 Task: Find connections with filter location Fenyi with filter topic #Managementtips with filter profile language Spanish with filter current company ZoomInfo with filter school Bhavans College with filter industry Vehicle Repair and Maintenance with filter service category Family Law with filter keywords title Guidance Counselor
Action: Mouse moved to (644, 87)
Screenshot: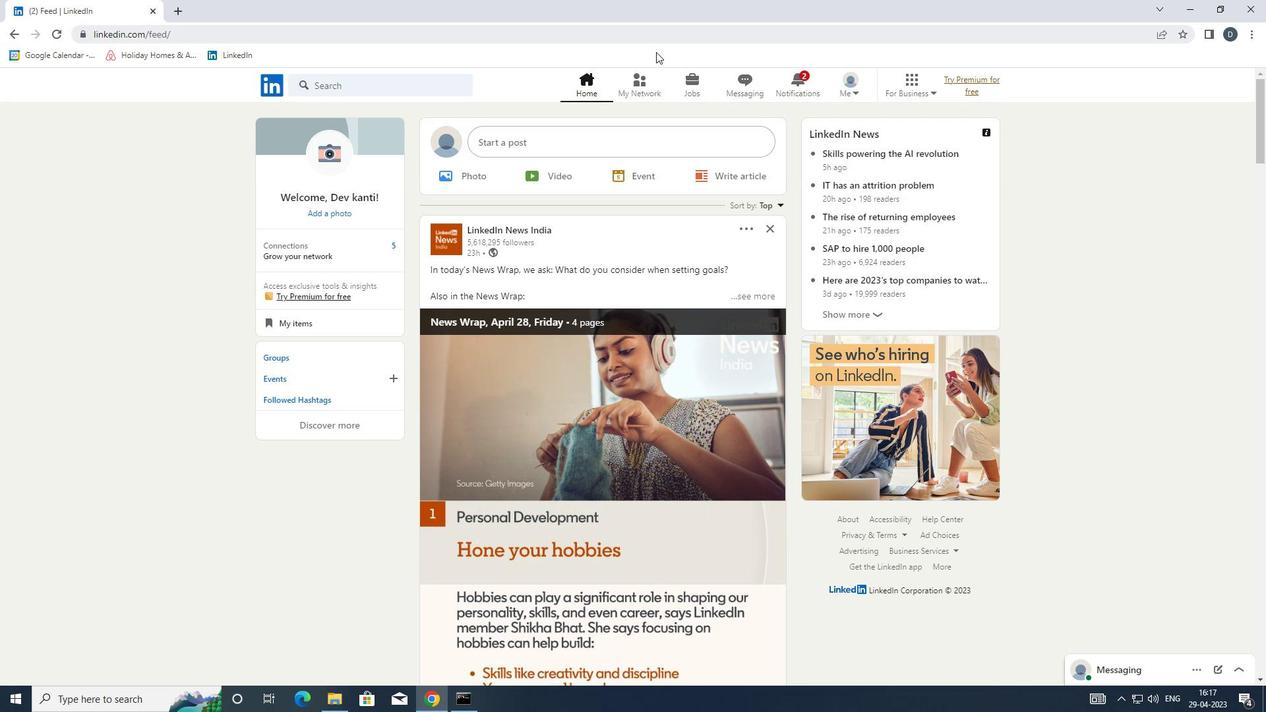 
Action: Mouse pressed left at (644, 87)
Screenshot: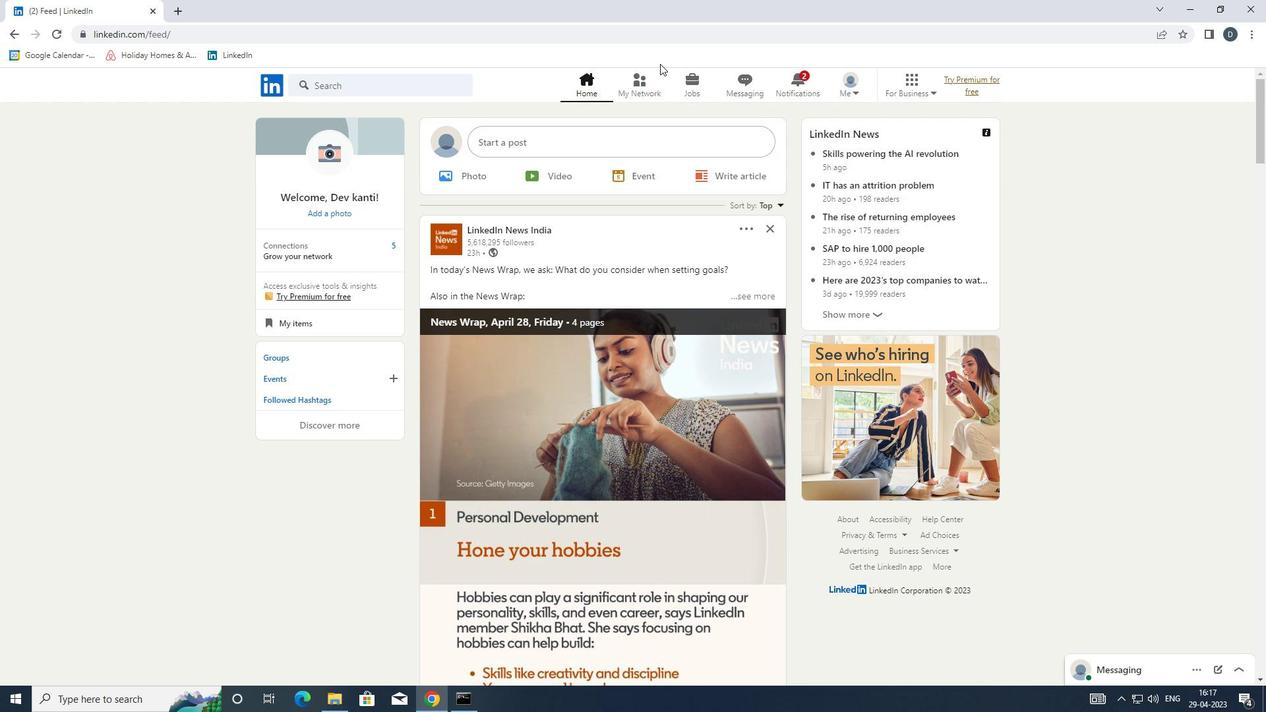 
Action: Mouse moved to (436, 156)
Screenshot: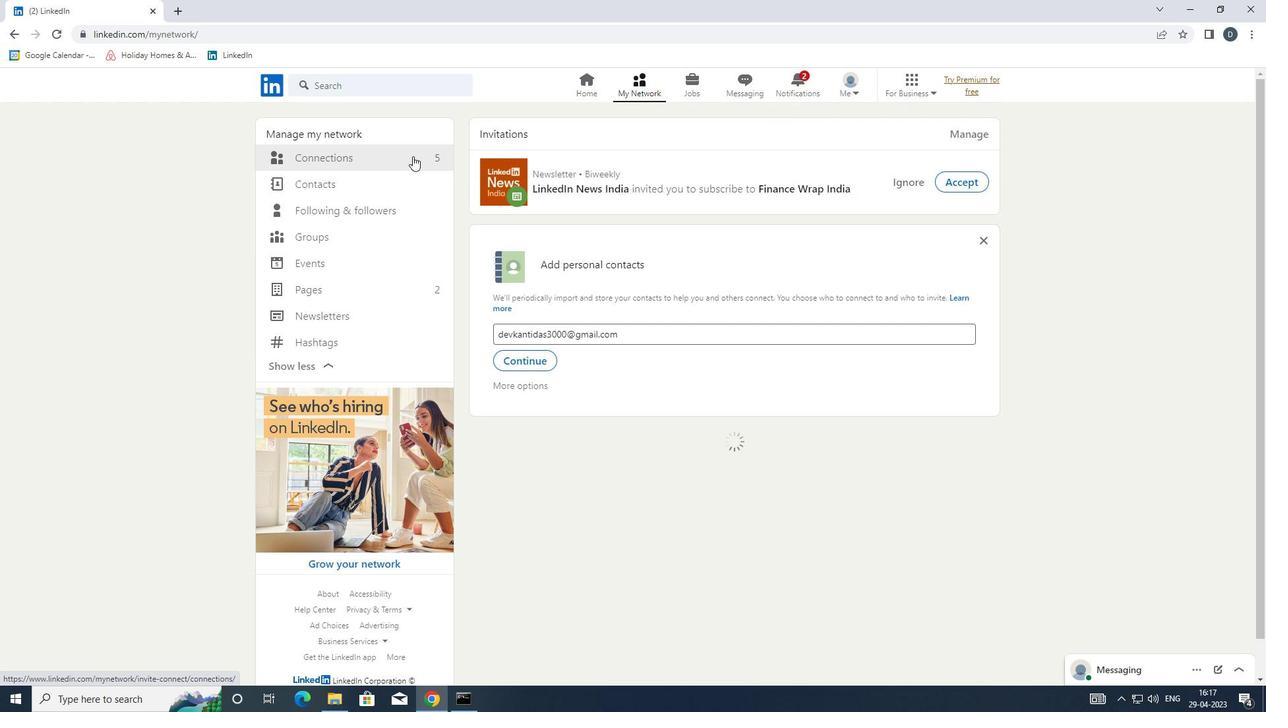 
Action: Mouse pressed left at (436, 156)
Screenshot: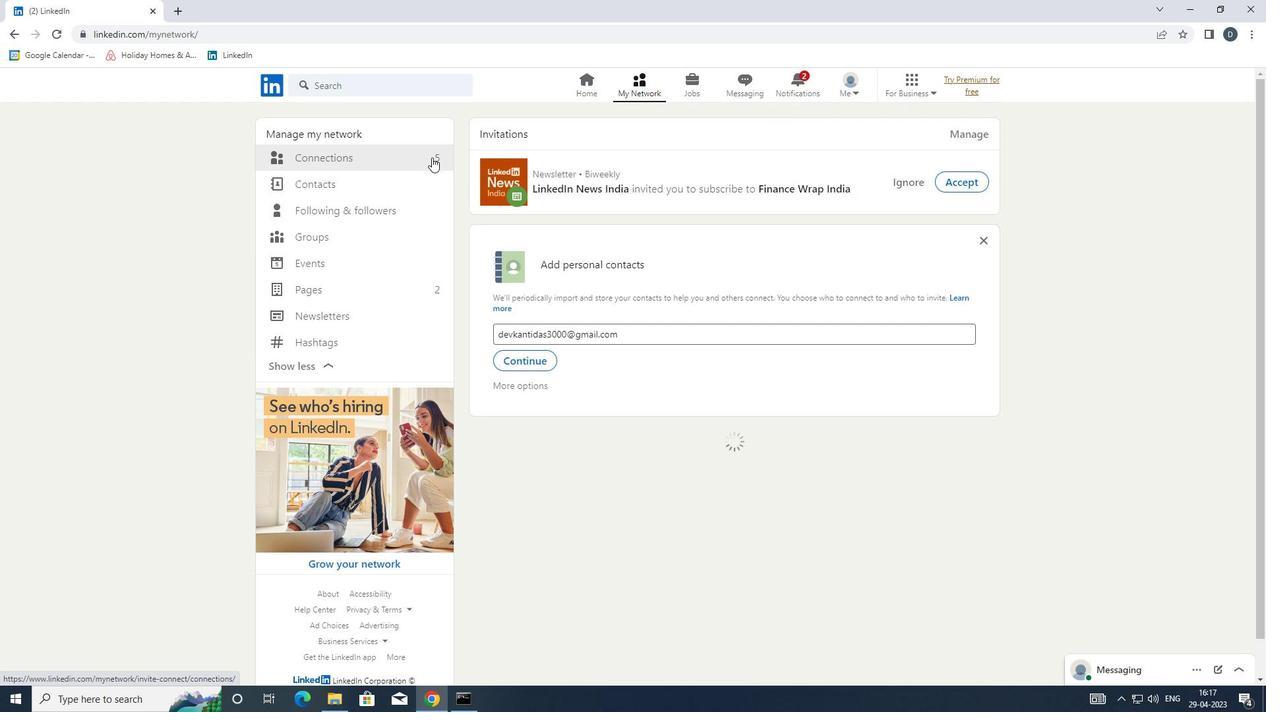 
Action: Mouse pressed left at (436, 156)
Screenshot: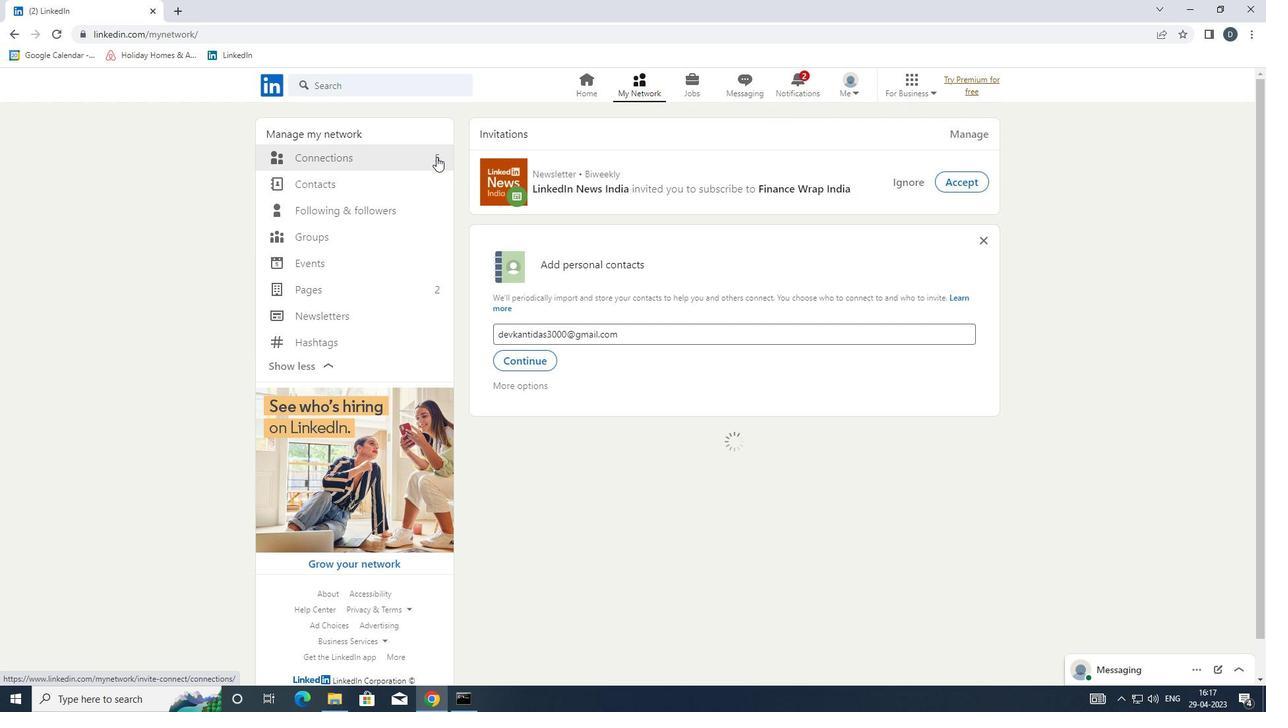 
Action: Mouse moved to (729, 154)
Screenshot: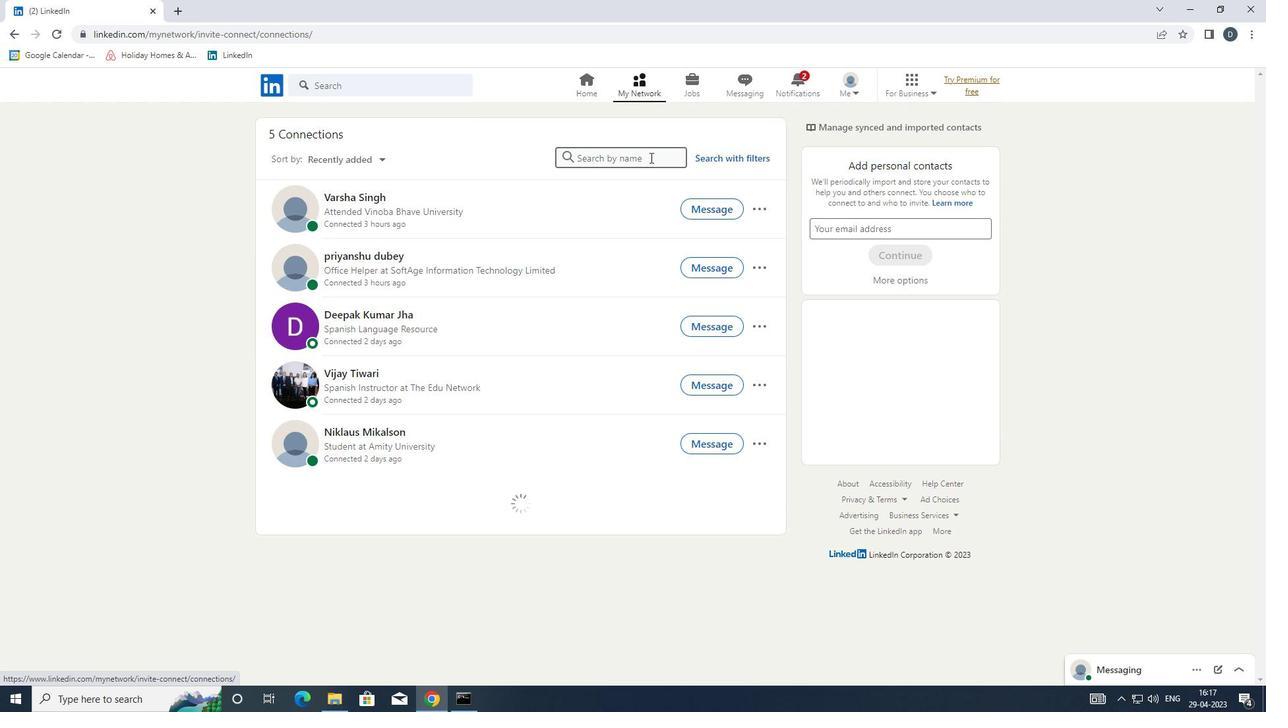 
Action: Mouse pressed left at (729, 154)
Screenshot: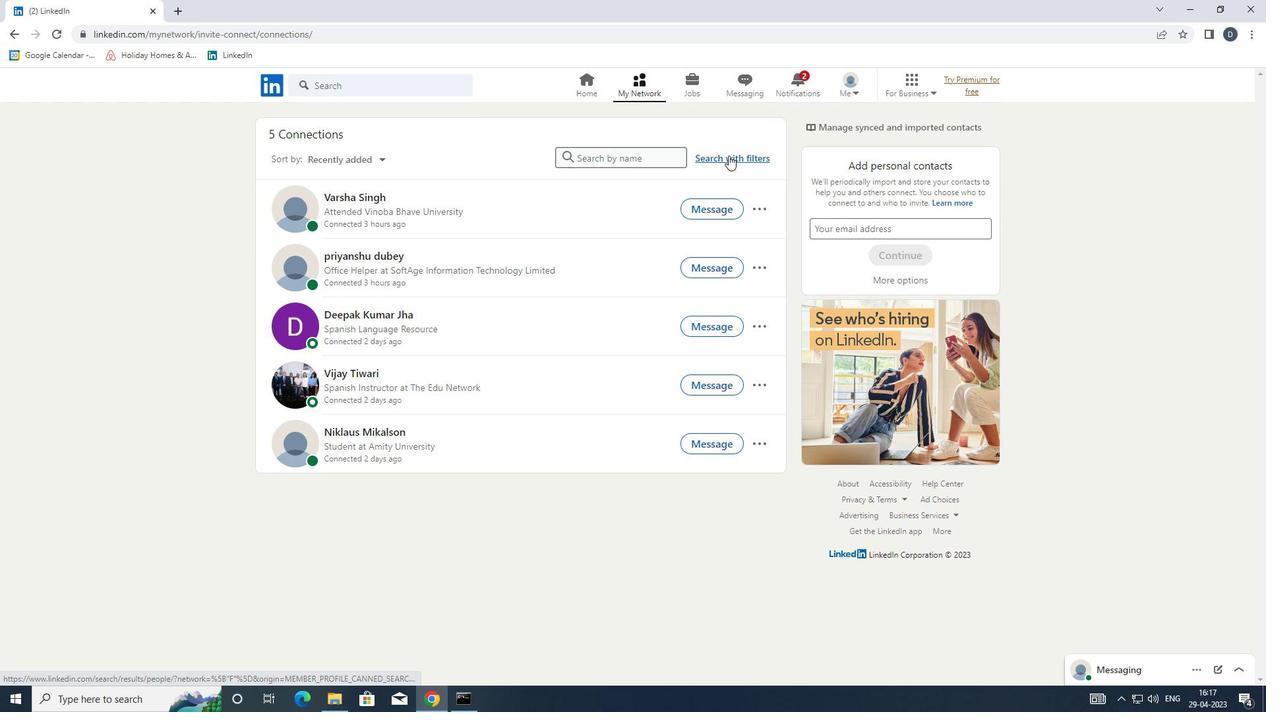 
Action: Mouse moved to (675, 120)
Screenshot: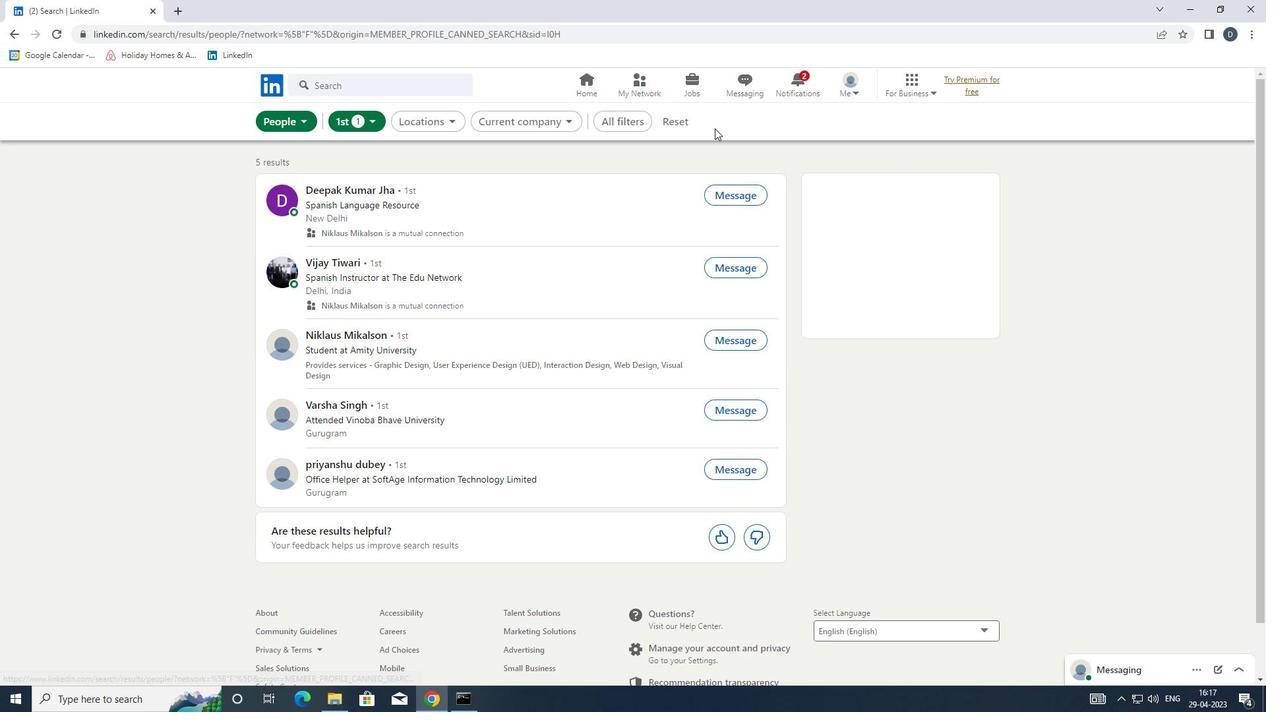 
Action: Mouse pressed left at (675, 120)
Screenshot: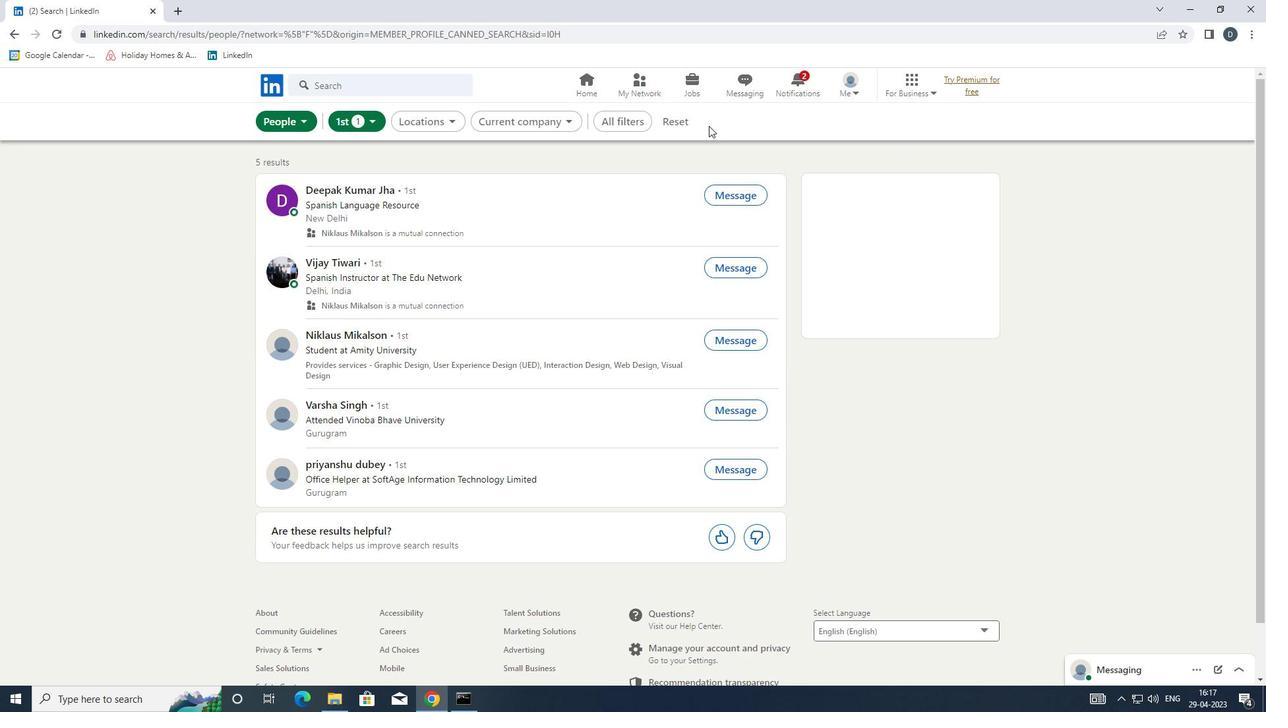 
Action: Mouse moved to (653, 117)
Screenshot: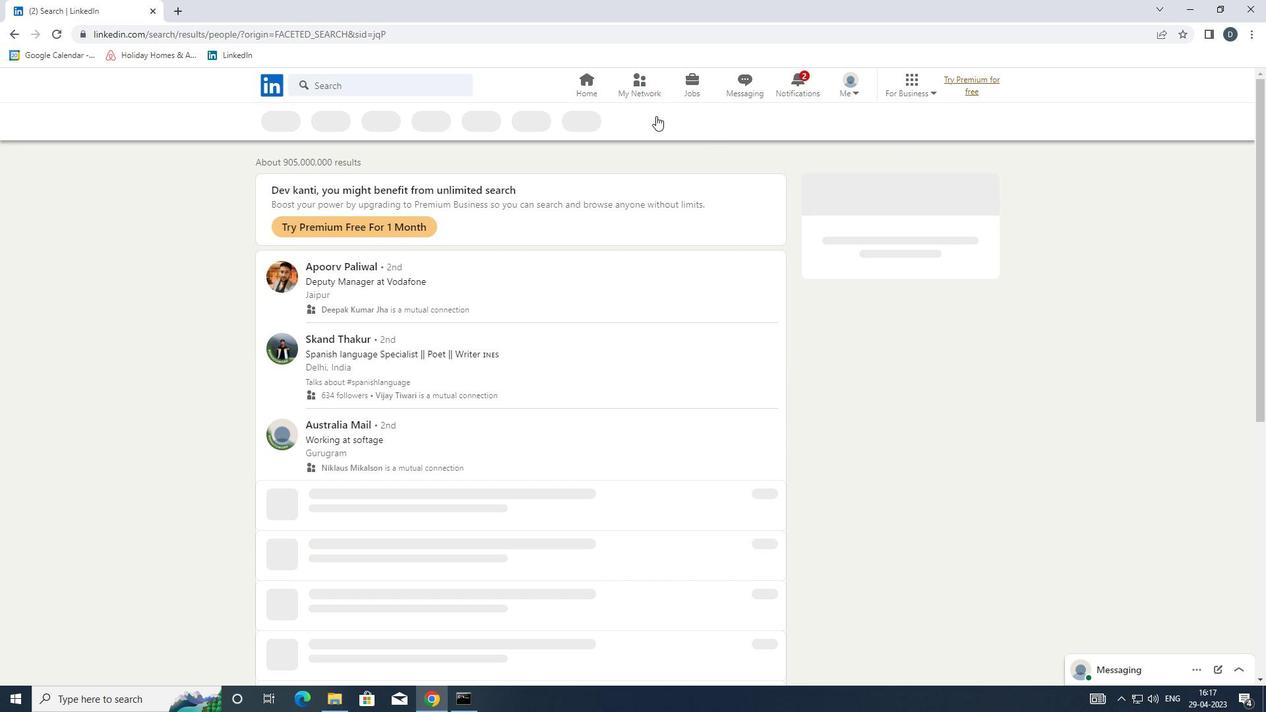 
Action: Mouse pressed left at (653, 117)
Screenshot: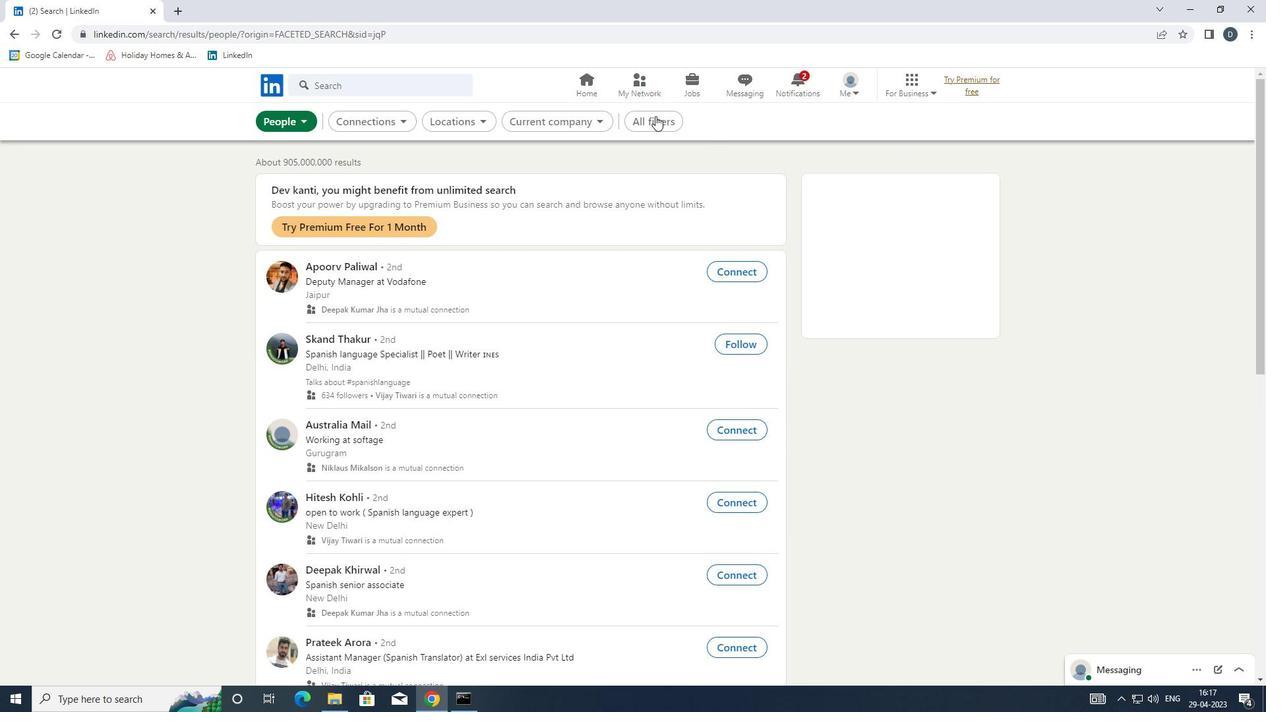 
Action: Mouse moved to (1194, 528)
Screenshot: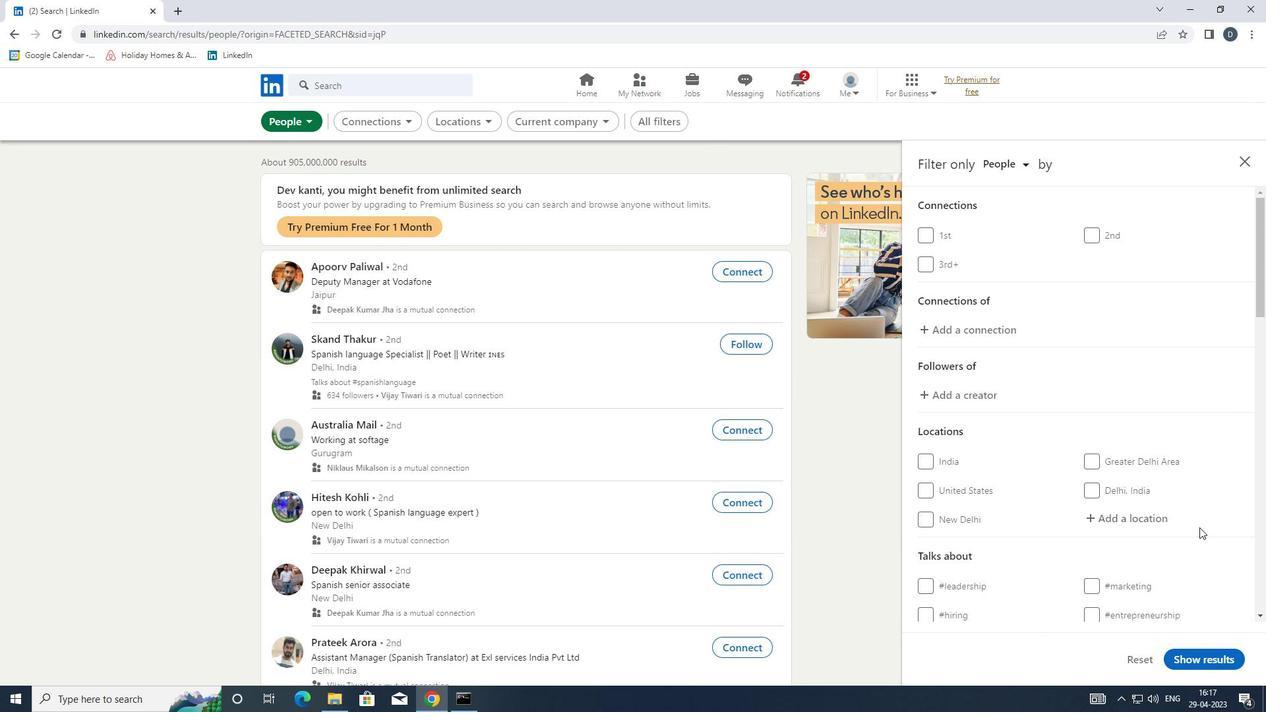 
Action: Mouse scrolled (1194, 528) with delta (0, 0)
Screenshot: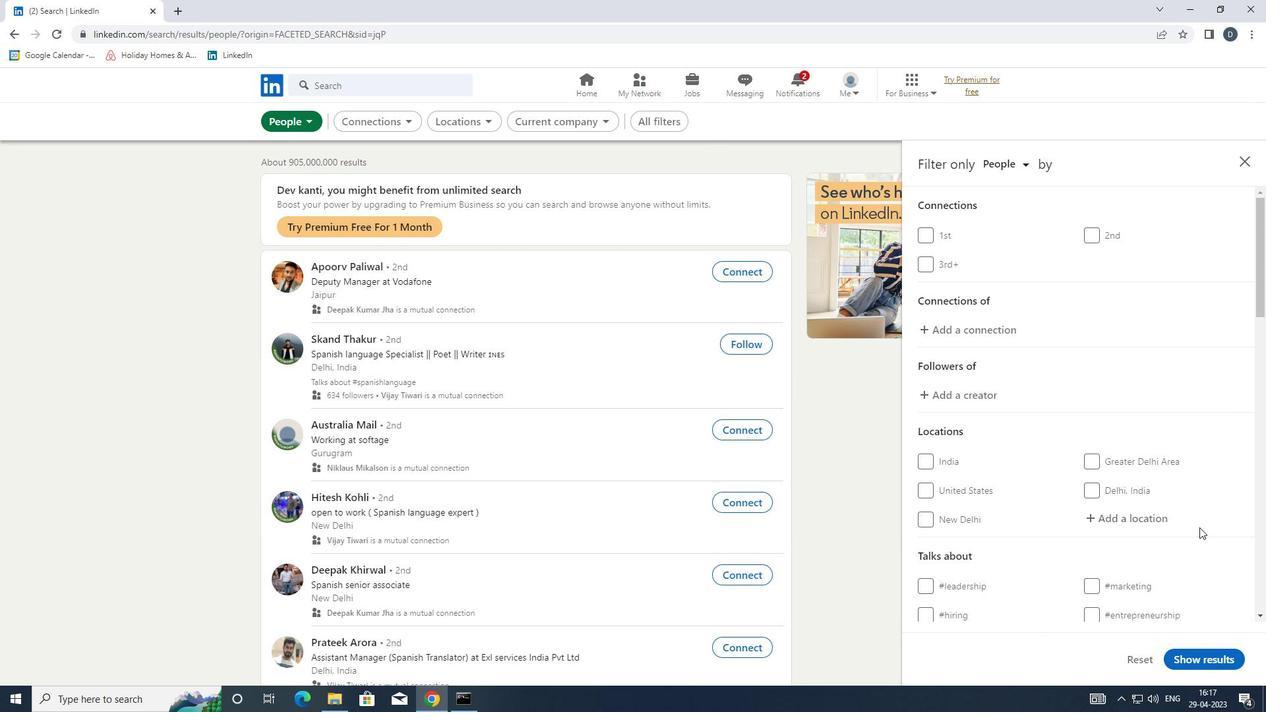 
Action: Mouse moved to (1140, 449)
Screenshot: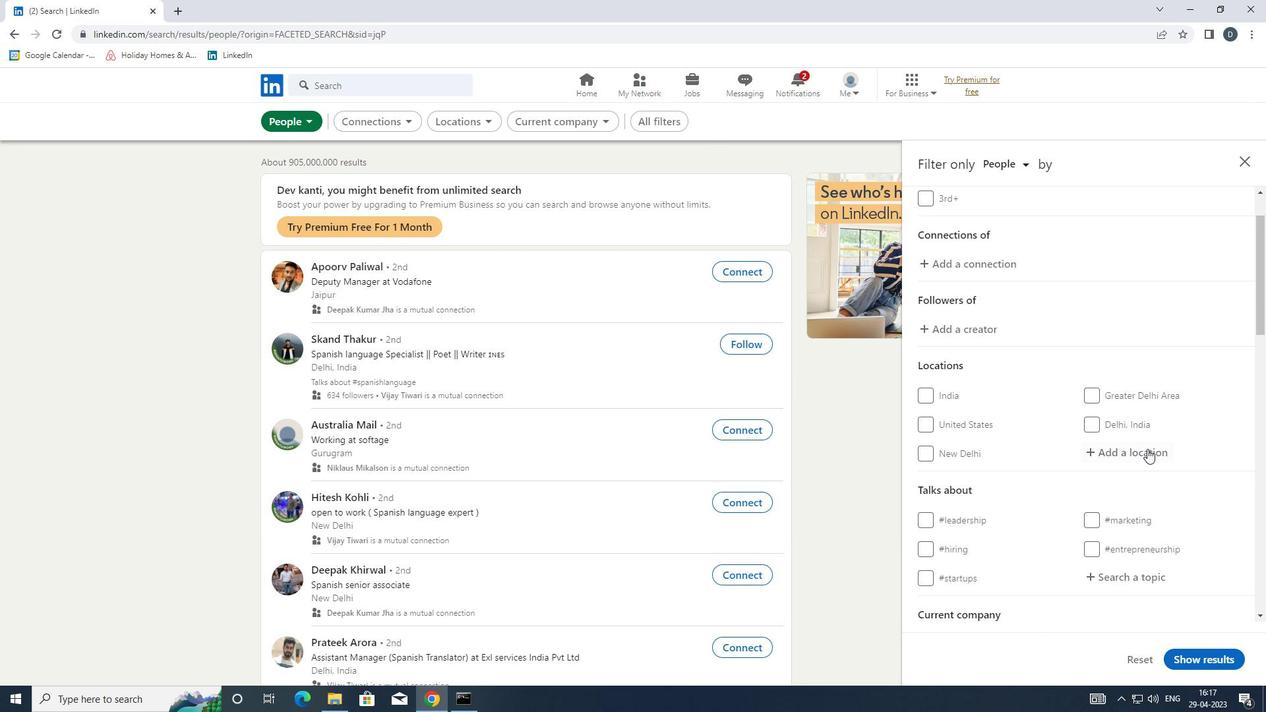 
Action: Mouse pressed left at (1140, 449)
Screenshot: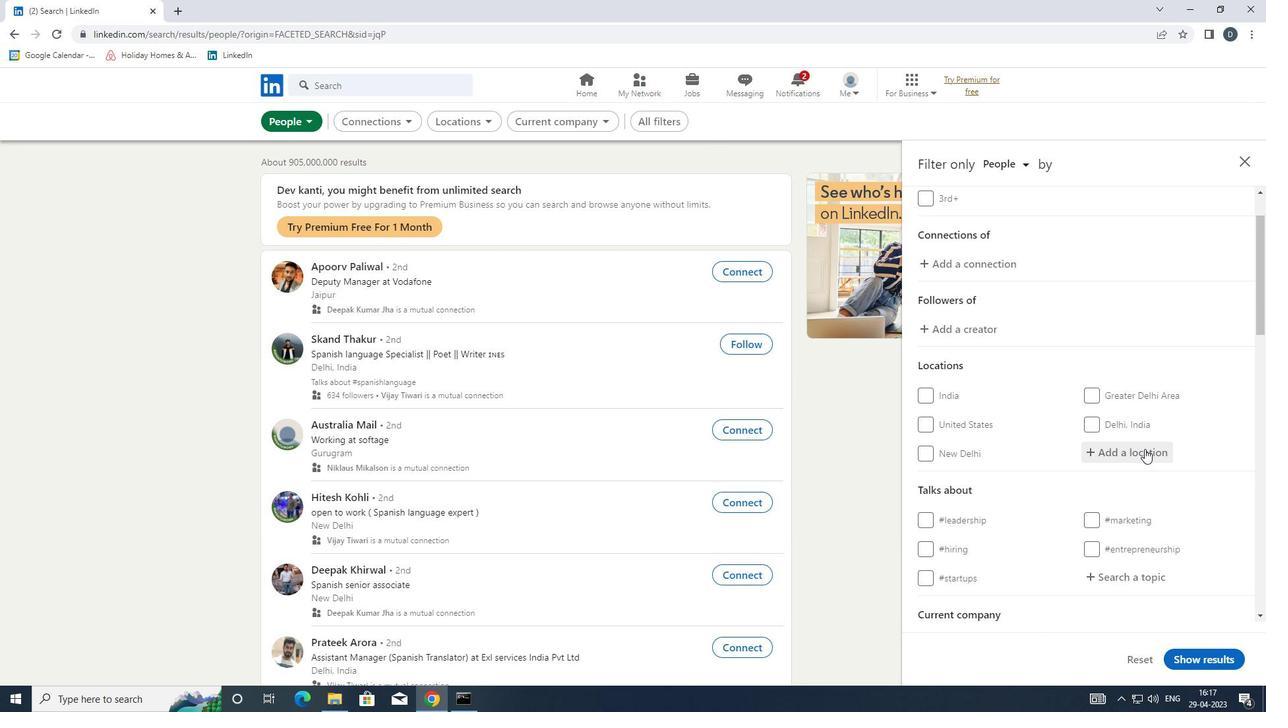 
Action: Key pressed <Key.shift><Key.shift>FENYI<Key.enter>
Screenshot: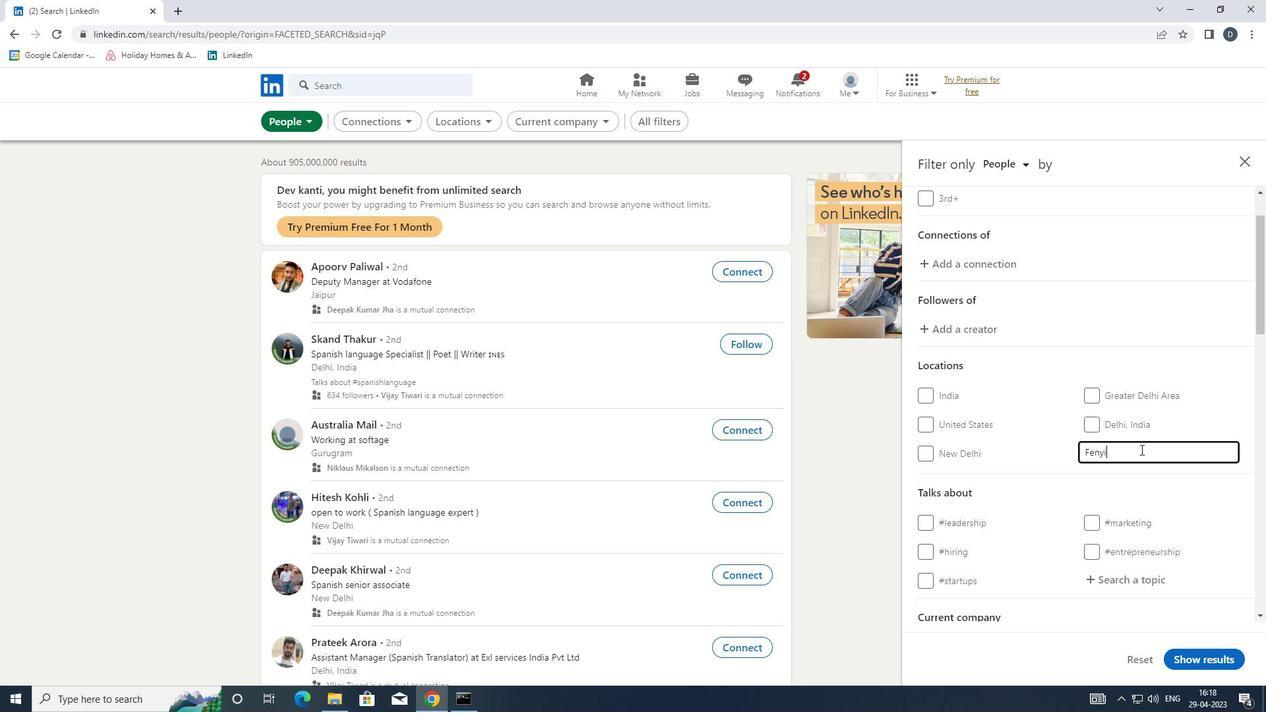 
Action: Mouse moved to (1152, 462)
Screenshot: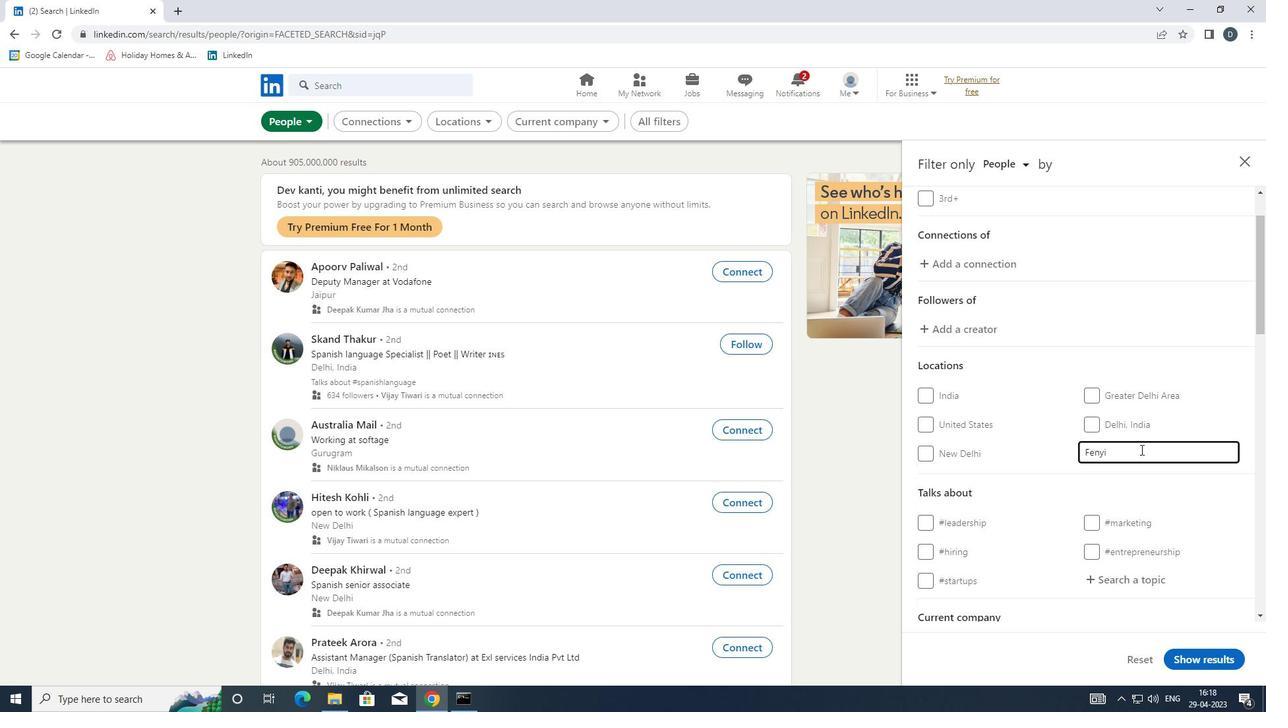 
Action: Mouse scrolled (1152, 461) with delta (0, 0)
Screenshot: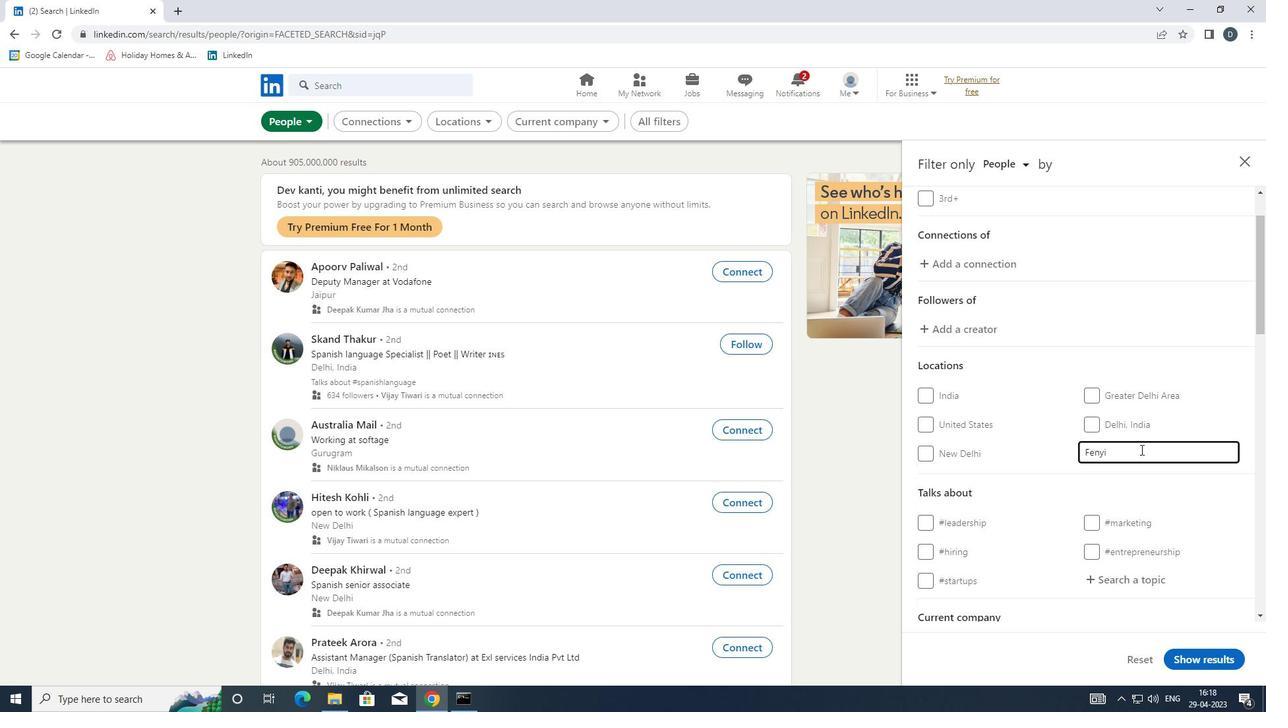 
Action: Mouse moved to (1138, 515)
Screenshot: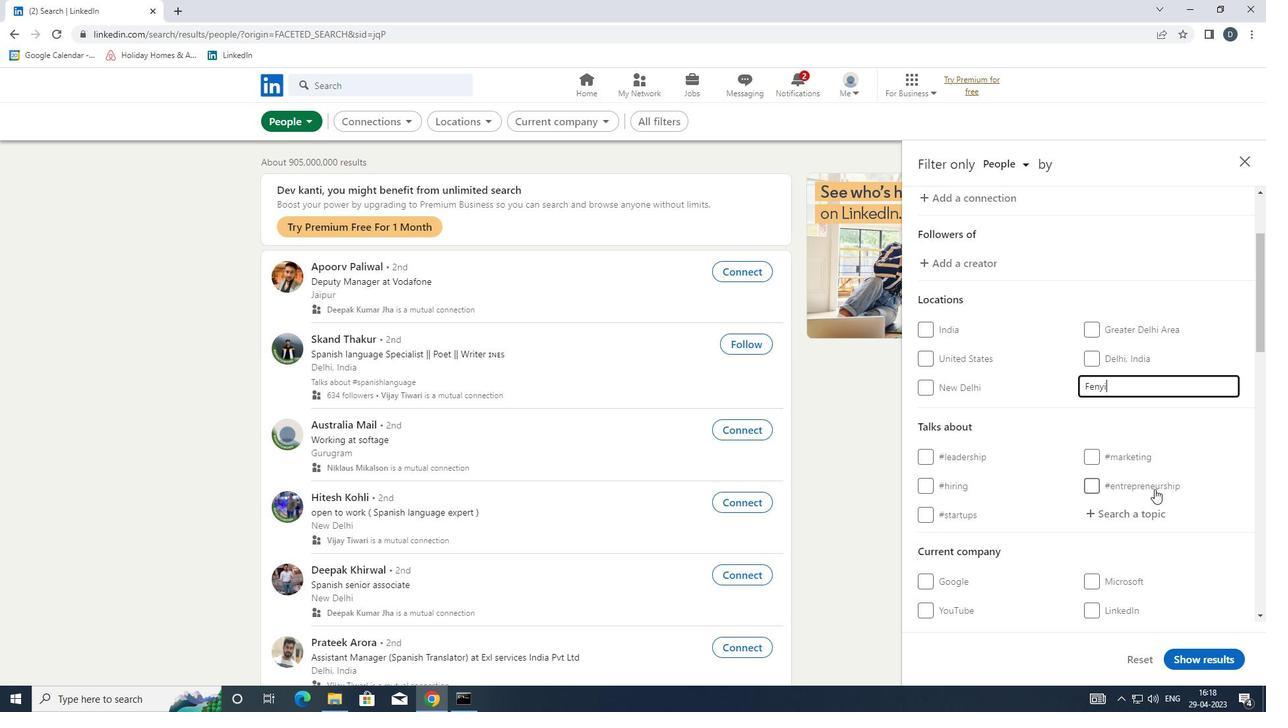 
Action: Mouse pressed left at (1138, 515)
Screenshot: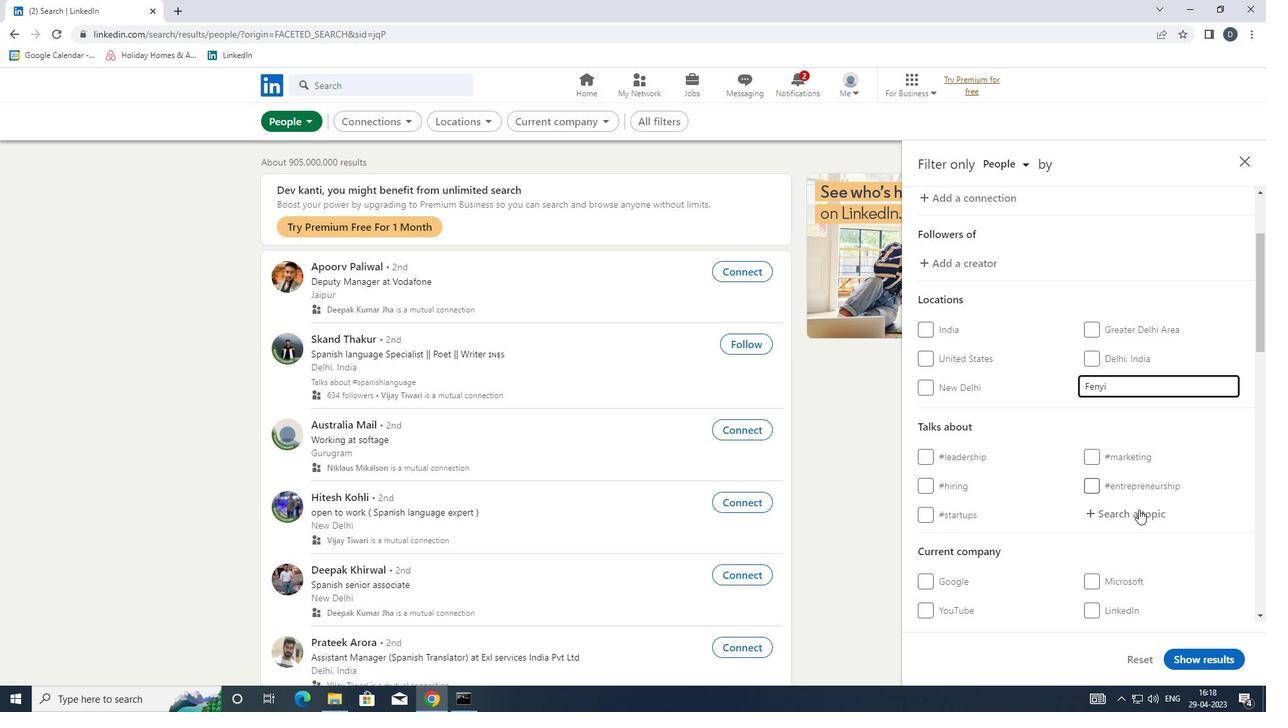 
Action: Mouse moved to (1135, 522)
Screenshot: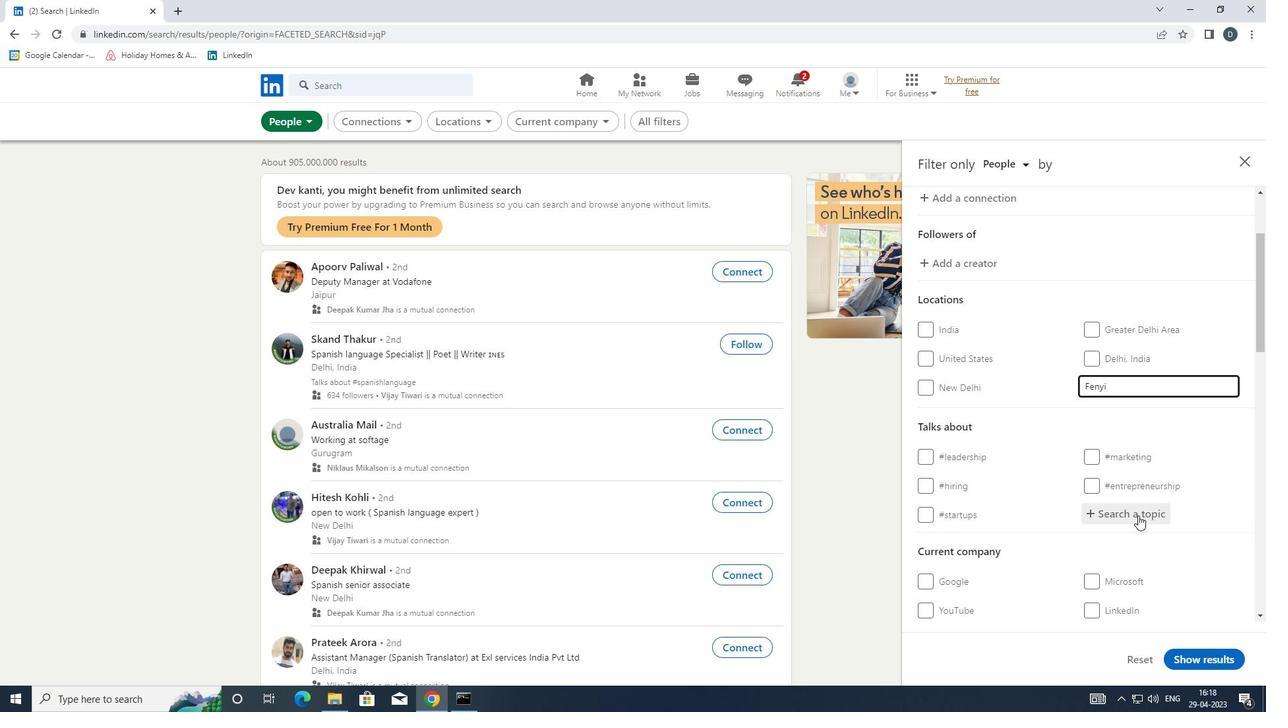 
Action: Key pressed <Key.shift><Key.shift>#<Key.shift>MANAGEMENTTIPS
Screenshot: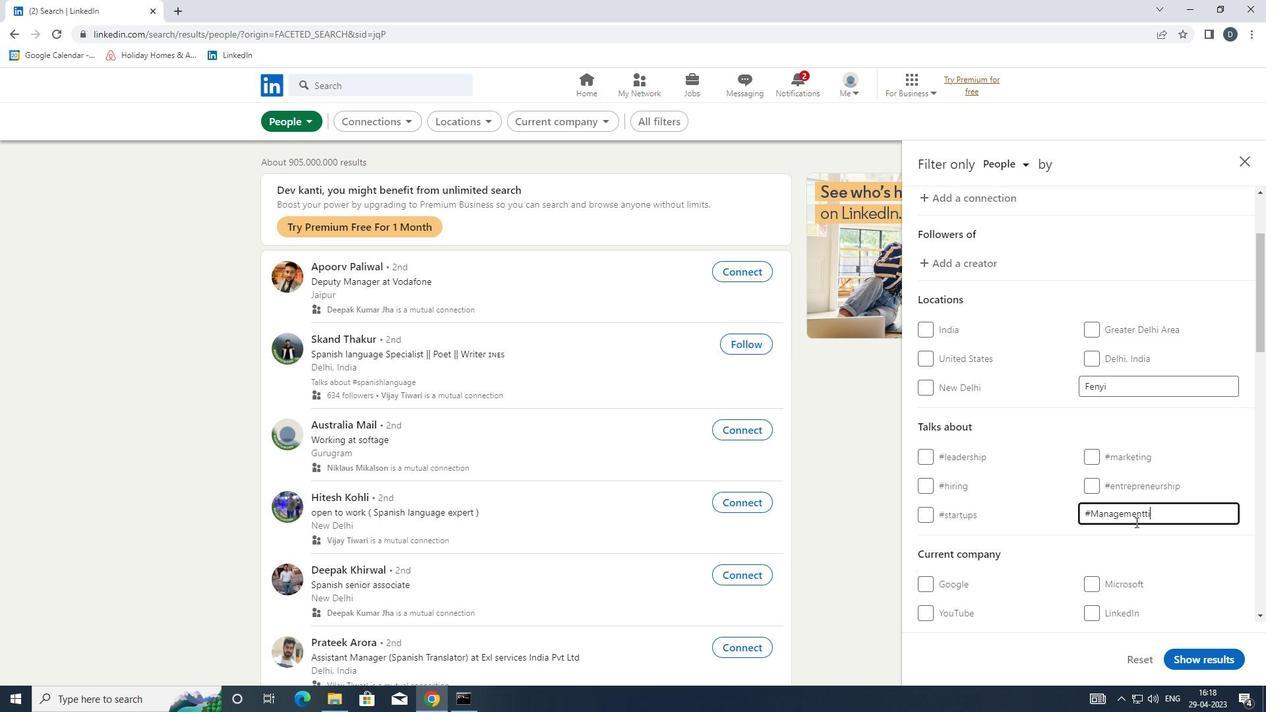 
Action: Mouse scrolled (1135, 521) with delta (0, 0)
Screenshot: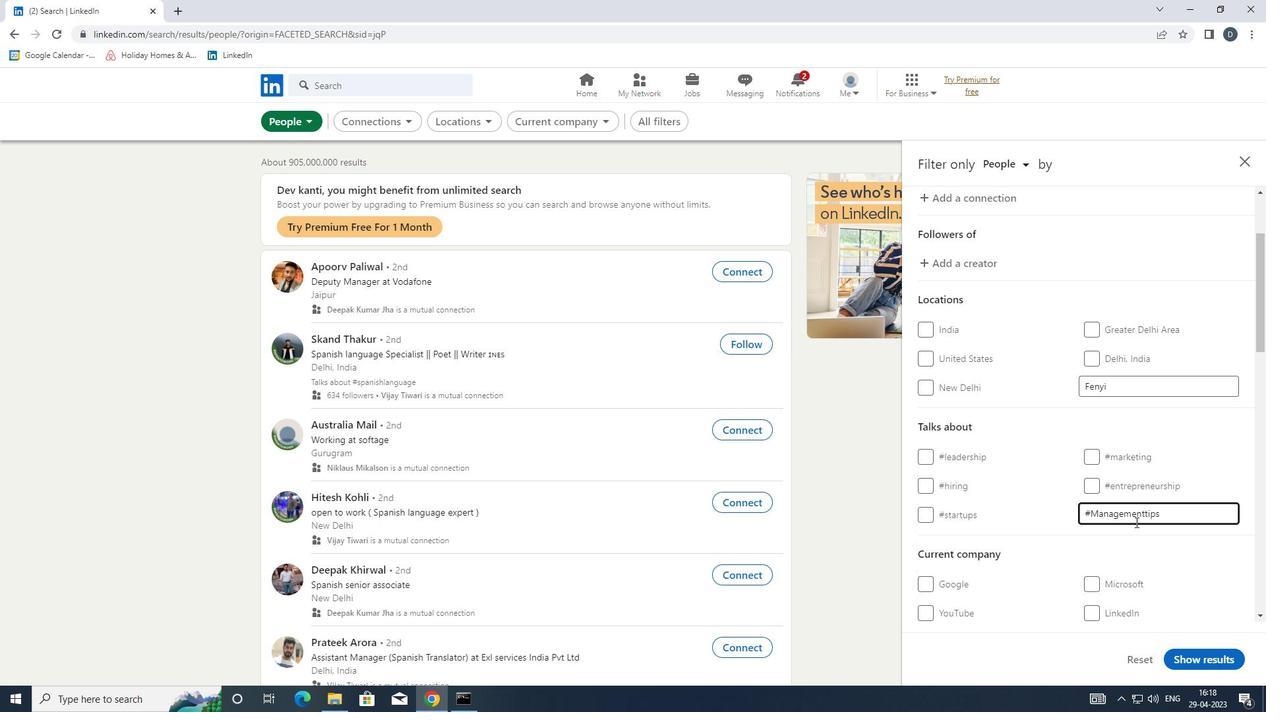 
Action: Mouse scrolled (1135, 521) with delta (0, 0)
Screenshot: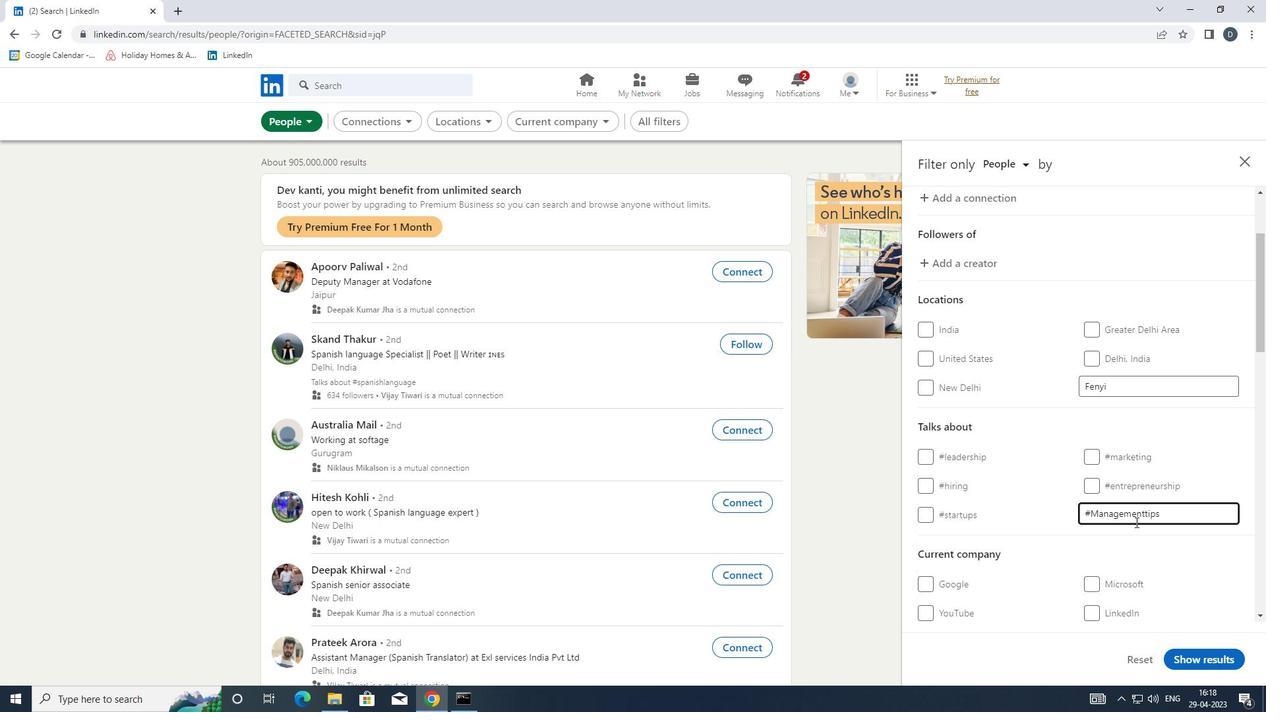 
Action: Mouse scrolled (1135, 521) with delta (0, 0)
Screenshot: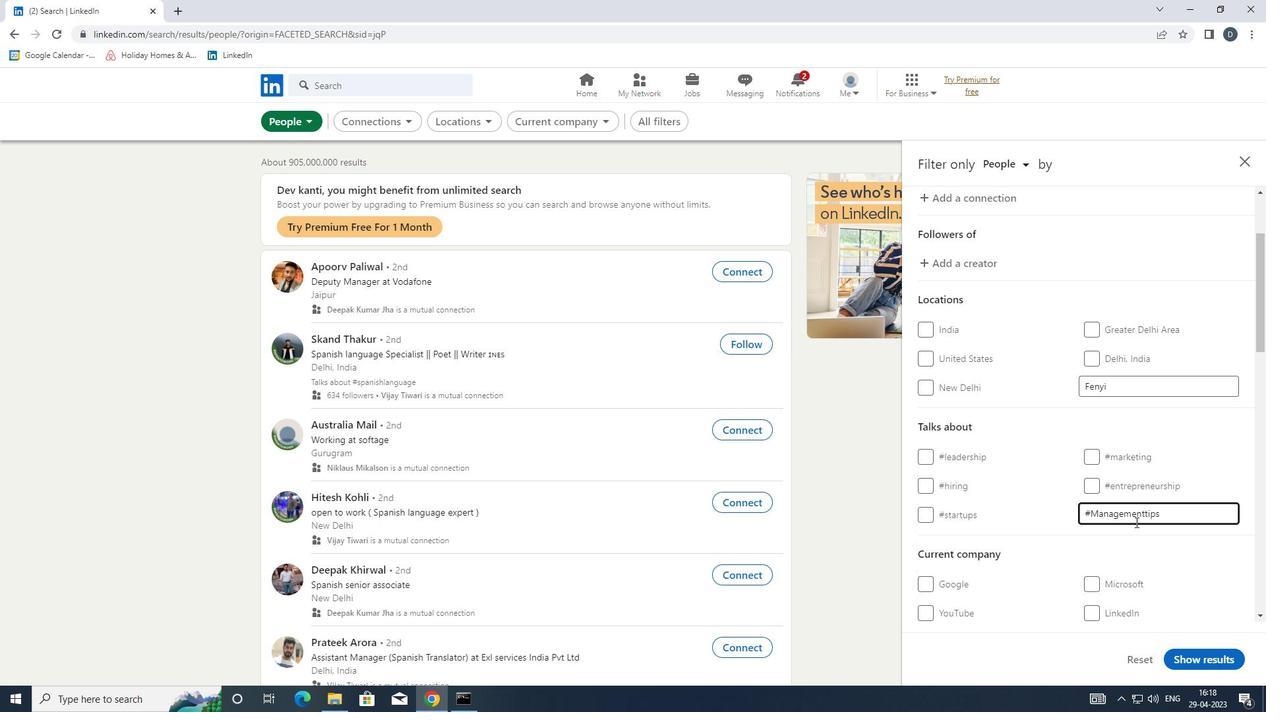 
Action: Mouse moved to (1110, 418)
Screenshot: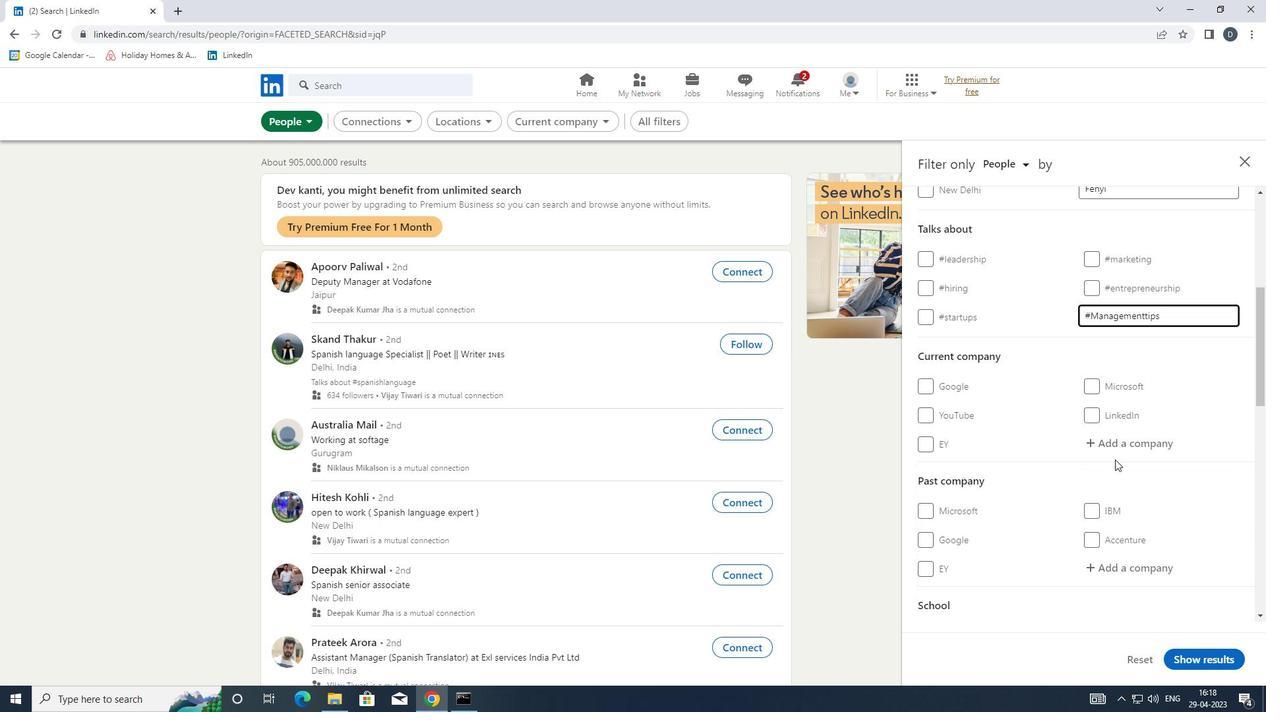 
Action: Mouse scrolled (1110, 418) with delta (0, 0)
Screenshot: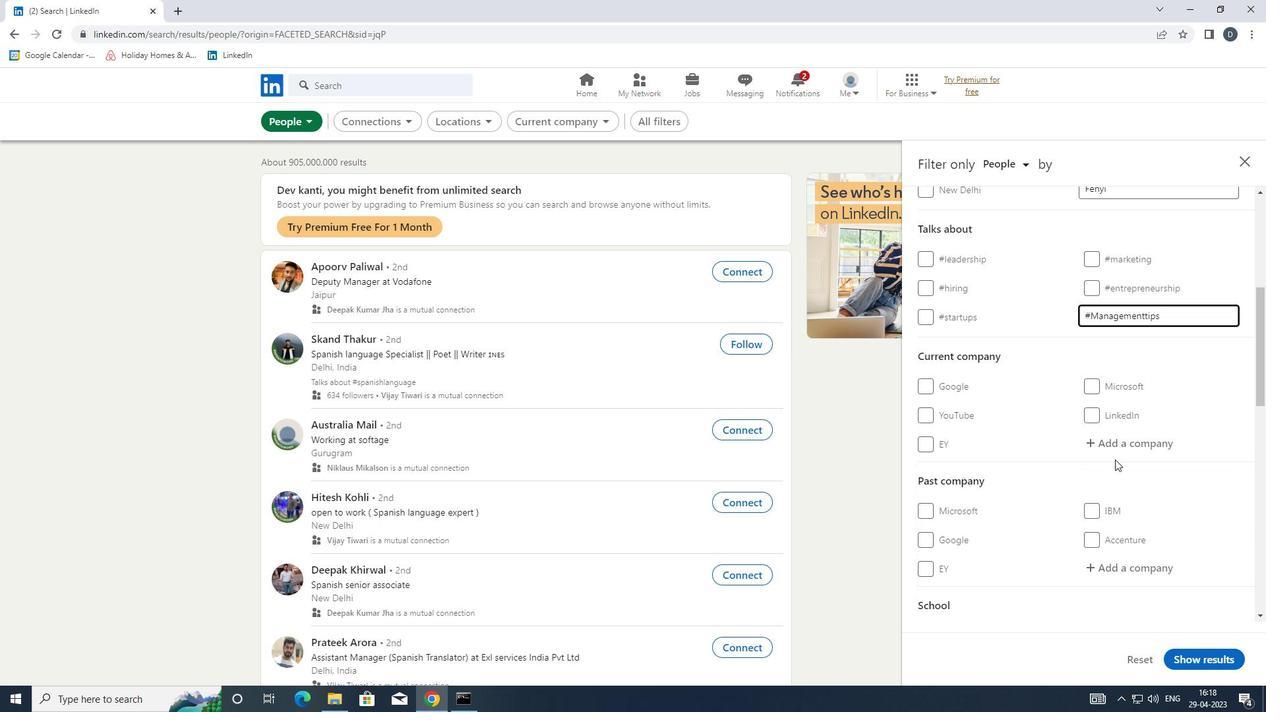 
Action: Mouse moved to (1110, 418)
Screenshot: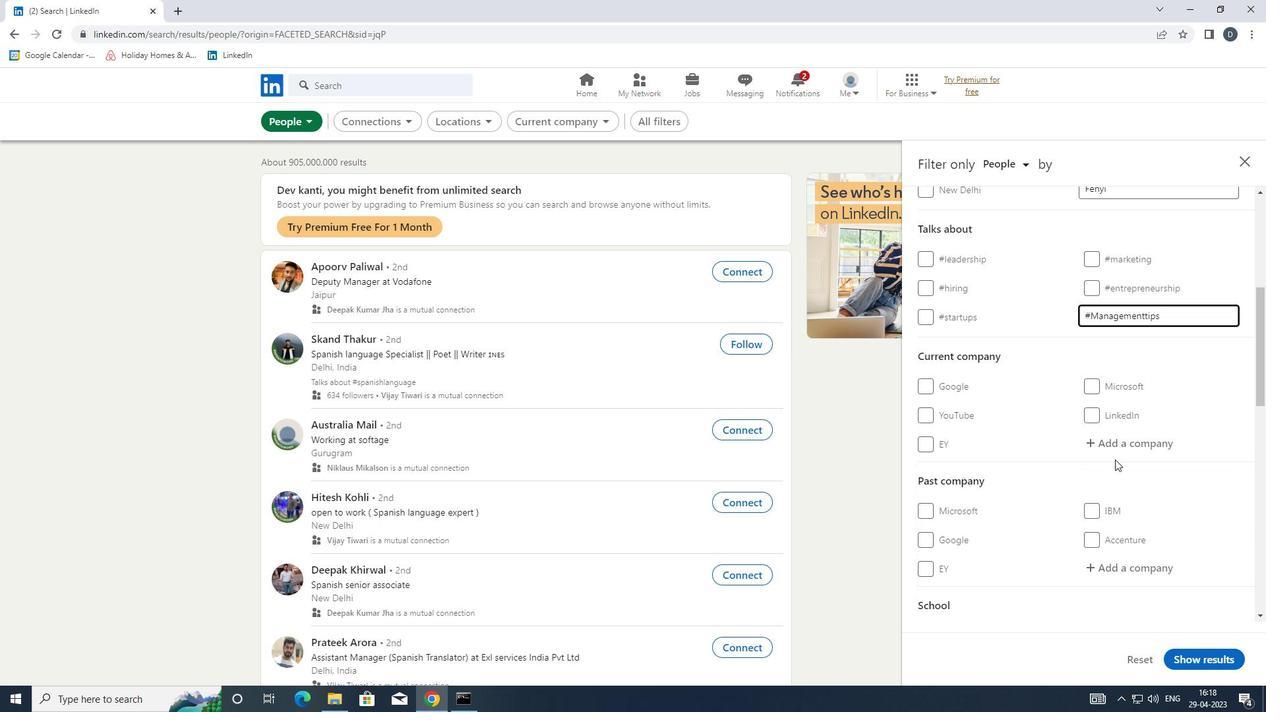 
Action: Mouse scrolled (1110, 418) with delta (0, 0)
Screenshot: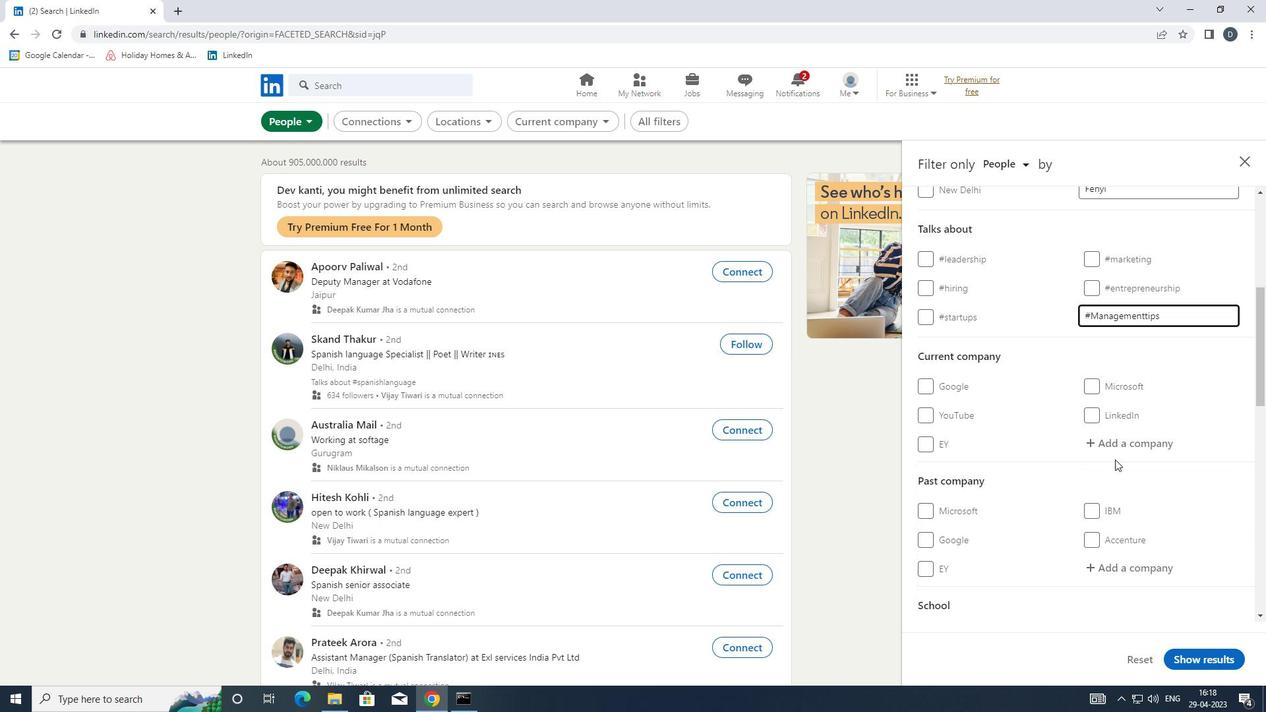 
Action: Mouse moved to (1107, 413)
Screenshot: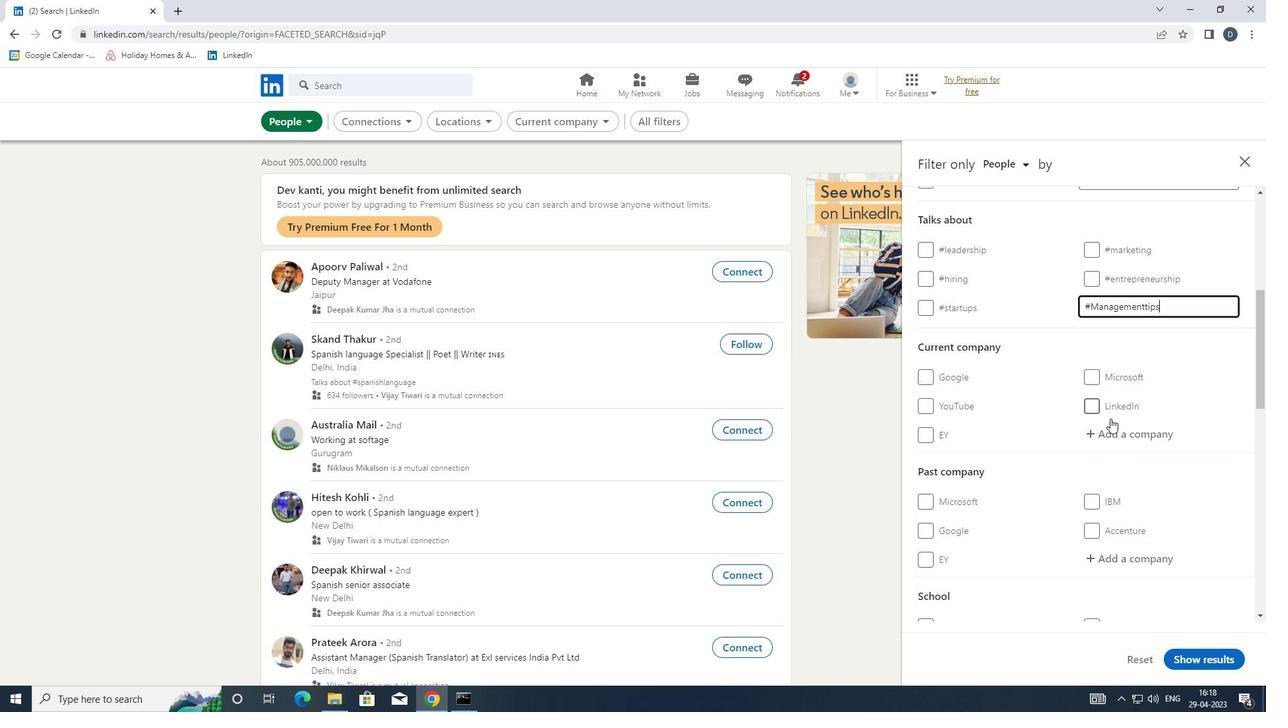 
Action: Mouse scrolled (1107, 414) with delta (0, 0)
Screenshot: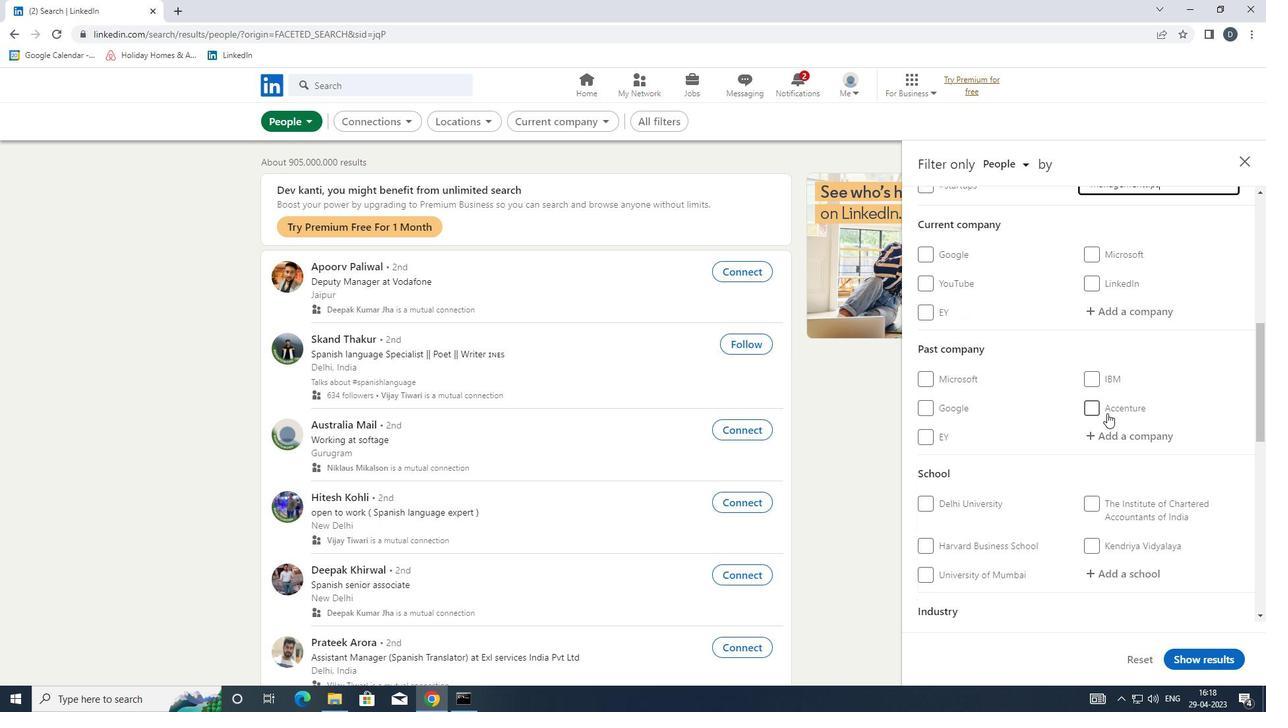 
Action: Mouse scrolled (1107, 412) with delta (0, 0)
Screenshot: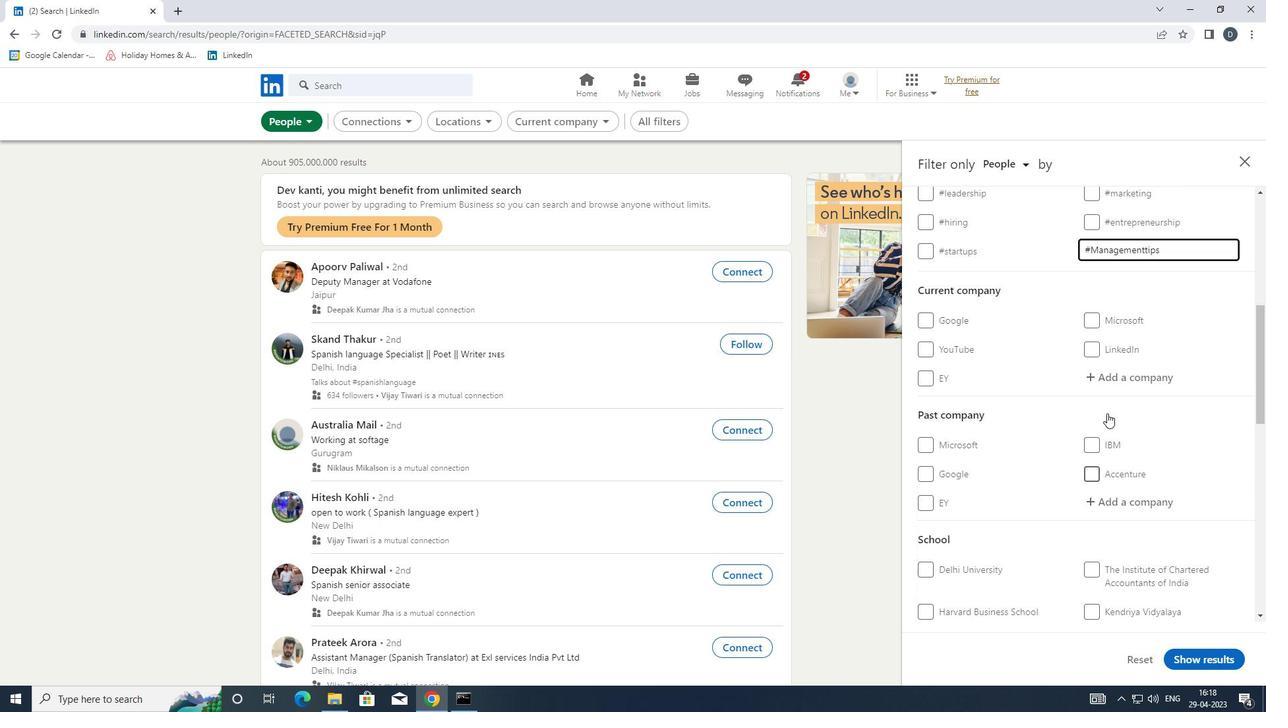 
Action: Mouse scrolled (1107, 412) with delta (0, 0)
Screenshot: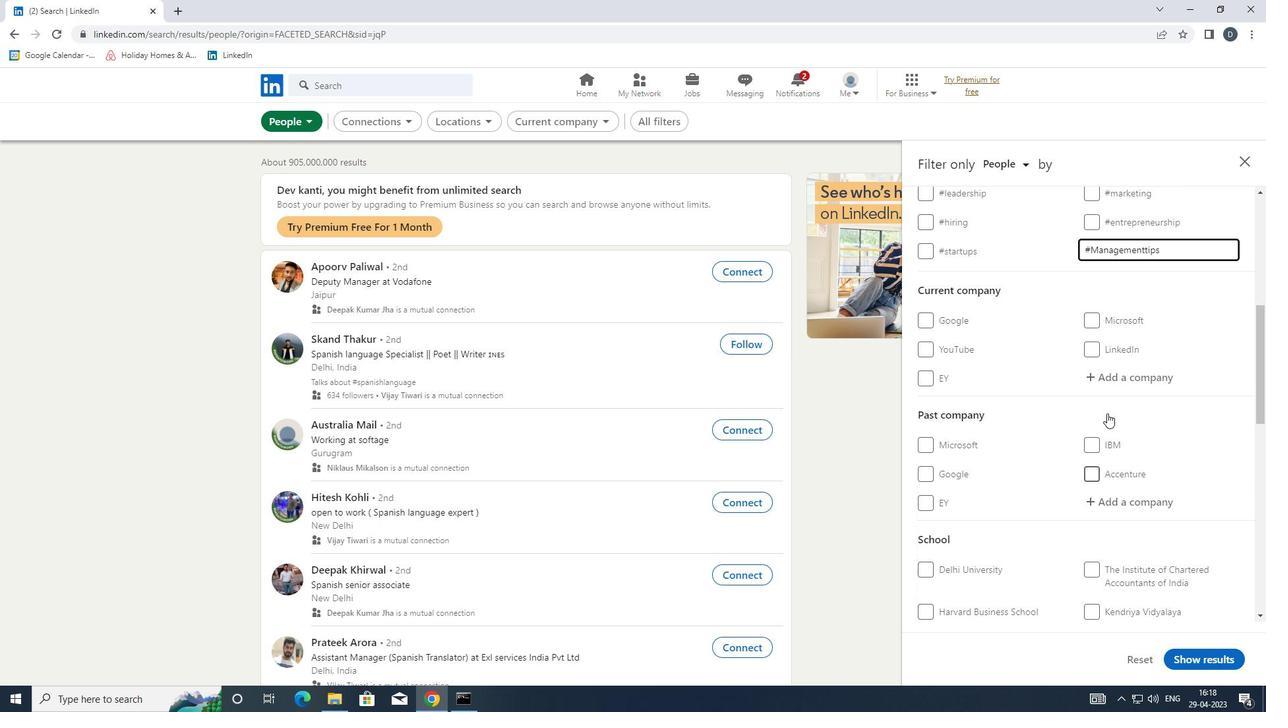
Action: Mouse scrolled (1107, 412) with delta (0, 0)
Screenshot: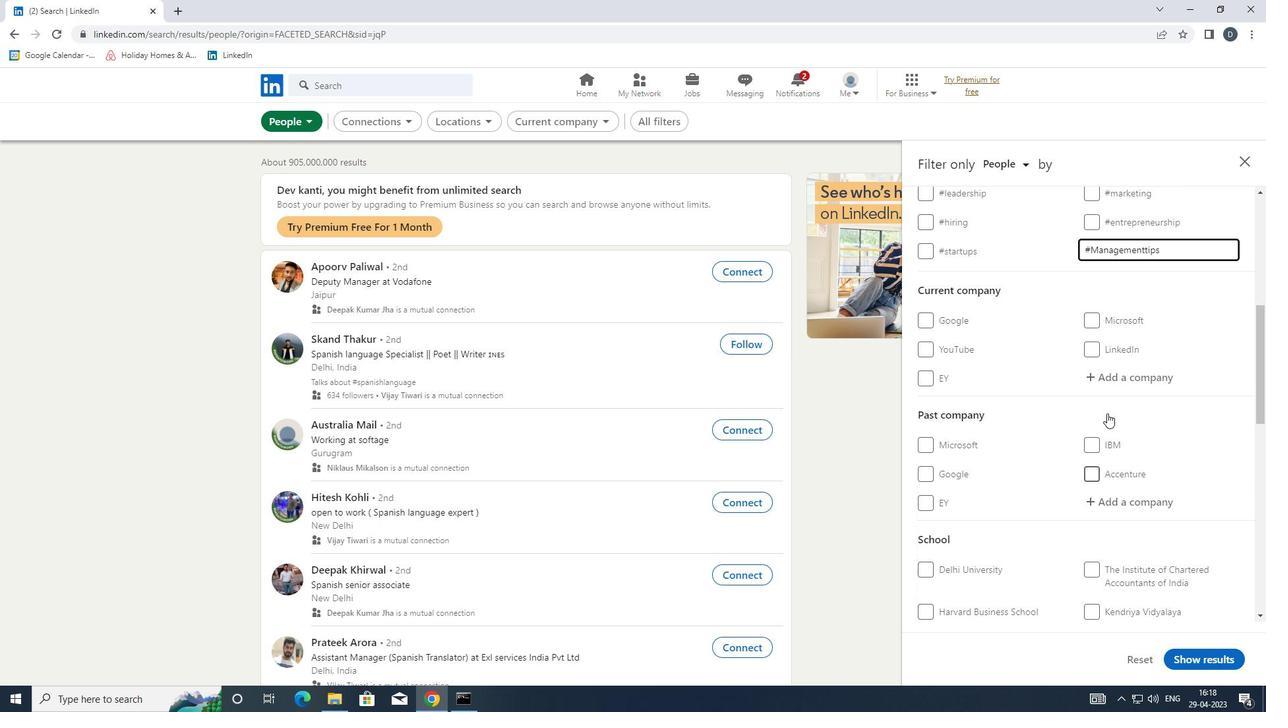 
Action: Mouse moved to (1121, 387)
Screenshot: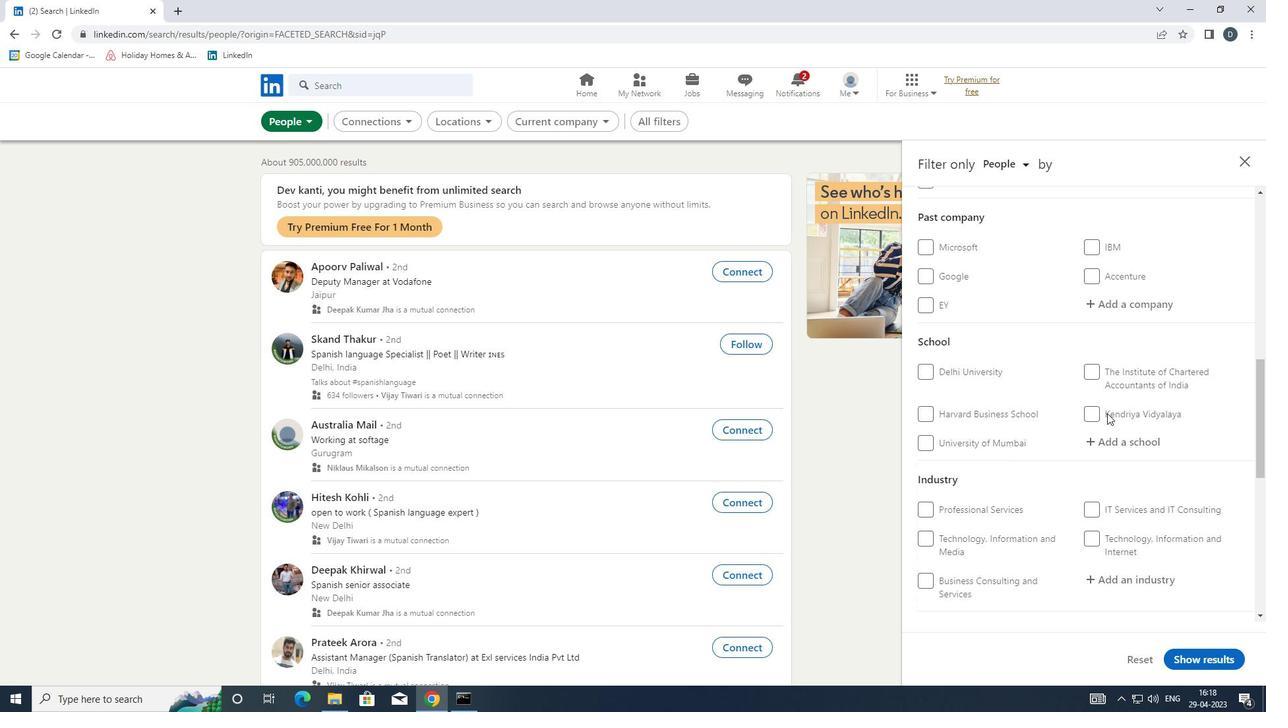 
Action: Mouse scrolled (1121, 386) with delta (0, 0)
Screenshot: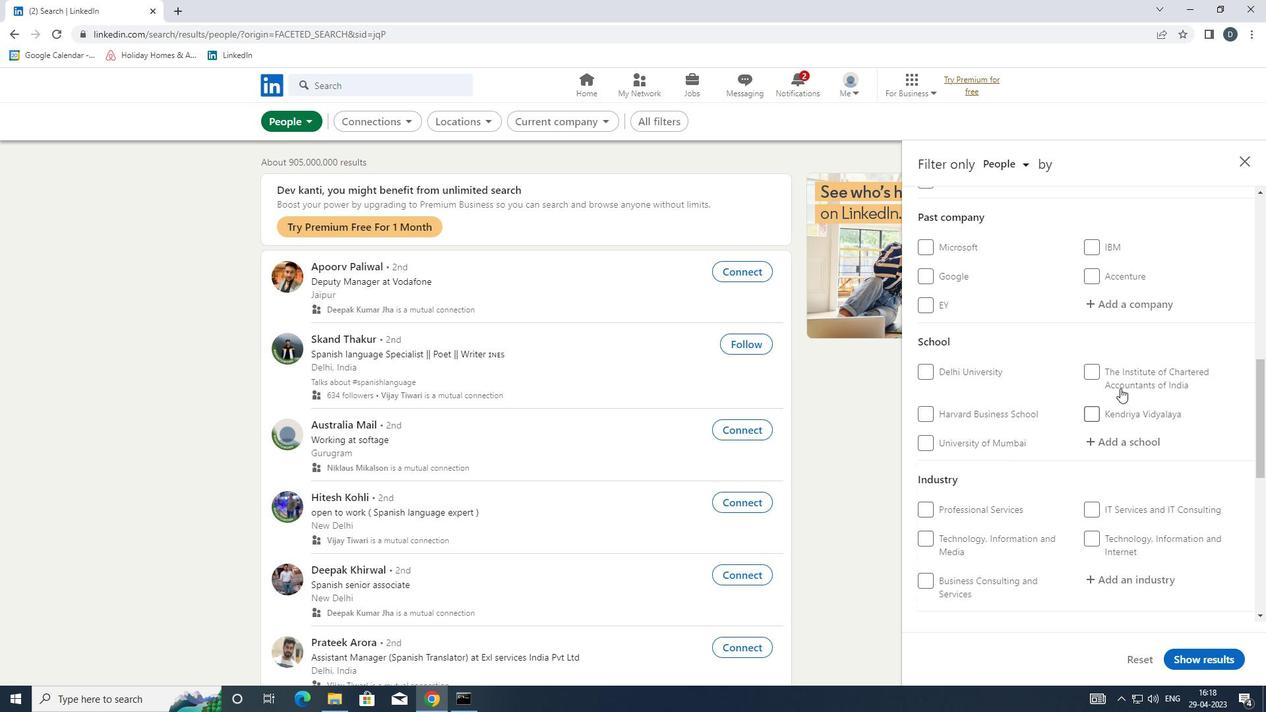 
Action: Mouse scrolled (1121, 386) with delta (0, 0)
Screenshot: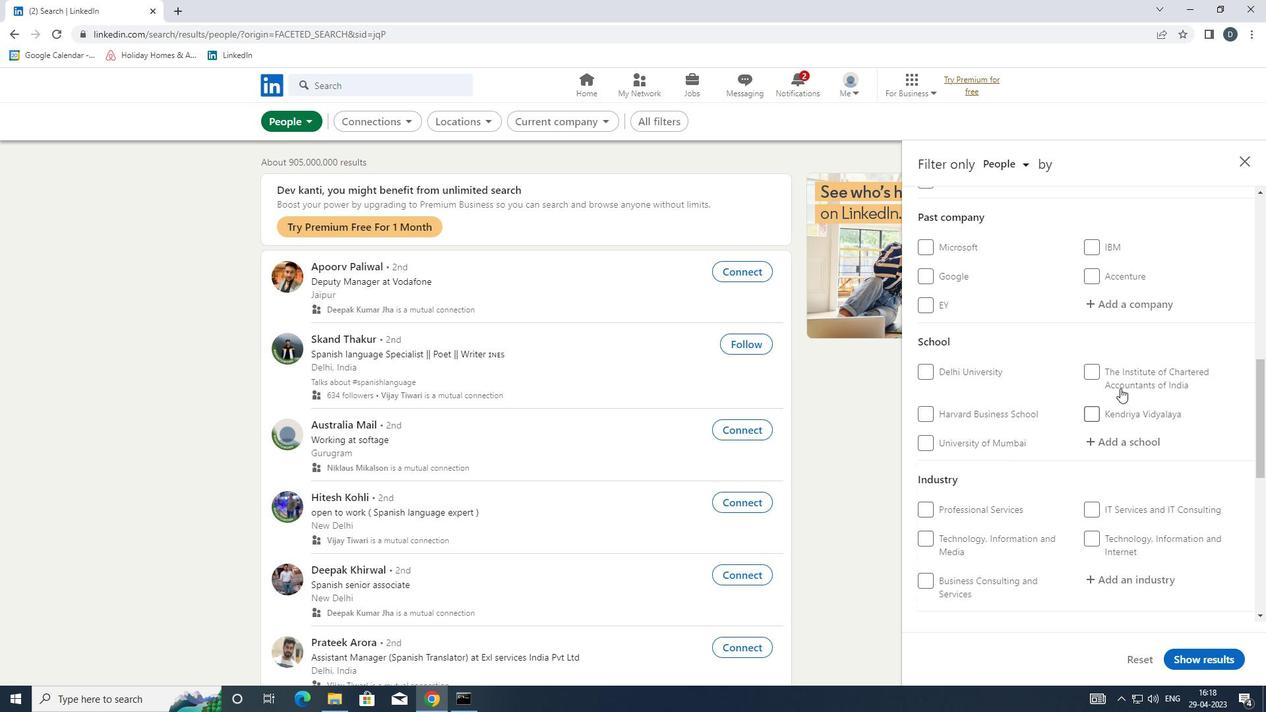 
Action: Mouse scrolled (1121, 386) with delta (0, 0)
Screenshot: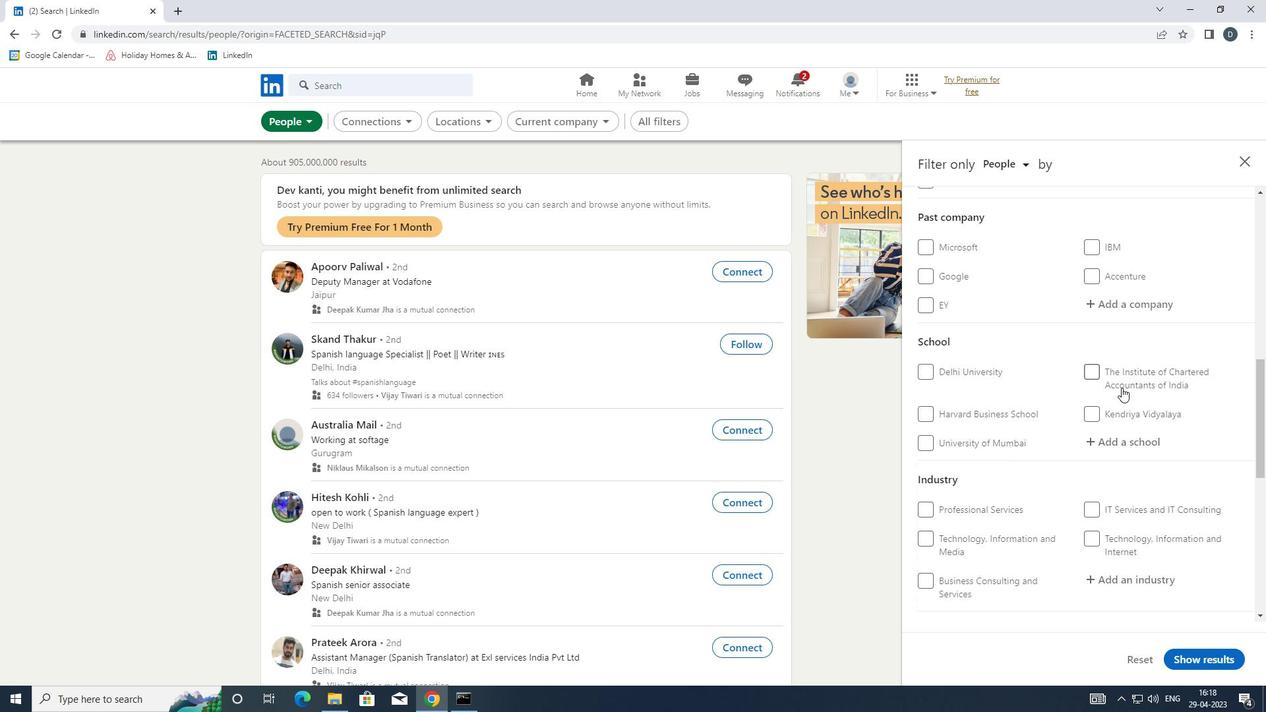 
Action: Mouse scrolled (1121, 386) with delta (0, 0)
Screenshot: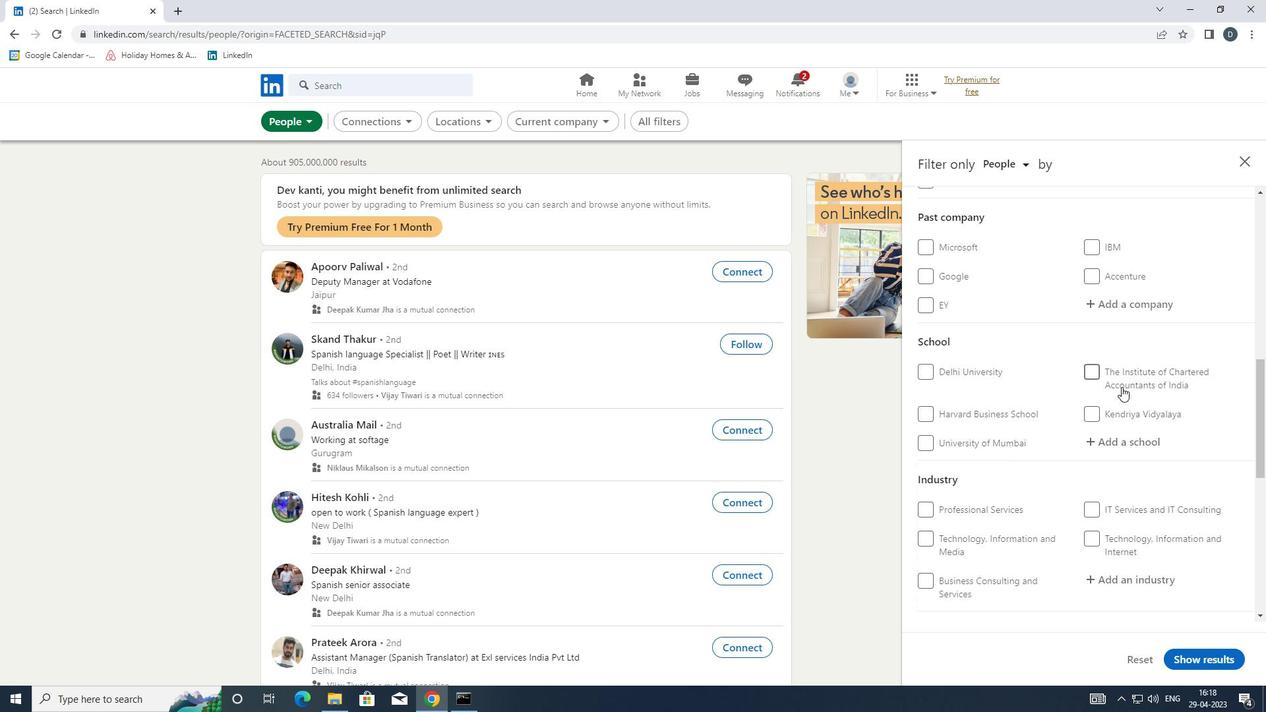 
Action: Mouse scrolled (1121, 386) with delta (0, 0)
Screenshot: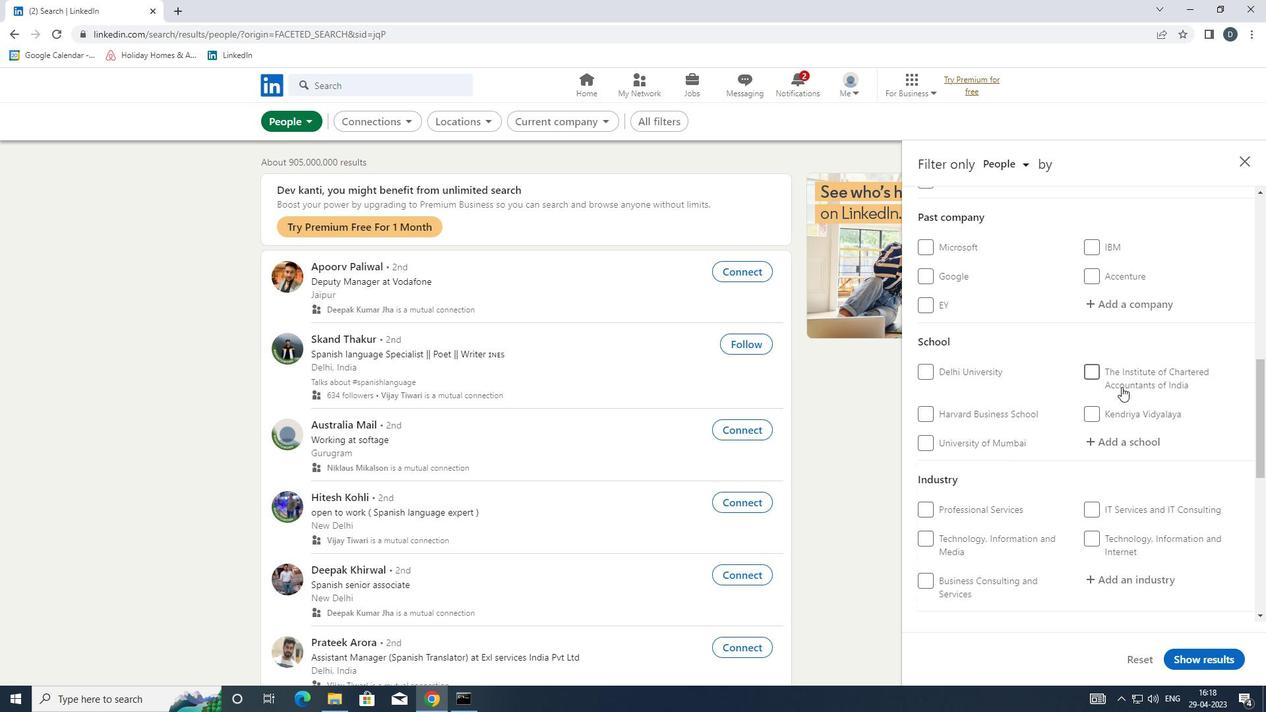 
Action: Mouse moved to (1037, 549)
Screenshot: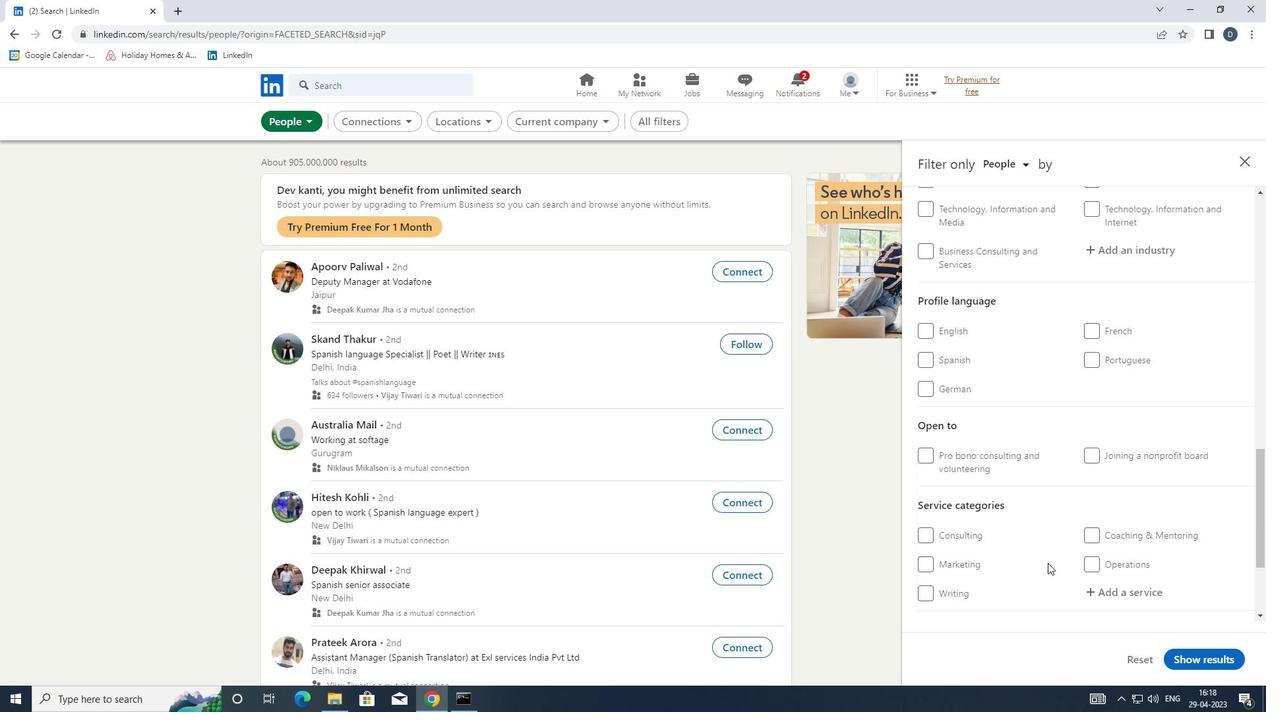 
Action: Mouse scrolled (1037, 548) with delta (0, 0)
Screenshot: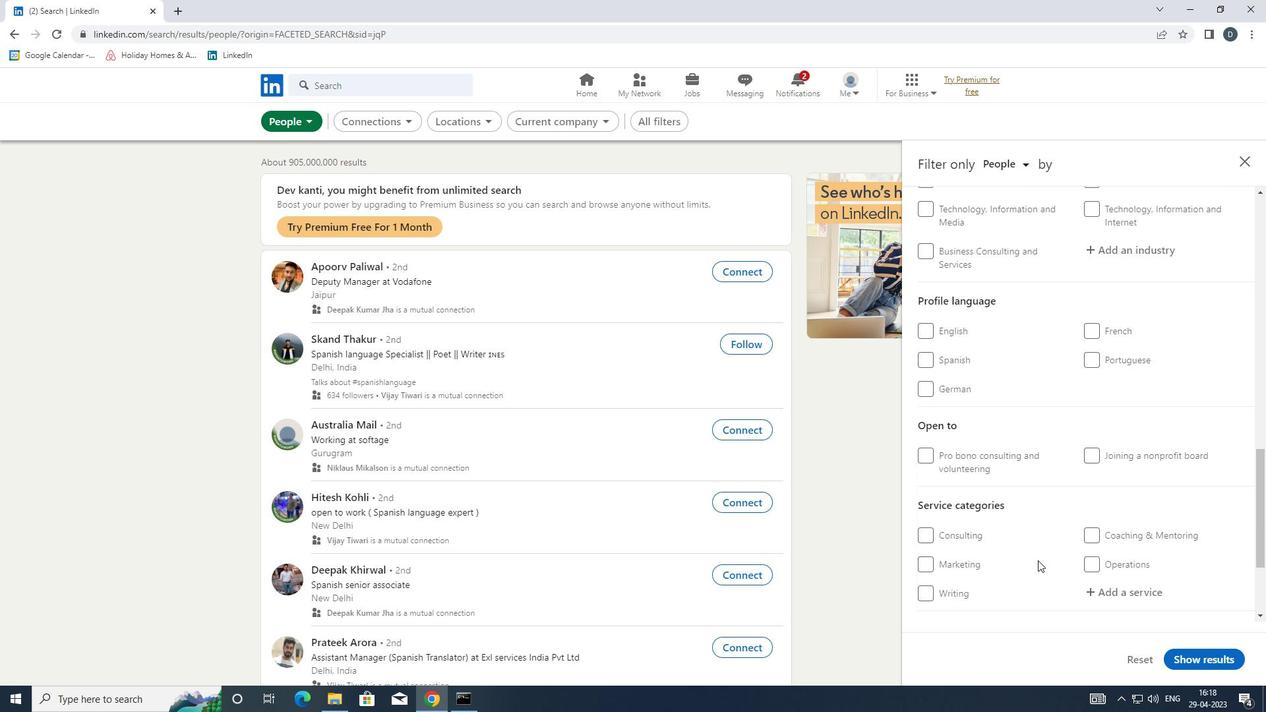 
Action: Mouse moved to (1037, 548)
Screenshot: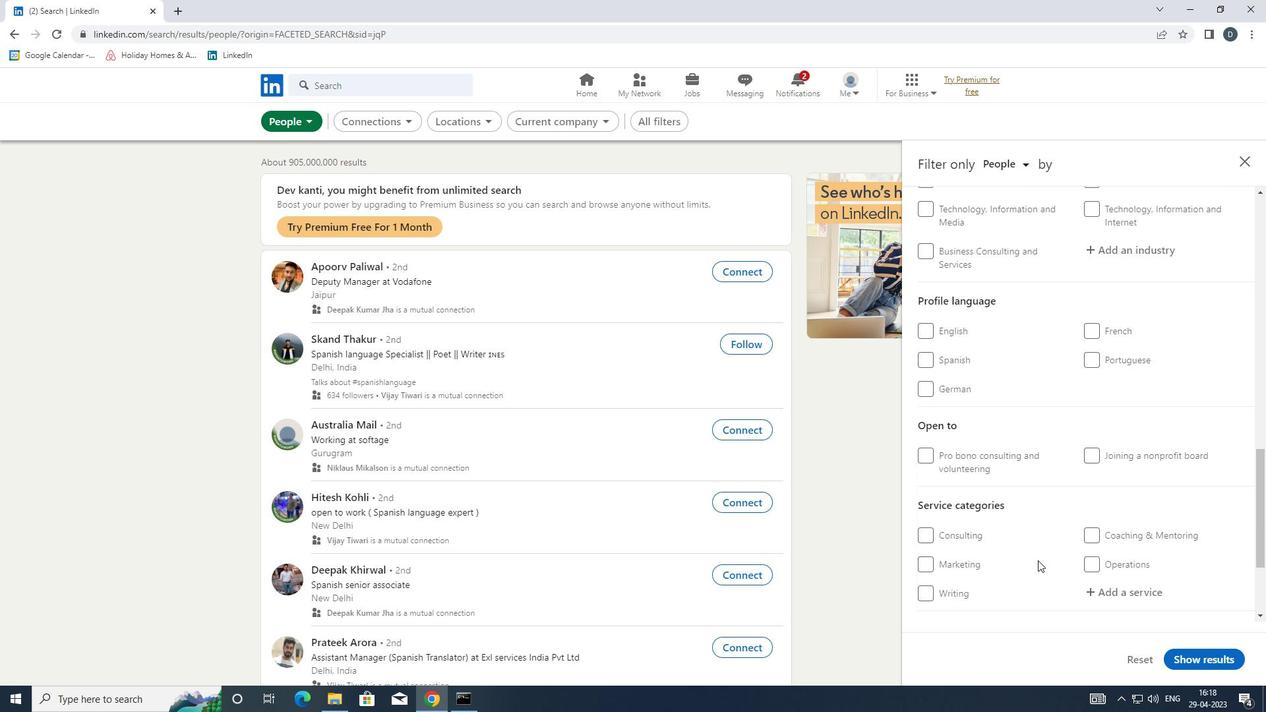 
Action: Mouse scrolled (1037, 547) with delta (0, 0)
Screenshot: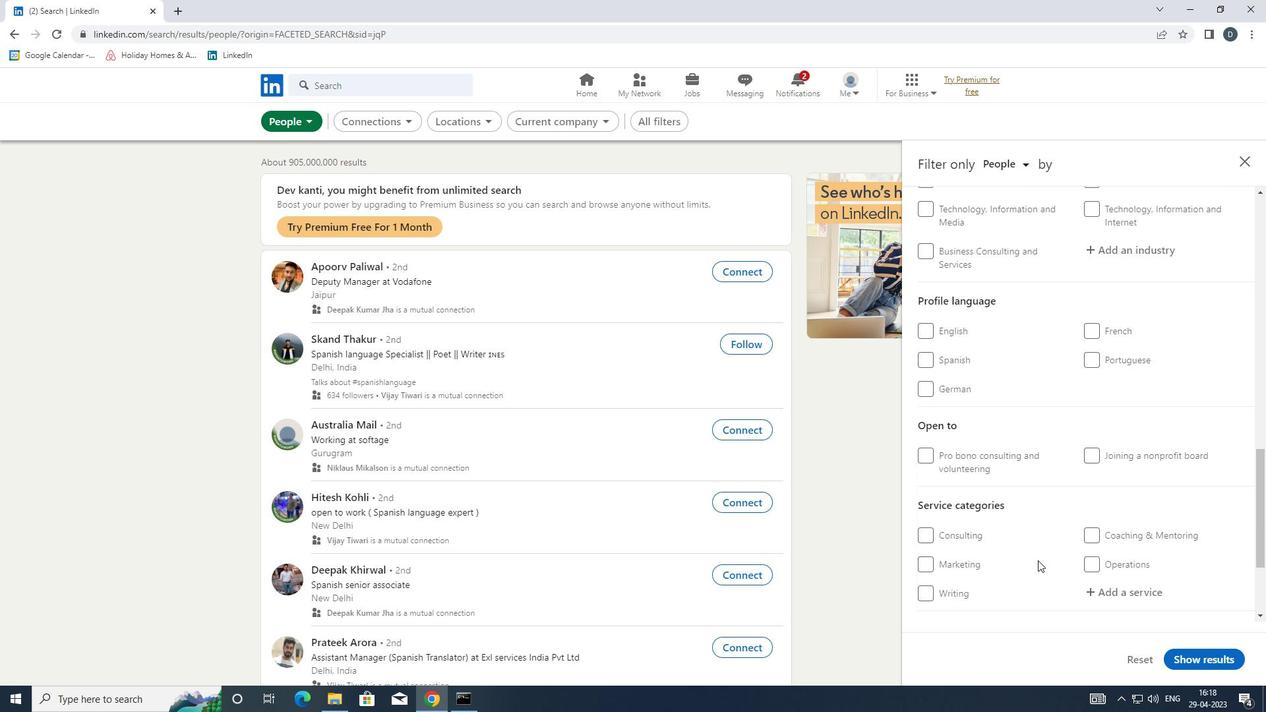 
Action: Mouse moved to (1022, 362)
Screenshot: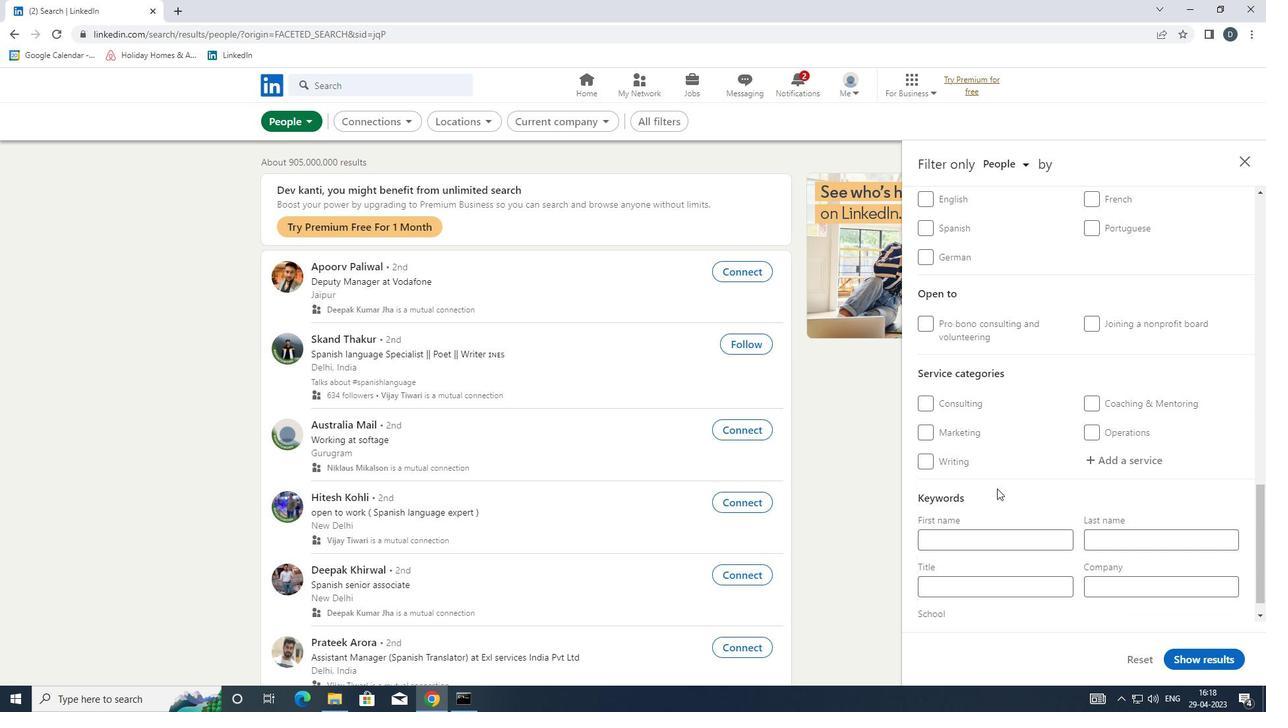 
Action: Mouse scrolled (1022, 363) with delta (0, 0)
Screenshot: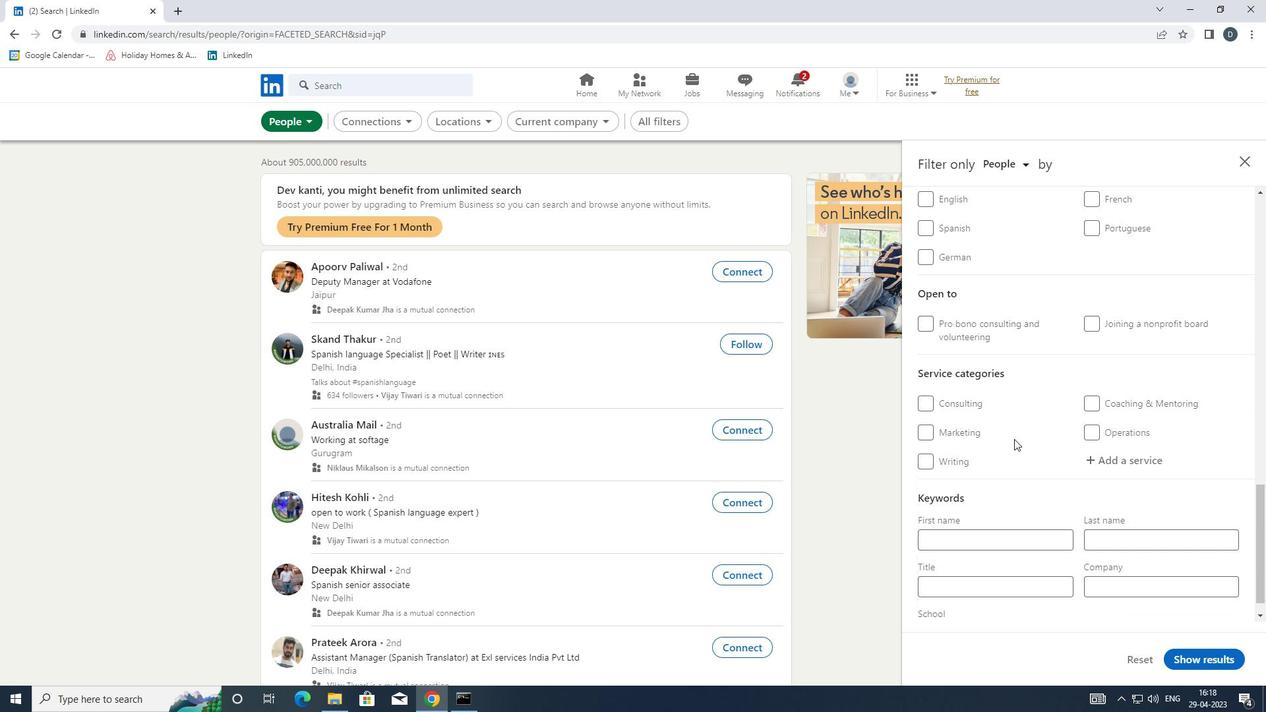 
Action: Mouse moved to (944, 291)
Screenshot: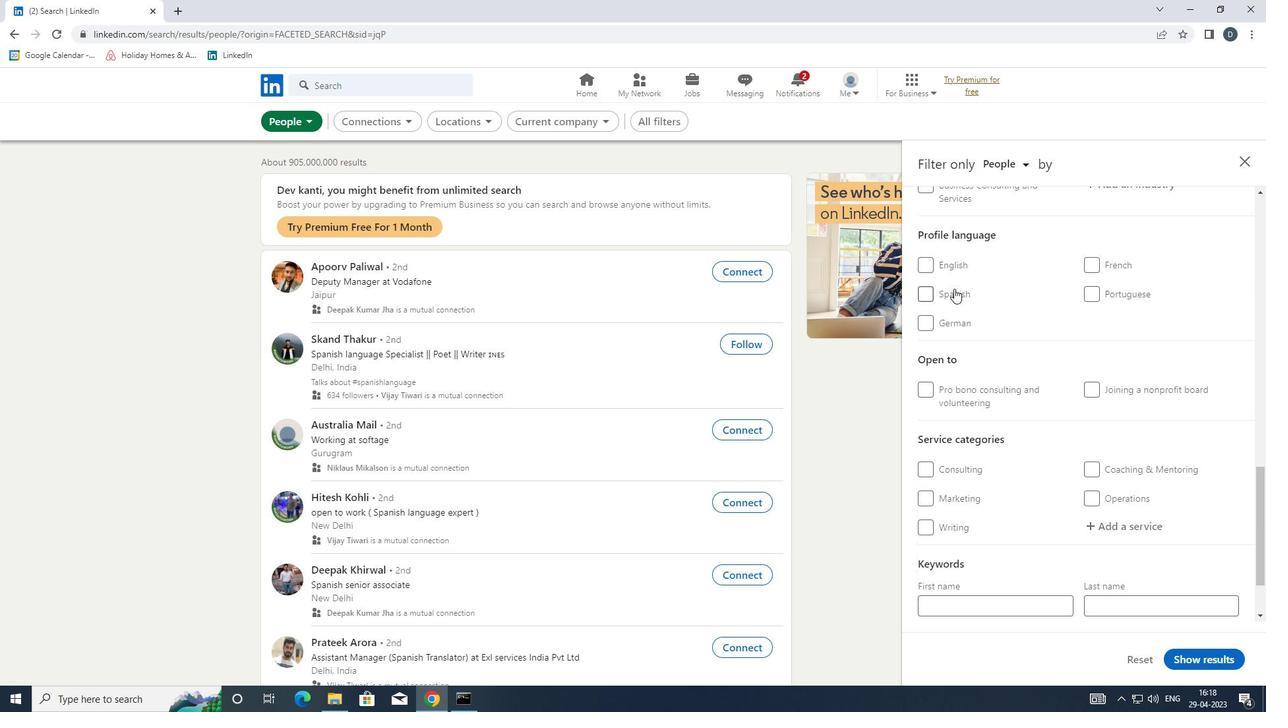 
Action: Mouse pressed left at (944, 291)
Screenshot: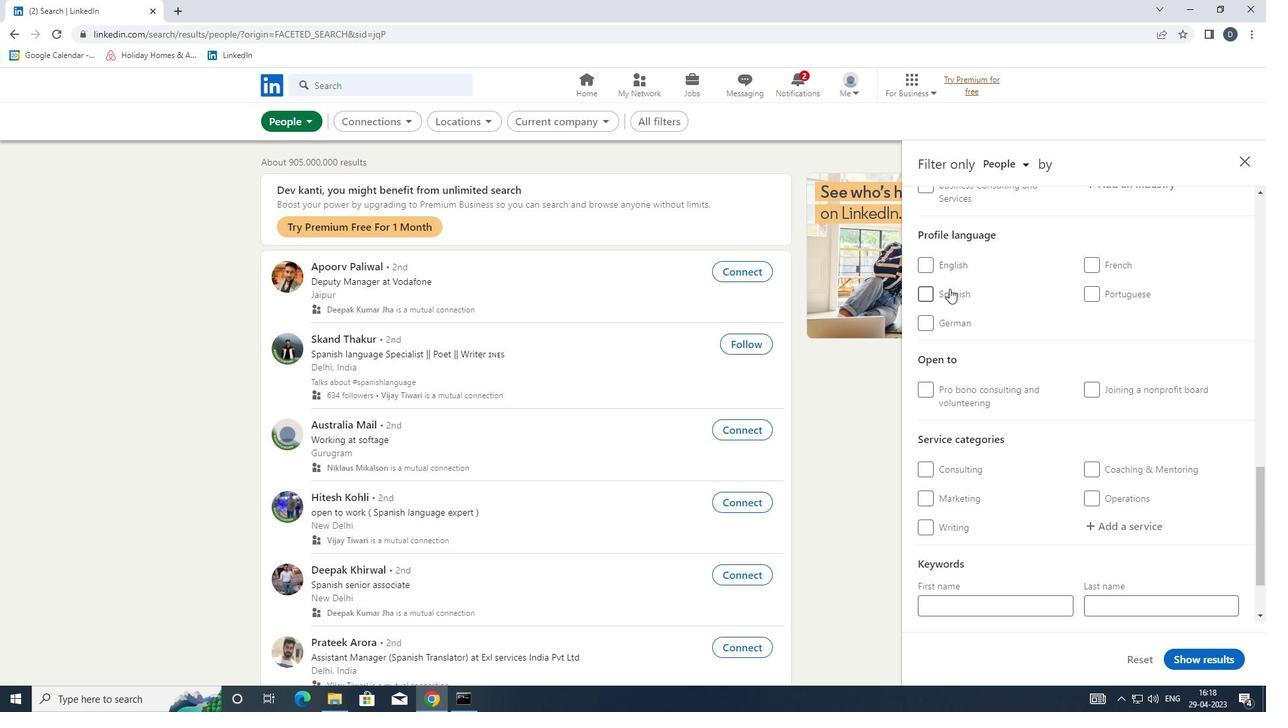 
Action: Mouse moved to (1084, 352)
Screenshot: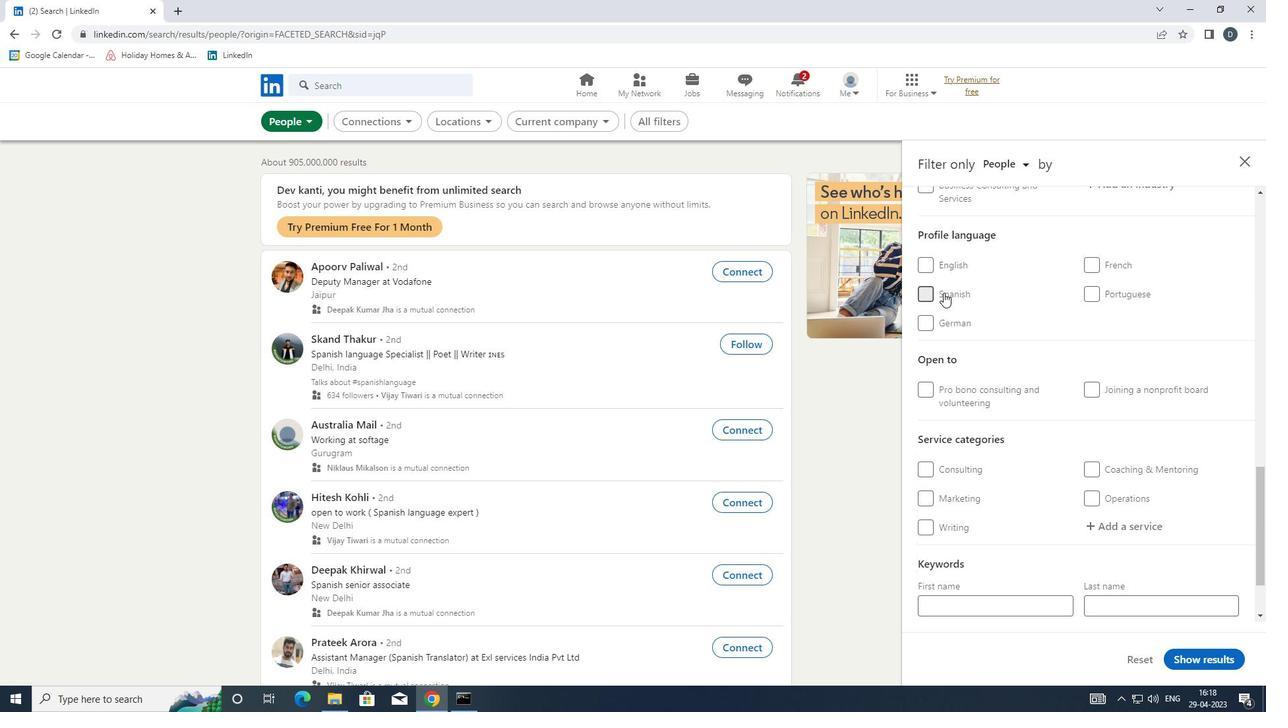 
Action: Mouse scrolled (1084, 352) with delta (0, 0)
Screenshot: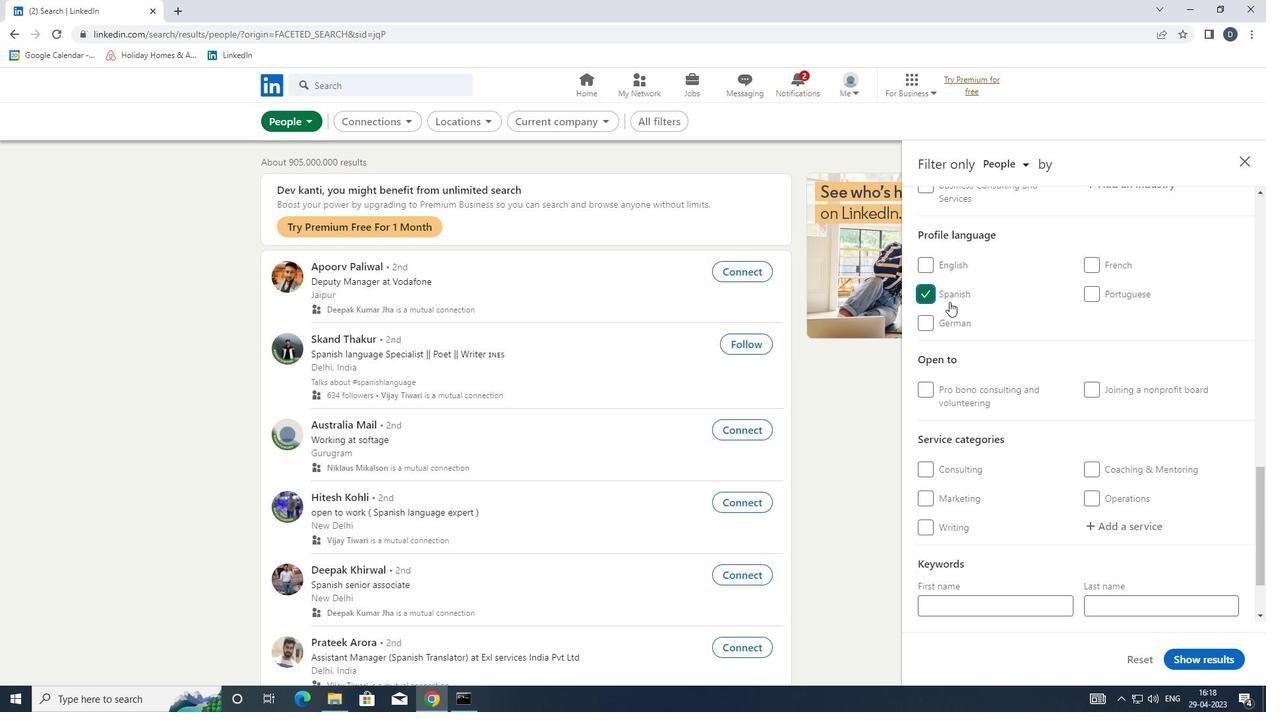 
Action: Mouse scrolled (1084, 352) with delta (0, 0)
Screenshot: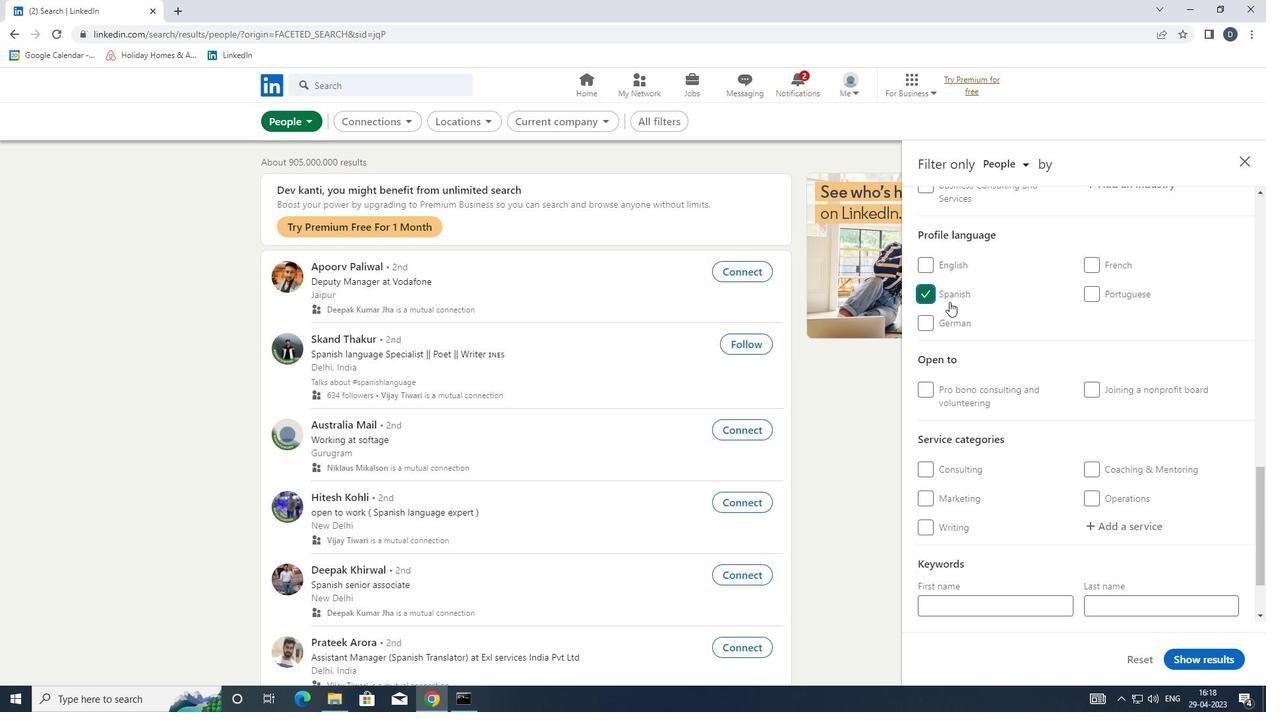 
Action: Mouse scrolled (1084, 352) with delta (0, 0)
Screenshot: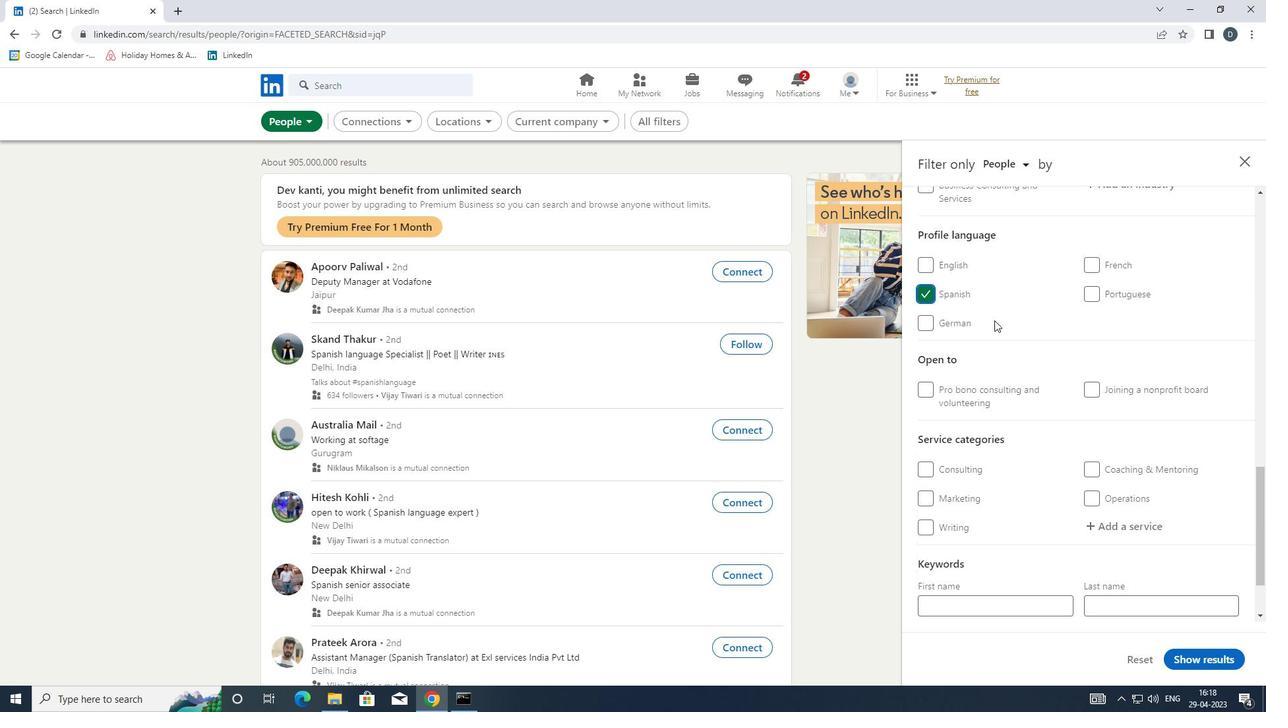 
Action: Mouse scrolled (1084, 352) with delta (0, 0)
Screenshot: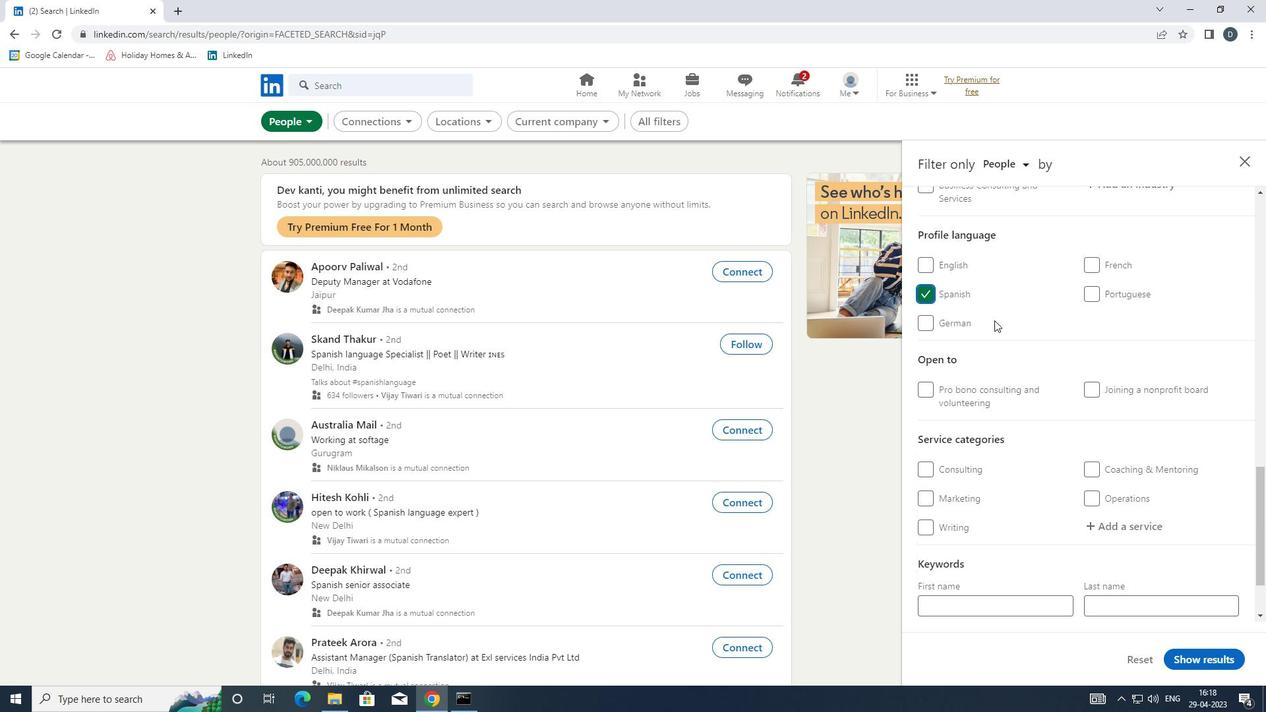
Action: Mouse scrolled (1084, 352) with delta (0, 0)
Screenshot: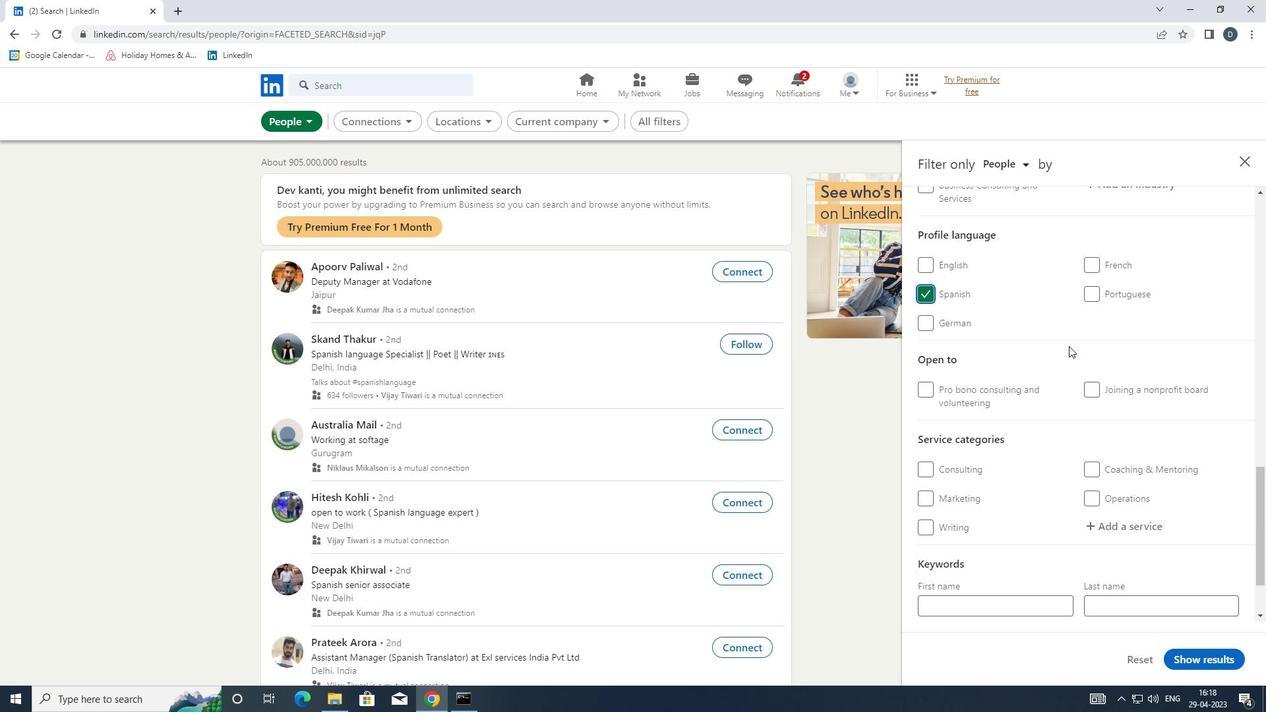 
Action: Mouse scrolled (1084, 352) with delta (0, 0)
Screenshot: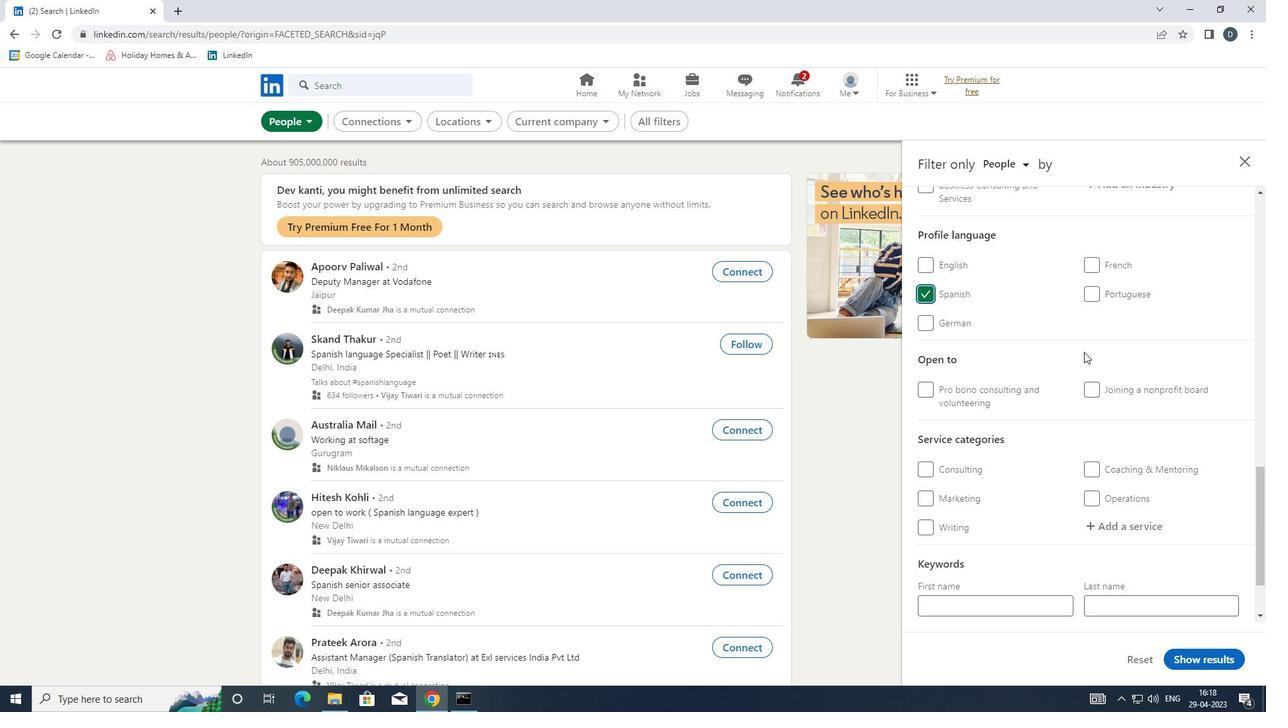 
Action: Mouse scrolled (1084, 352) with delta (0, 0)
Screenshot: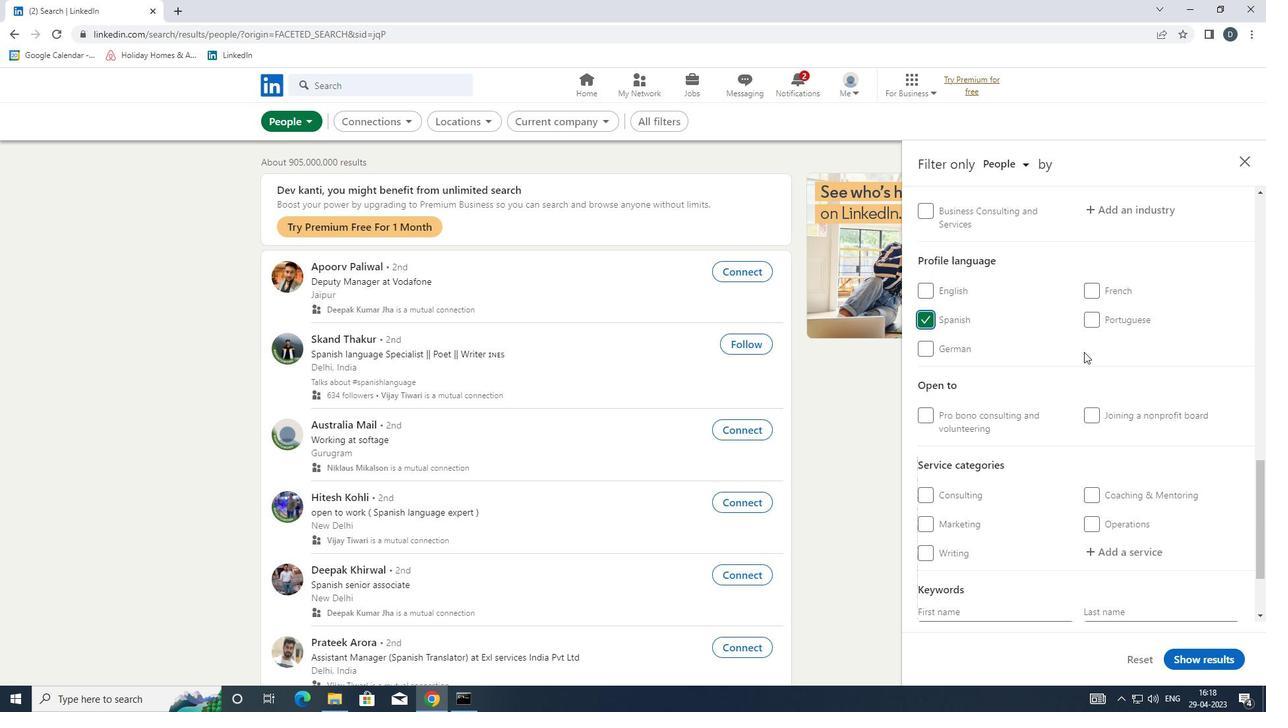 
Action: Mouse moved to (1111, 304)
Screenshot: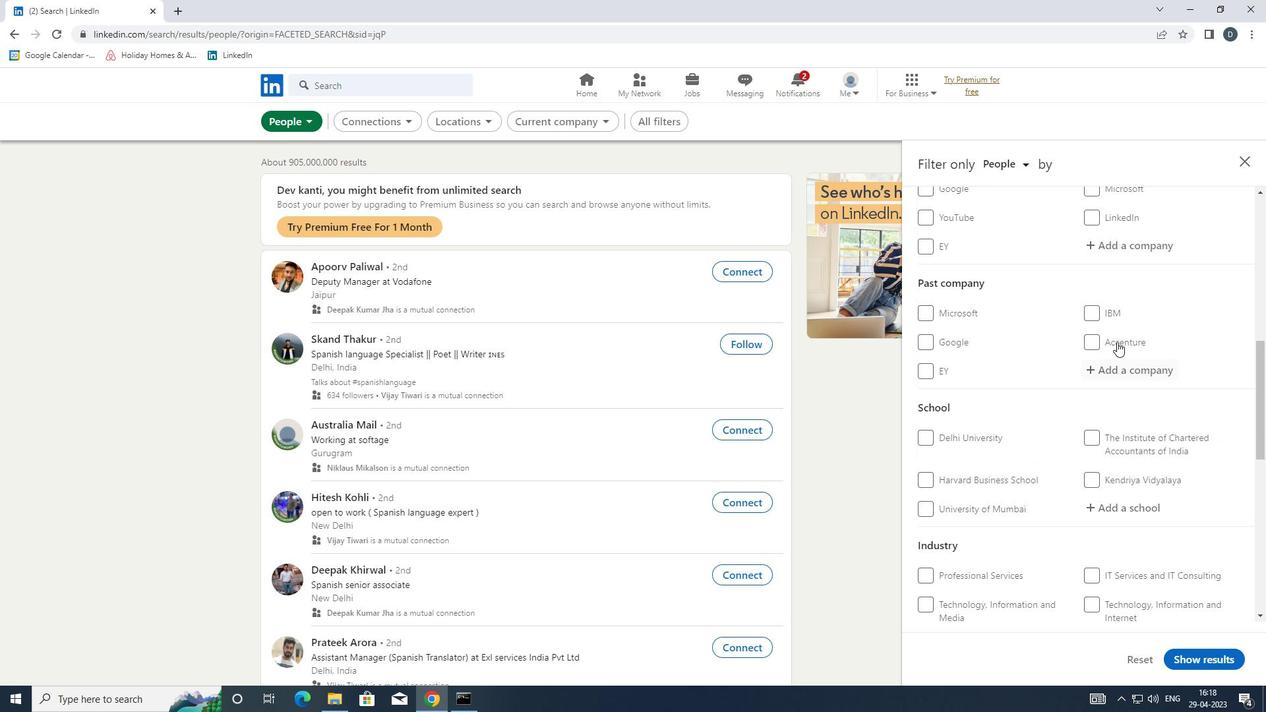 
Action: Mouse scrolled (1111, 305) with delta (0, 0)
Screenshot: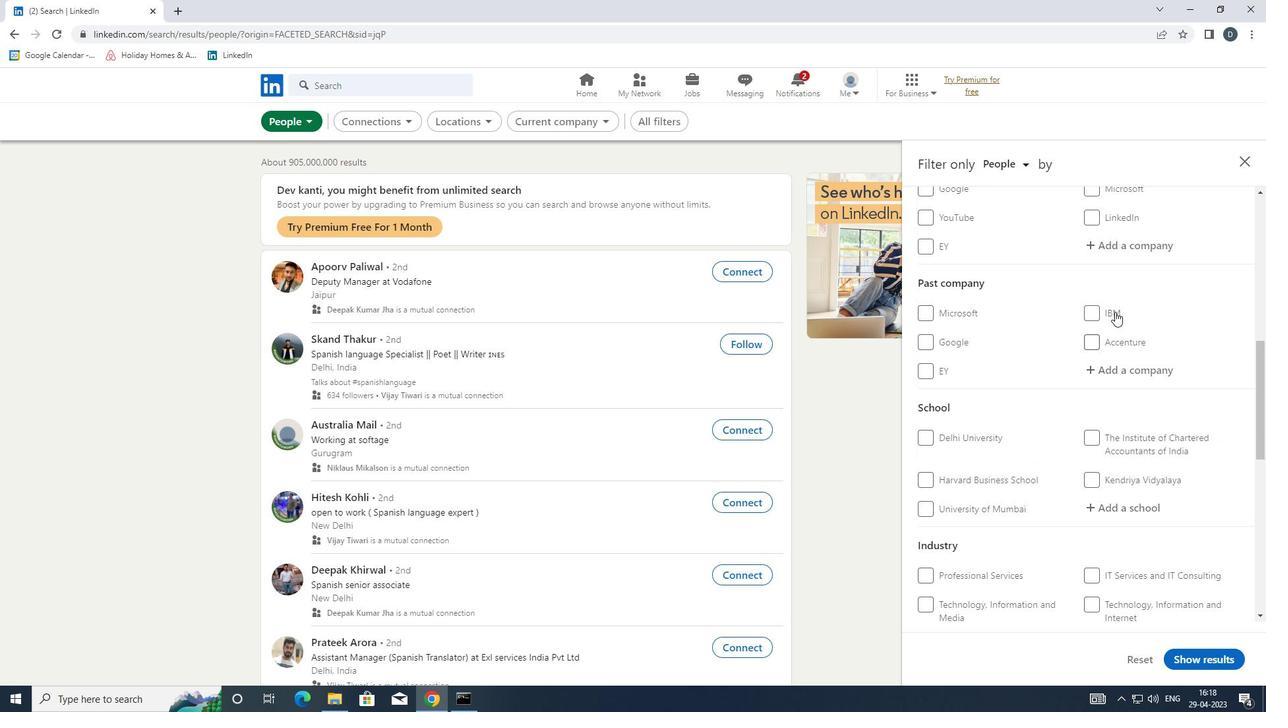
Action: Mouse moved to (1111, 307)
Screenshot: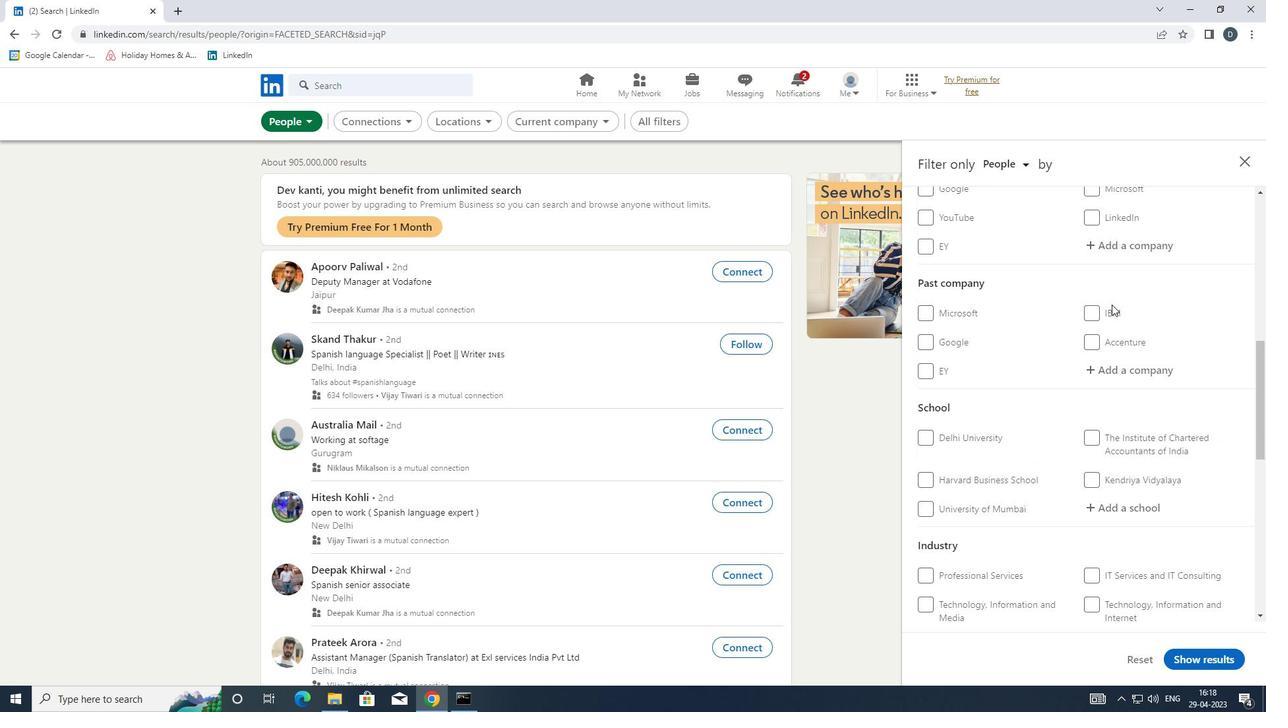 
Action: Mouse pressed left at (1111, 307)
Screenshot: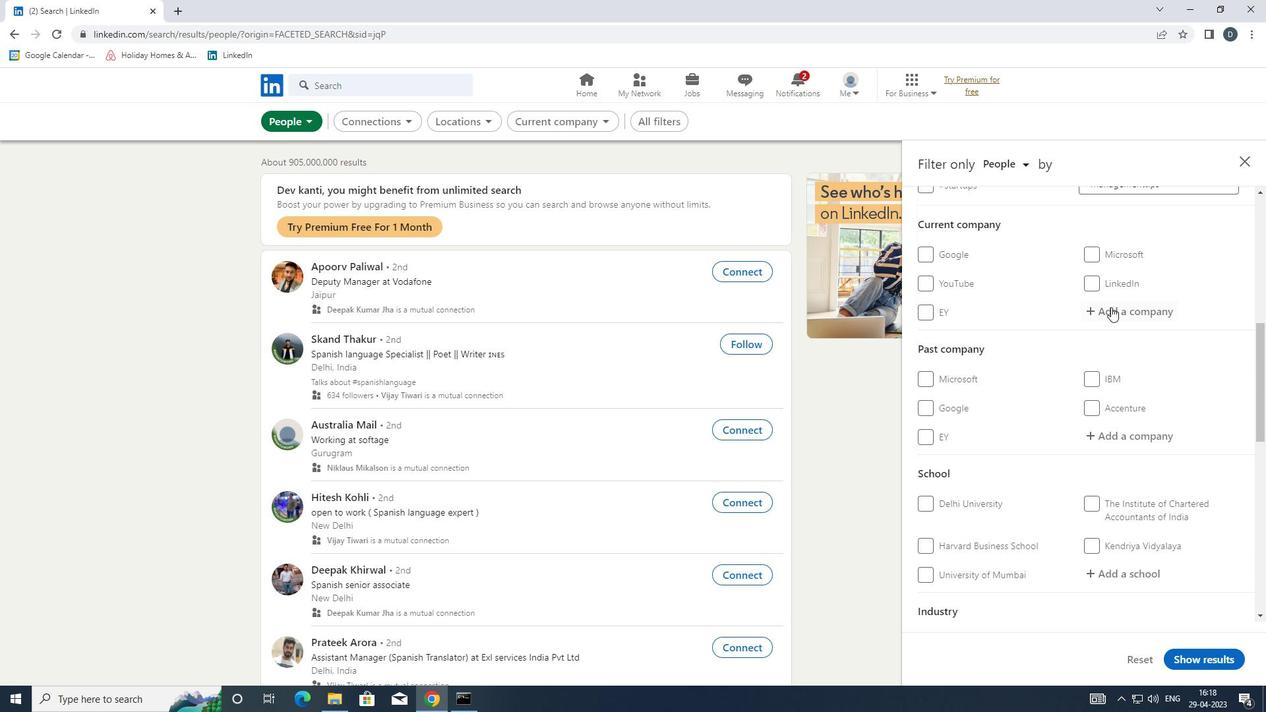 
Action: Key pressed <Key.shift>ZOOMI<Key.backspace><Key.shift>INFO
Screenshot: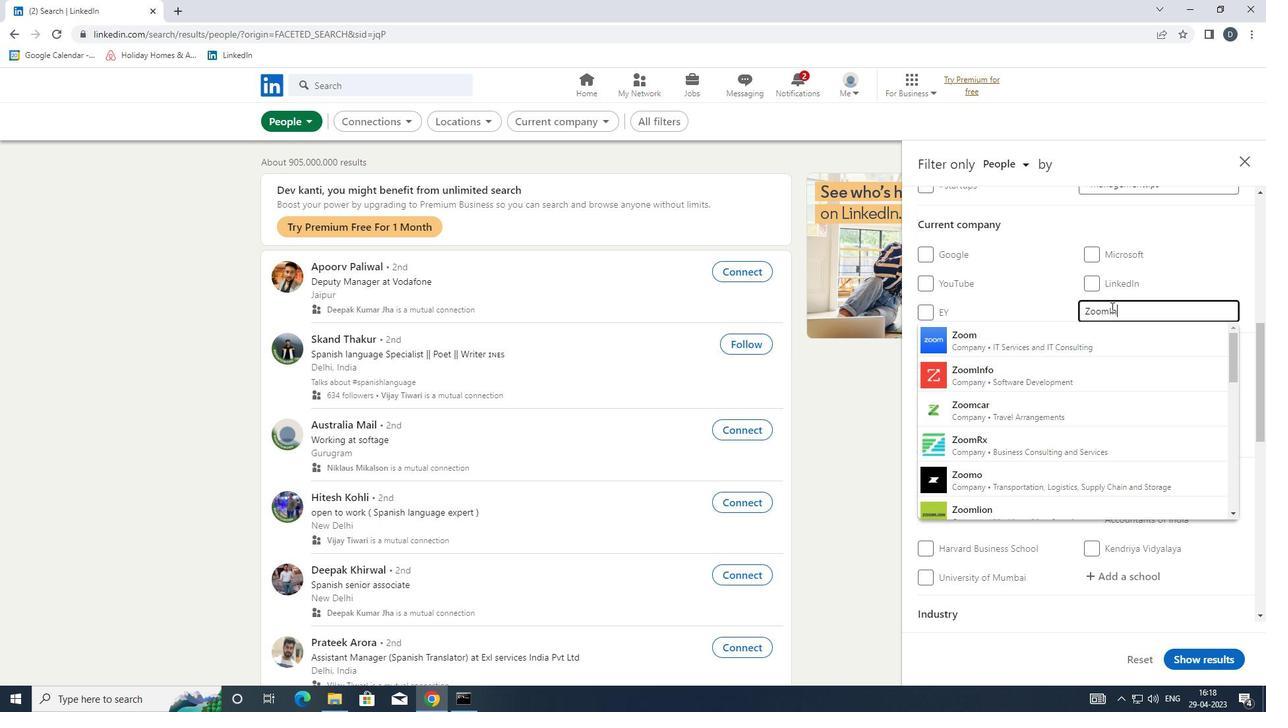 
Action: Mouse moved to (1103, 338)
Screenshot: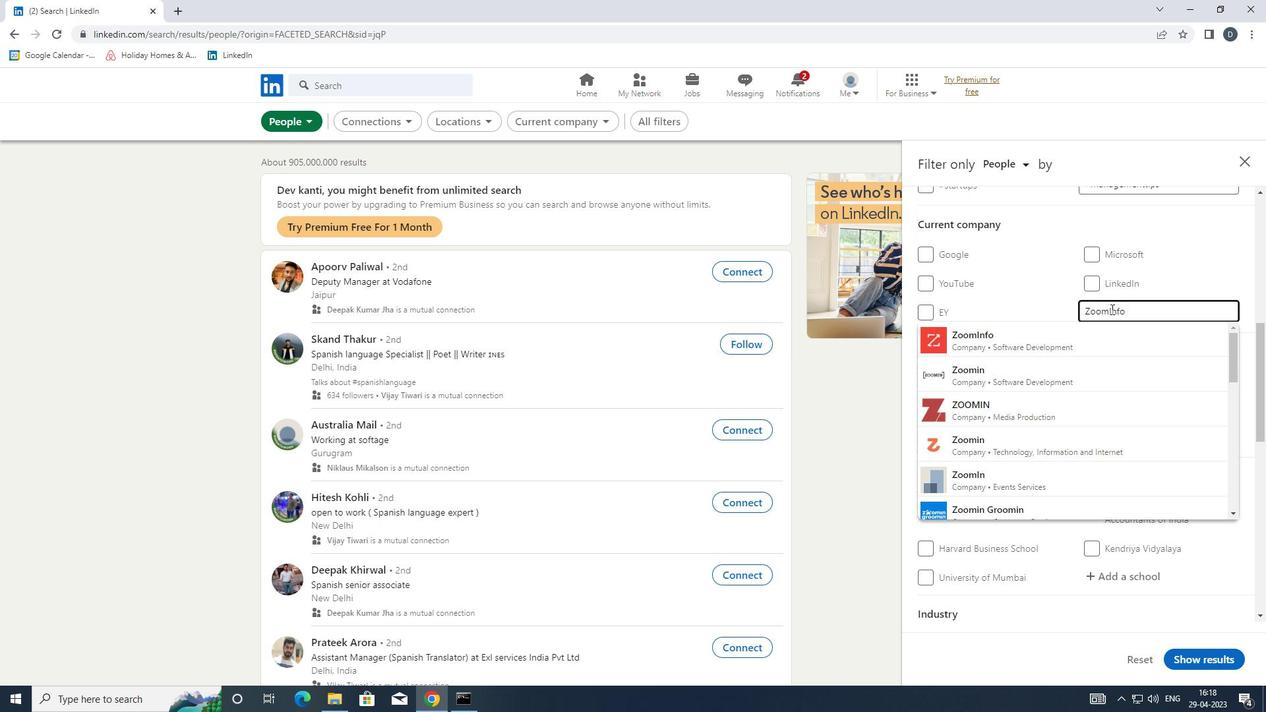 
Action: Mouse pressed left at (1103, 338)
Screenshot: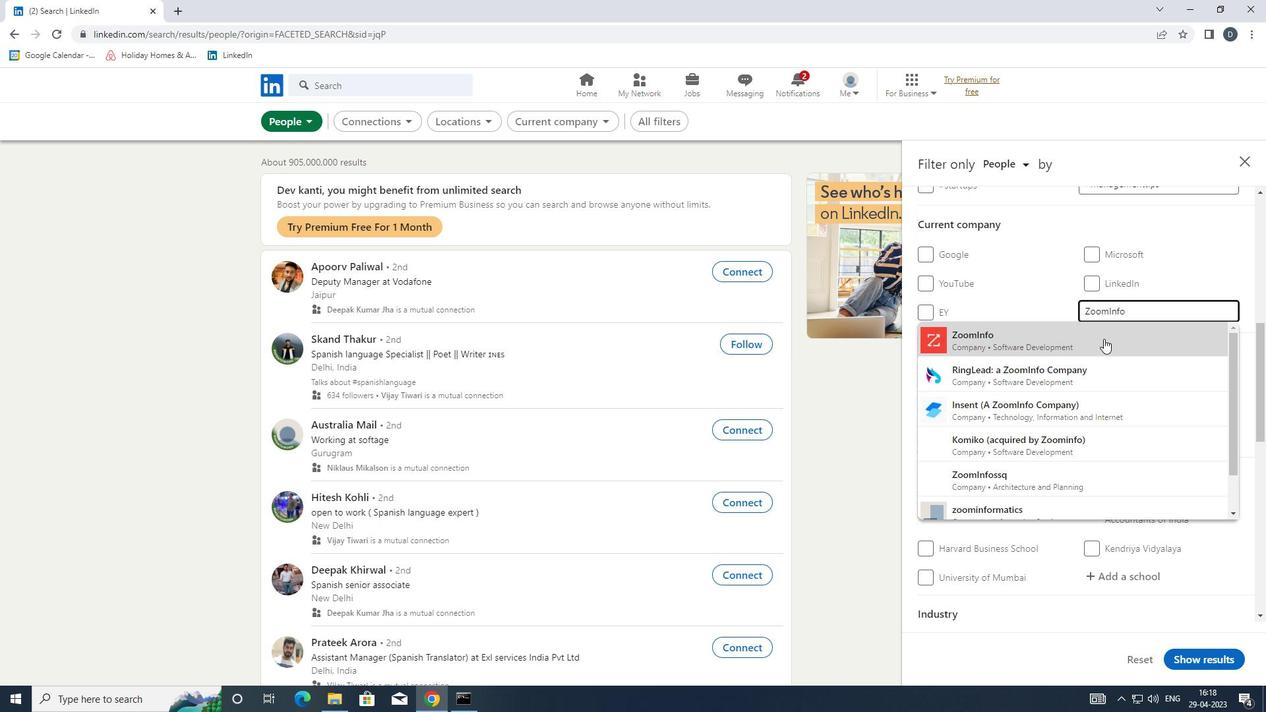 
Action: Mouse moved to (1099, 345)
Screenshot: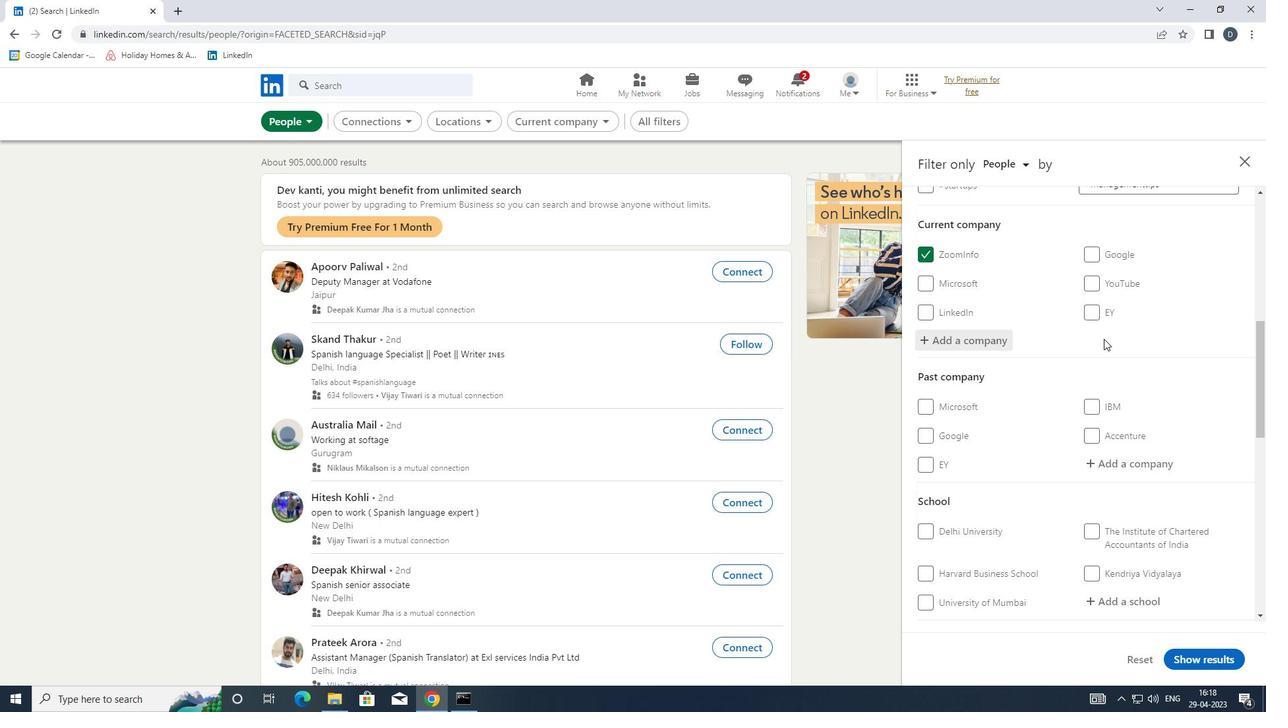 
Action: Mouse scrolled (1099, 344) with delta (0, 0)
Screenshot: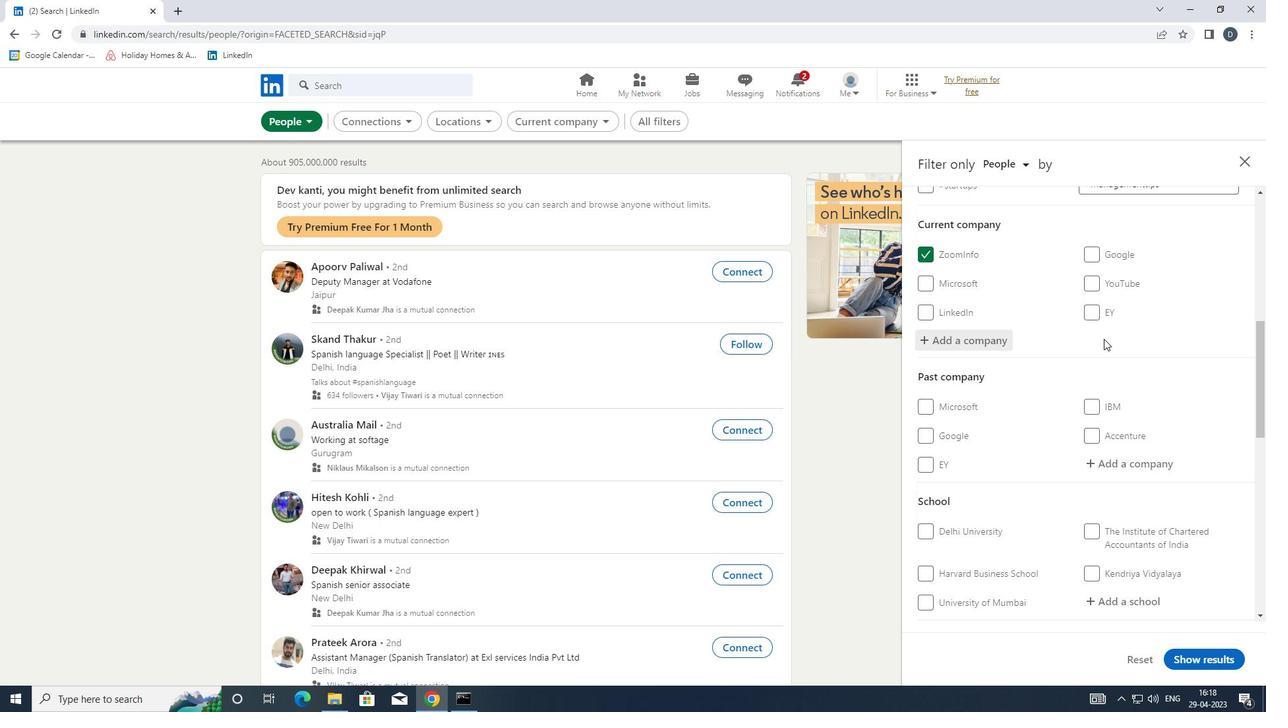 
Action: Mouse moved to (1099, 346)
Screenshot: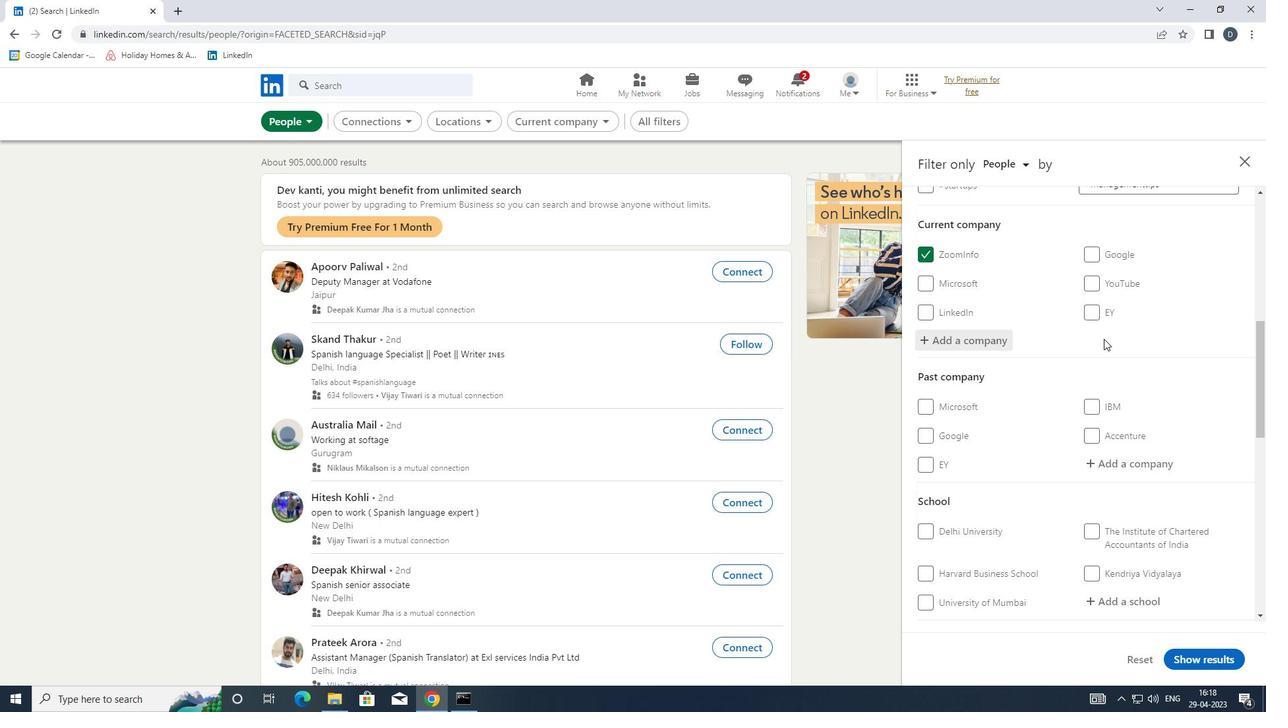 
Action: Mouse scrolled (1099, 345) with delta (0, 0)
Screenshot: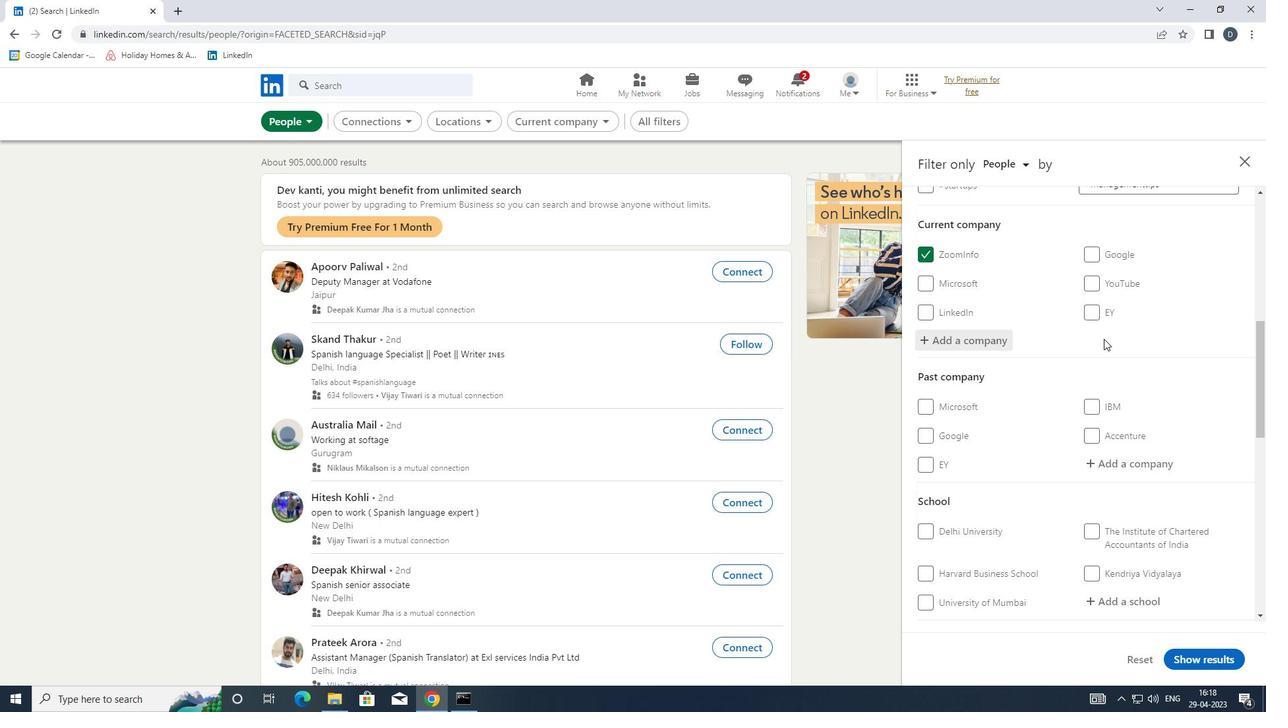 
Action: Mouse moved to (1100, 351)
Screenshot: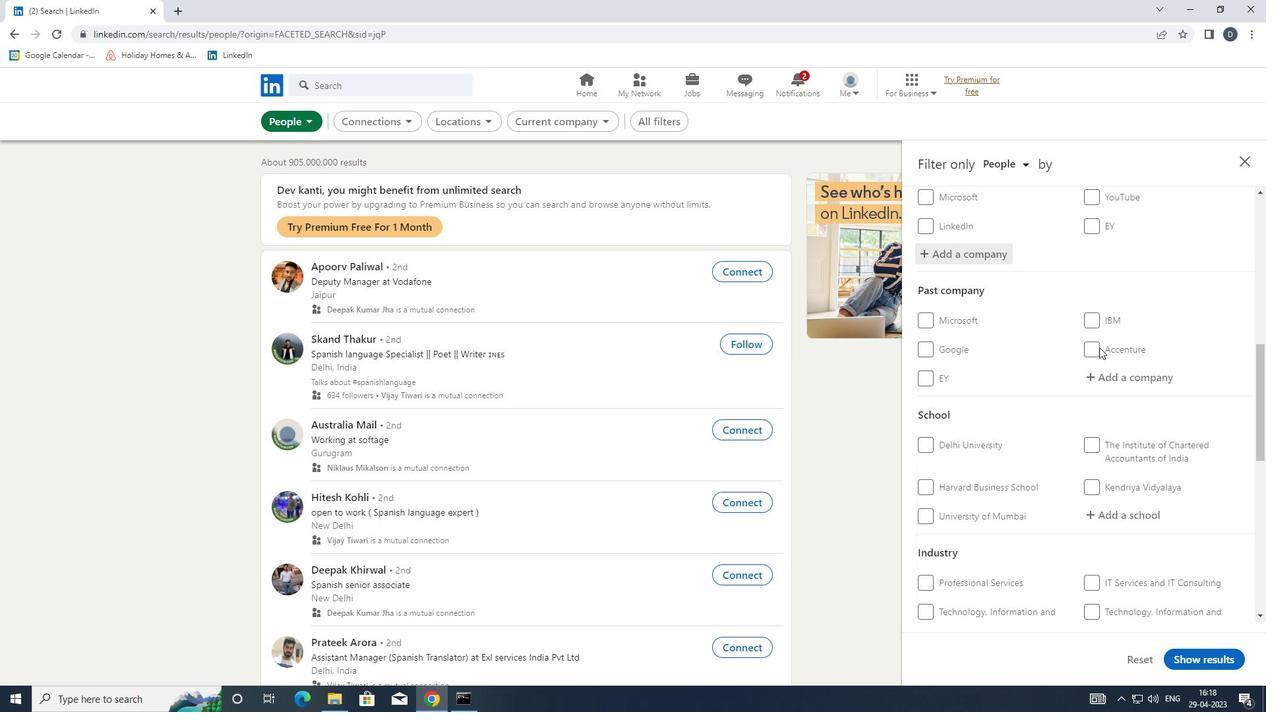 
Action: Mouse scrolled (1100, 350) with delta (0, 0)
Screenshot: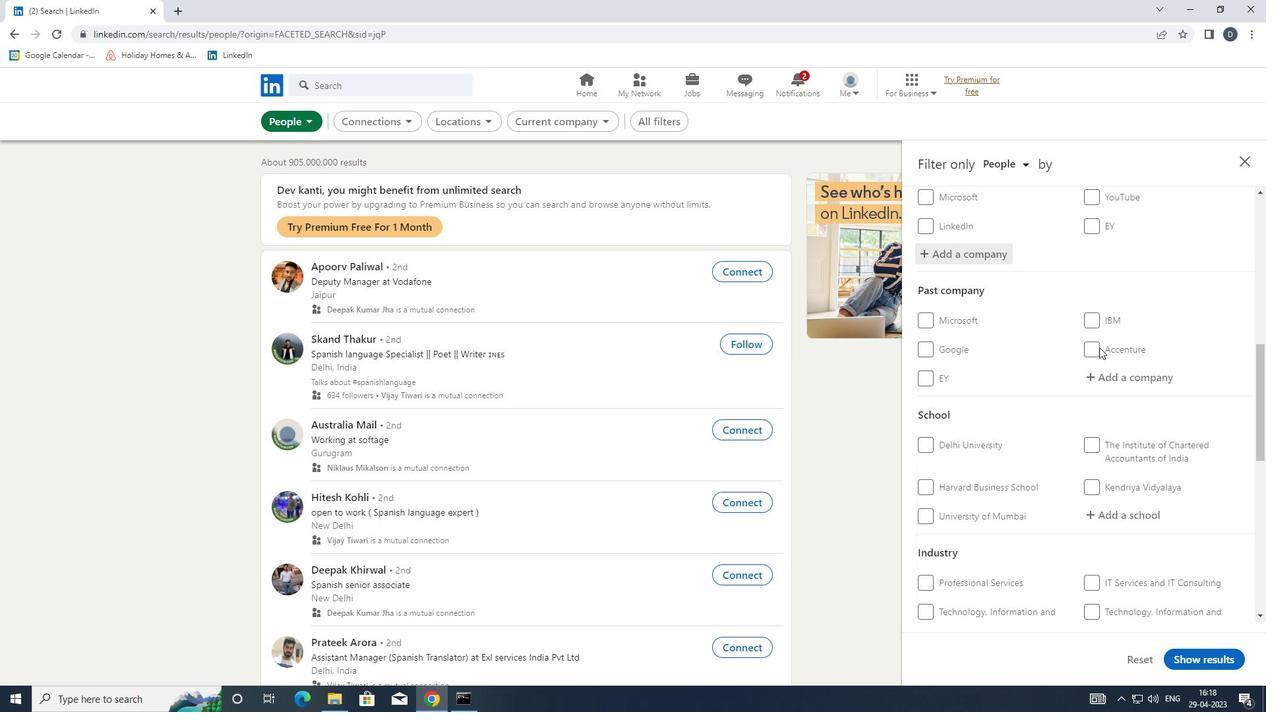 
Action: Mouse moved to (1138, 404)
Screenshot: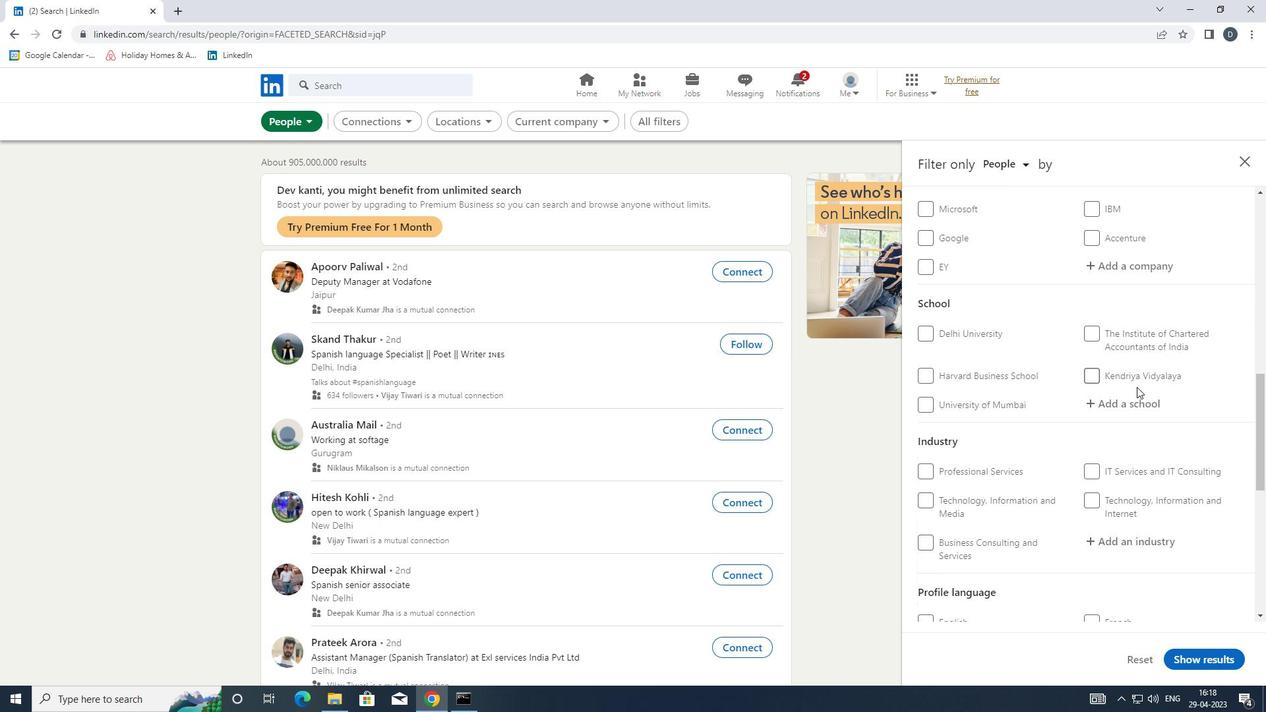
Action: Mouse pressed left at (1138, 404)
Screenshot: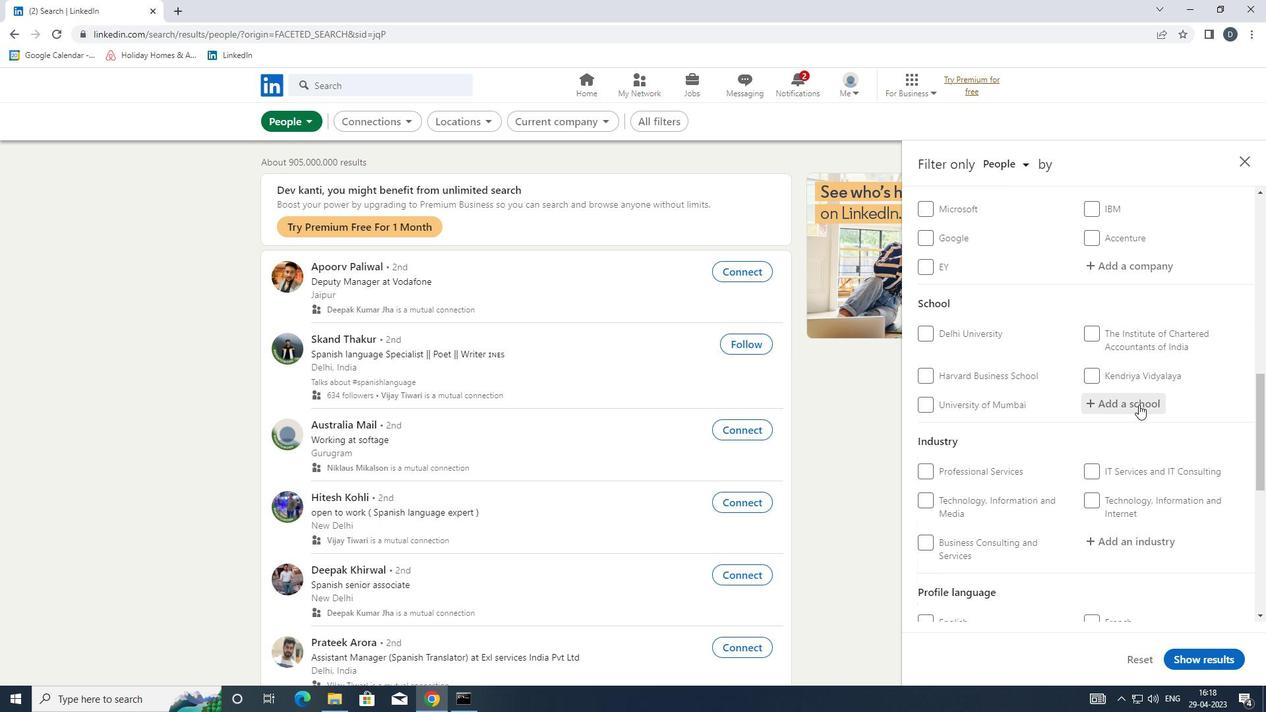 
Action: Mouse moved to (1138, 406)
Screenshot: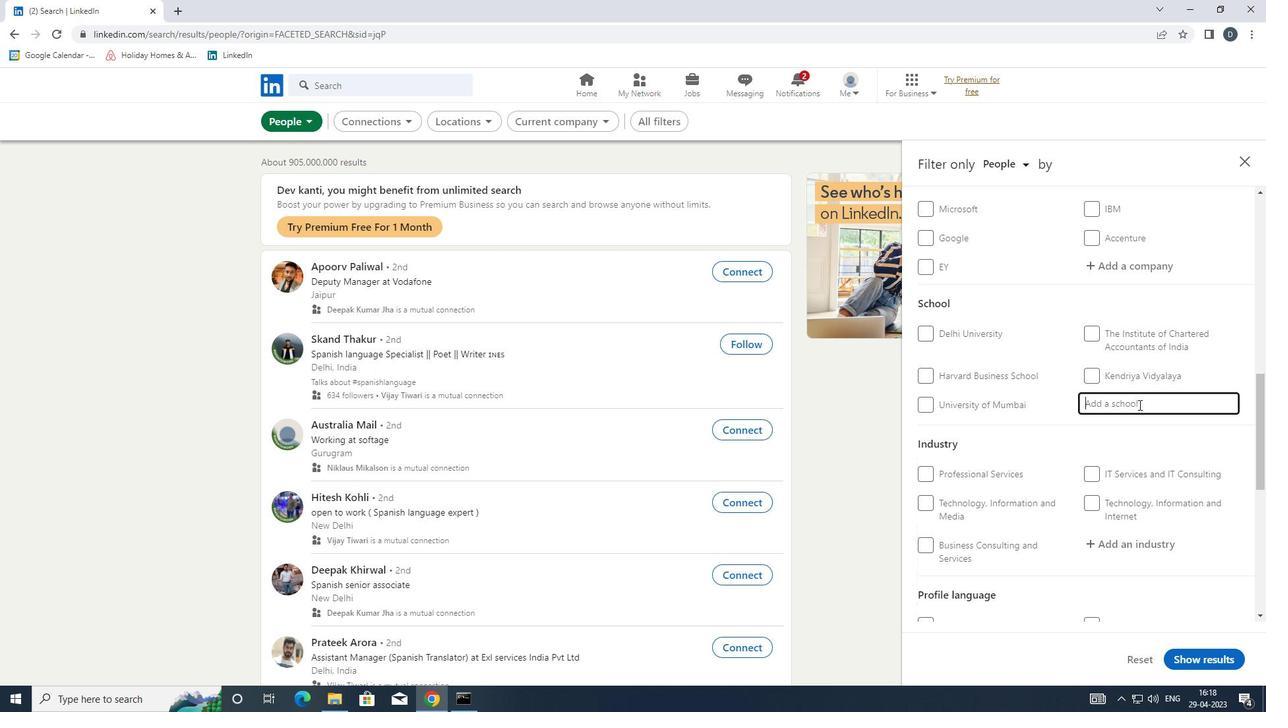 
Action: Key pressed <Key.shift><Key.shift><Key.shift><Key.shift>BHAVANS<Key.space>
Screenshot: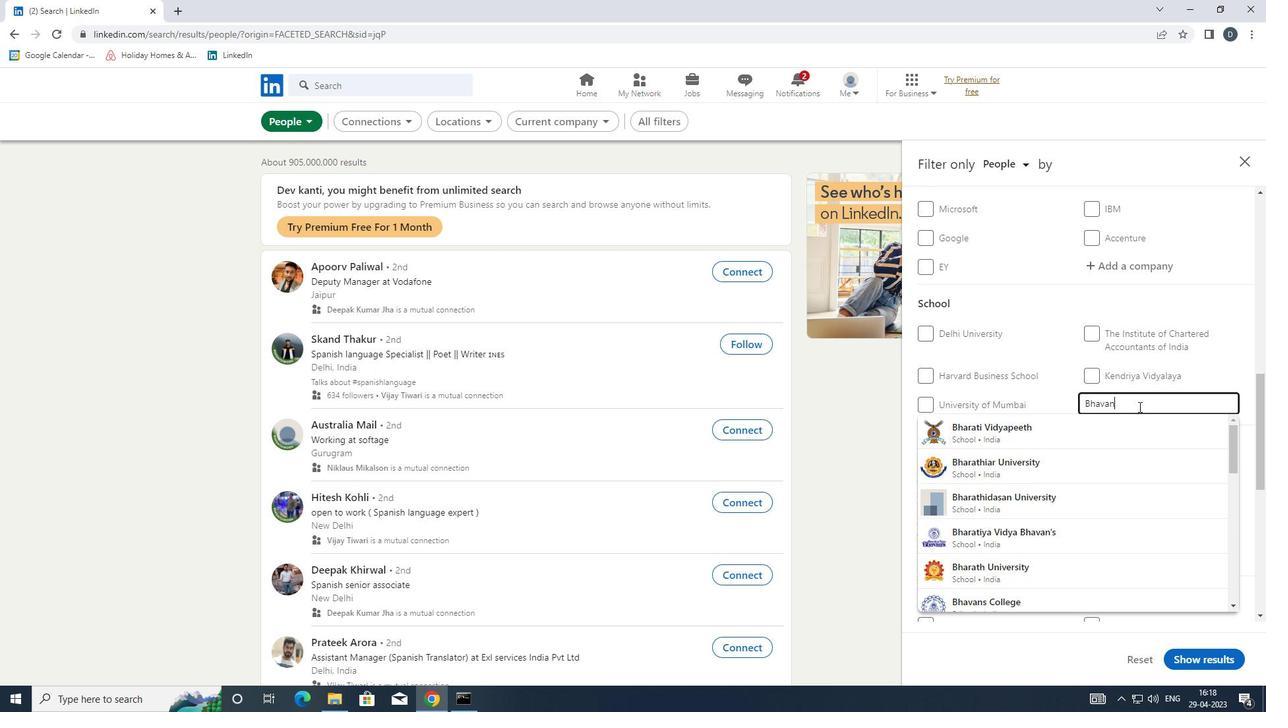 
Action: Mouse moved to (1111, 416)
Screenshot: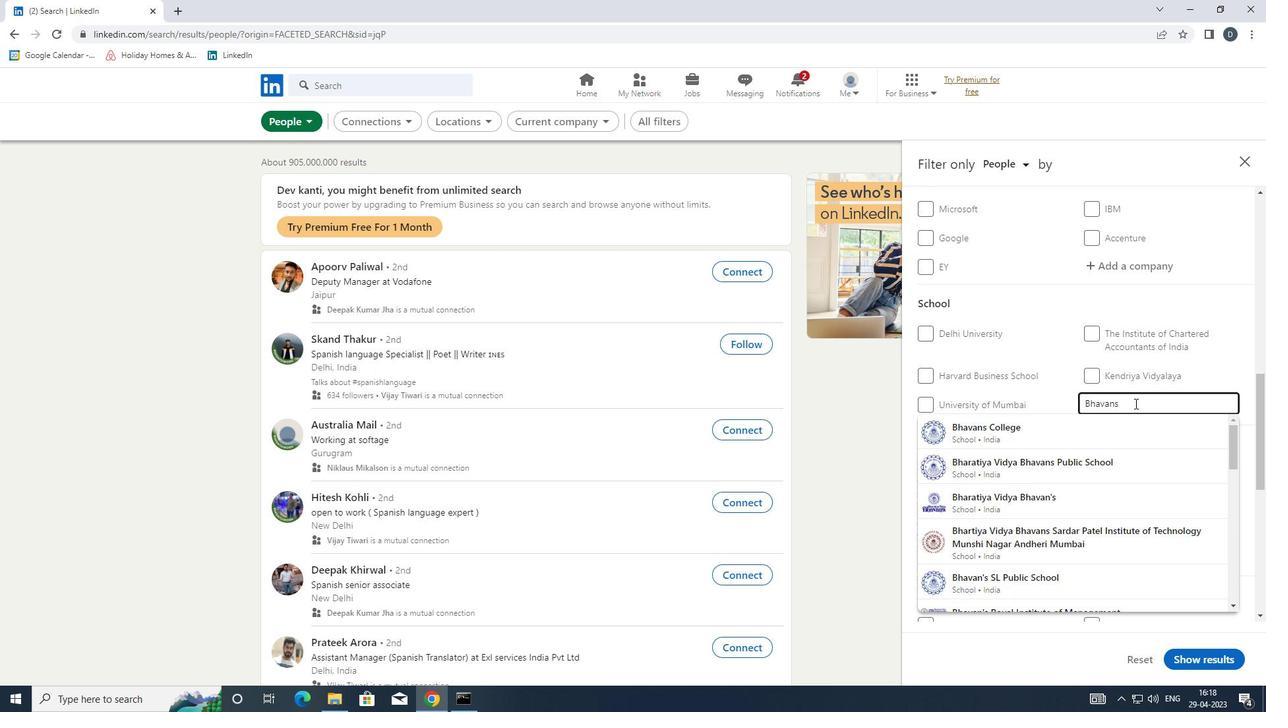 
Action: Mouse pressed left at (1111, 416)
Screenshot: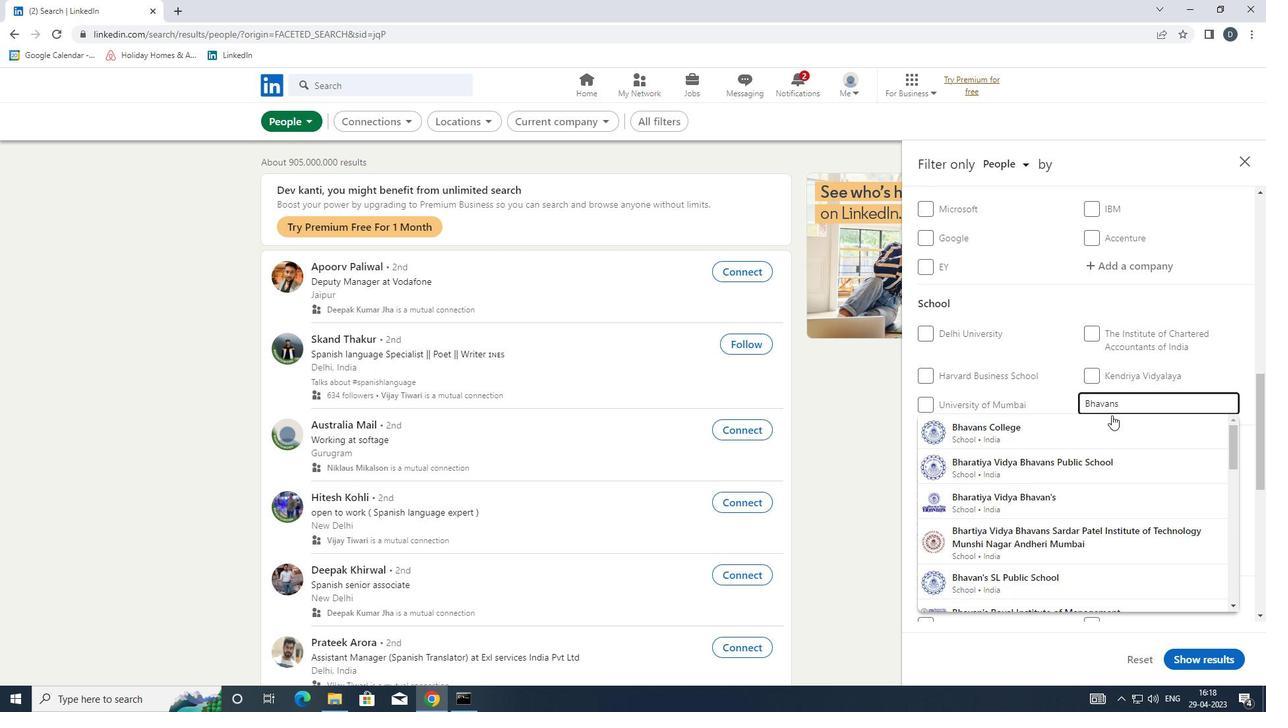 
Action: Mouse scrolled (1111, 416) with delta (0, 0)
Screenshot: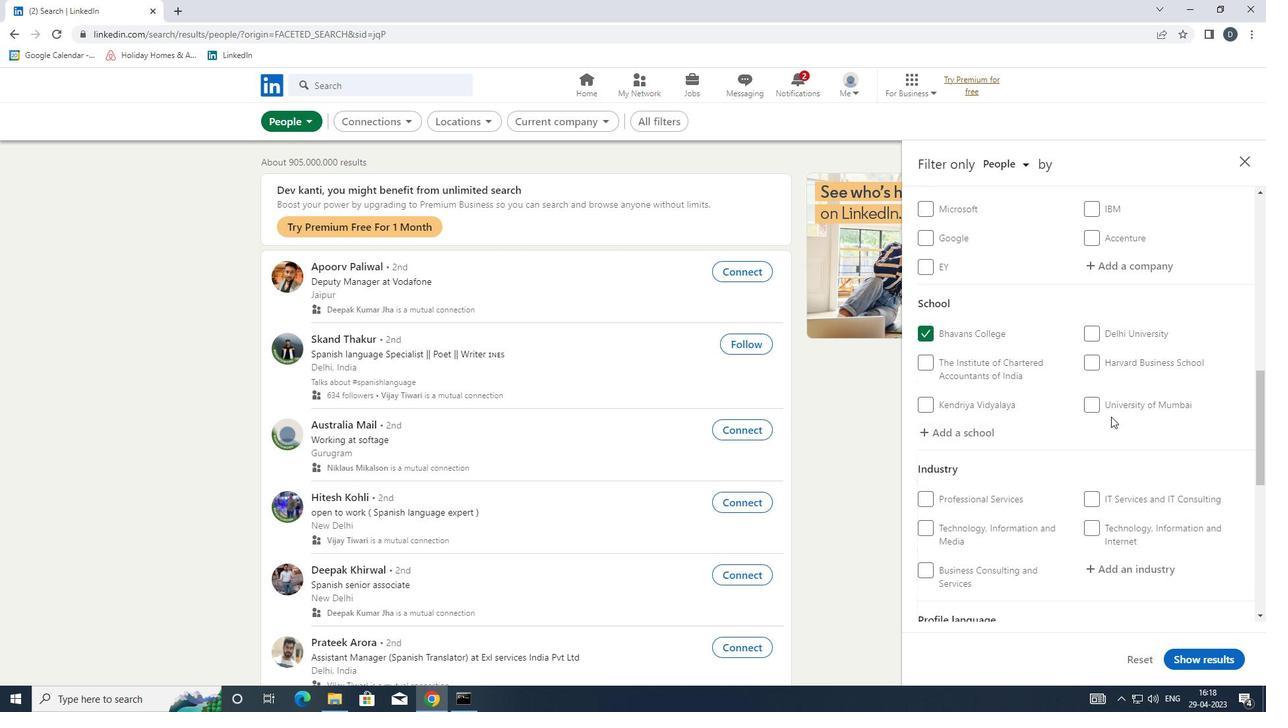 
Action: Mouse scrolled (1111, 416) with delta (0, 0)
Screenshot: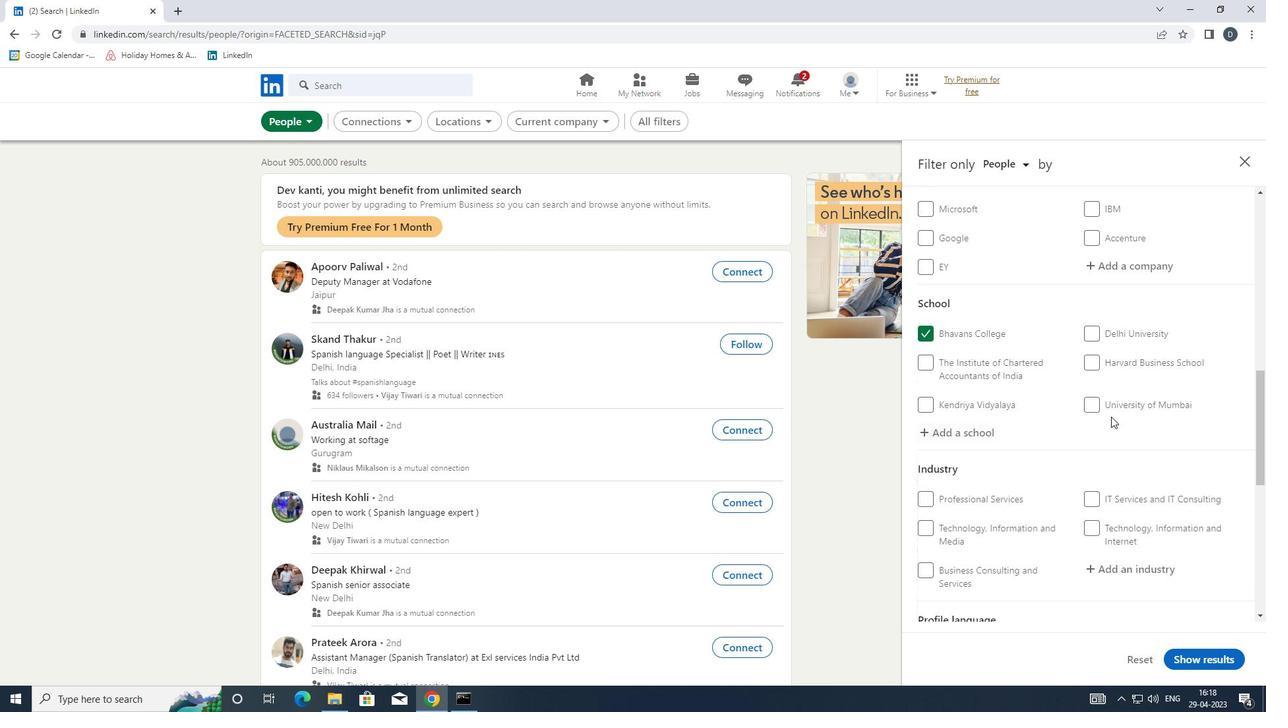 
Action: Mouse scrolled (1111, 416) with delta (0, 0)
Screenshot: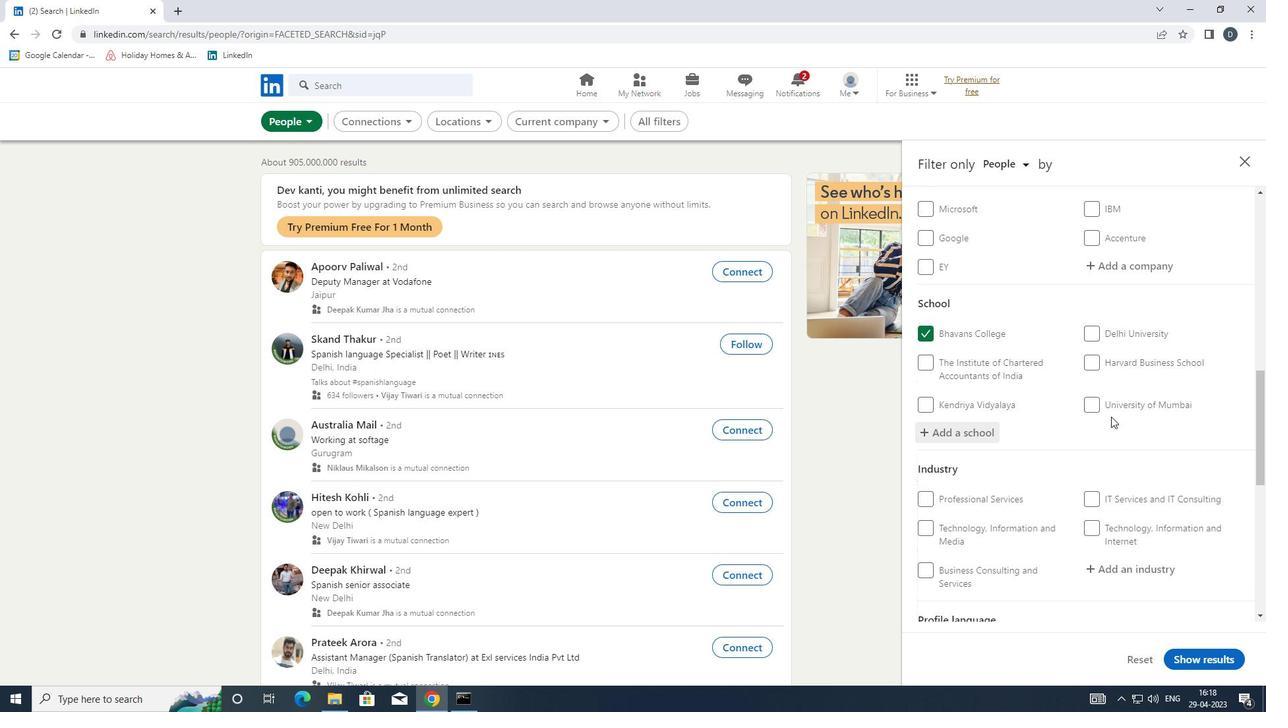 
Action: Mouse moved to (1150, 376)
Screenshot: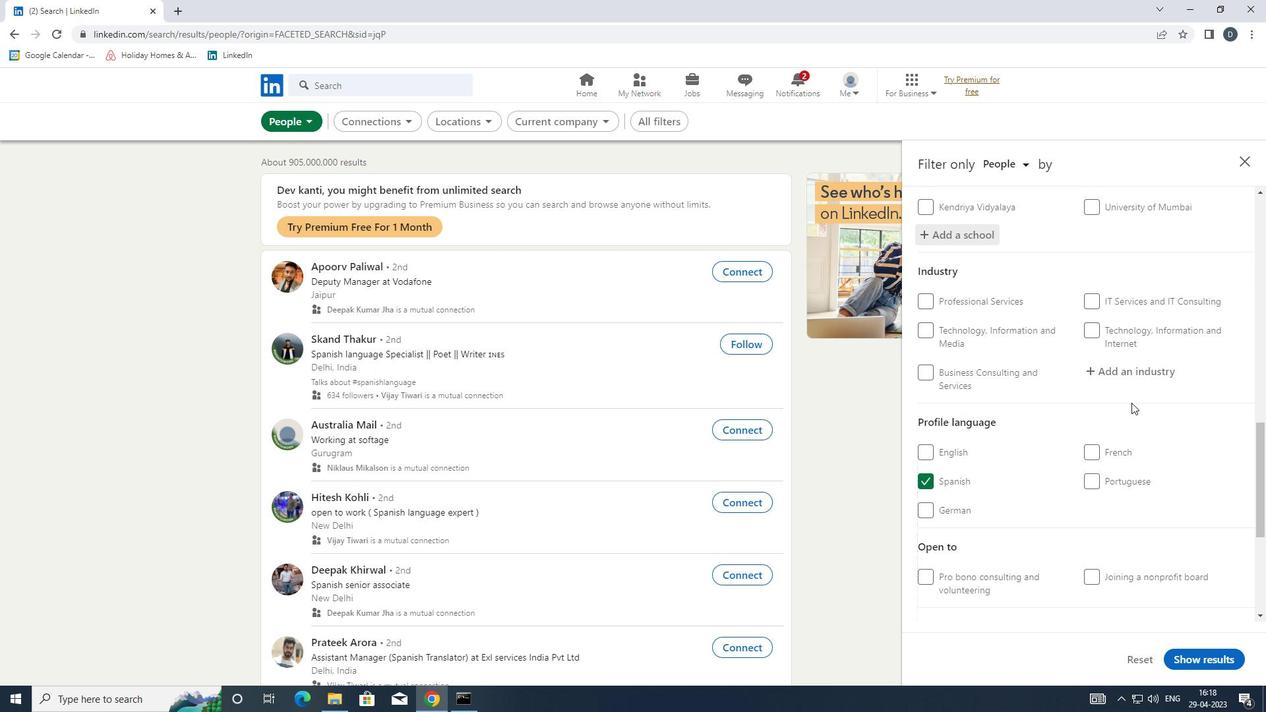 
Action: Mouse pressed left at (1150, 376)
Screenshot: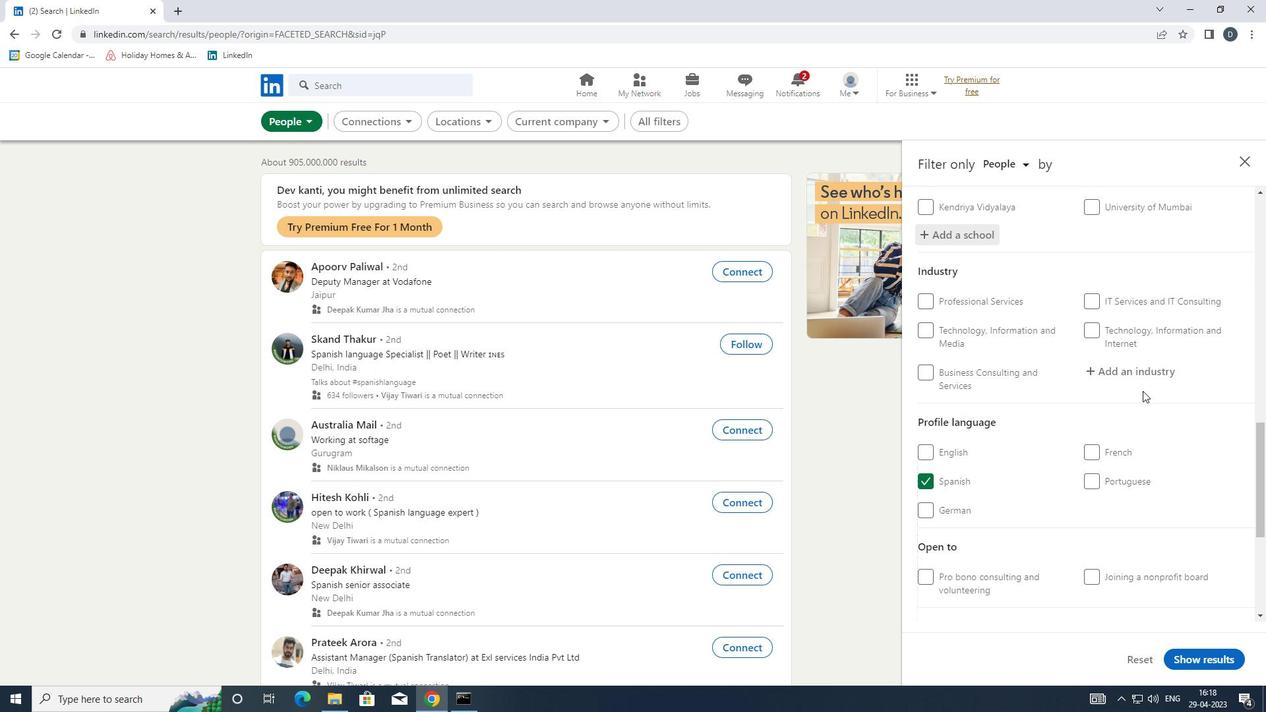 
Action: Key pressed <Key.shift>VEHICLE<Key.space>
Screenshot: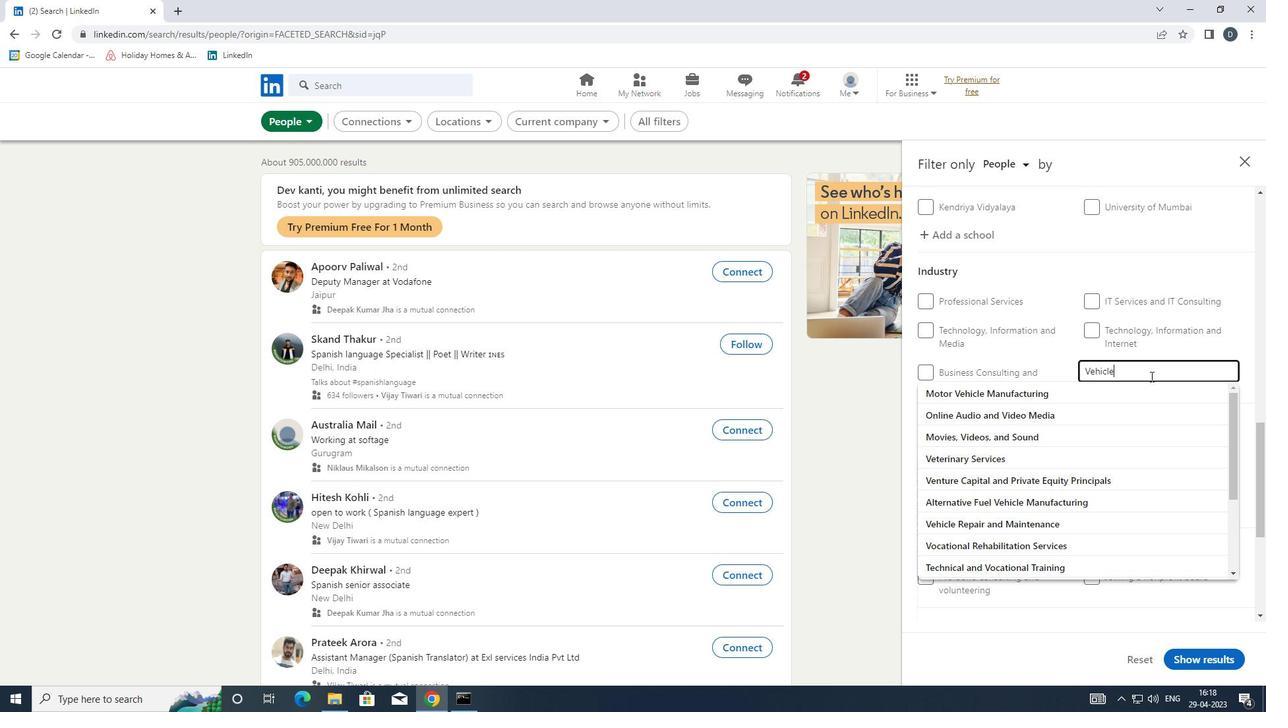 
Action: Mouse moved to (1101, 442)
Screenshot: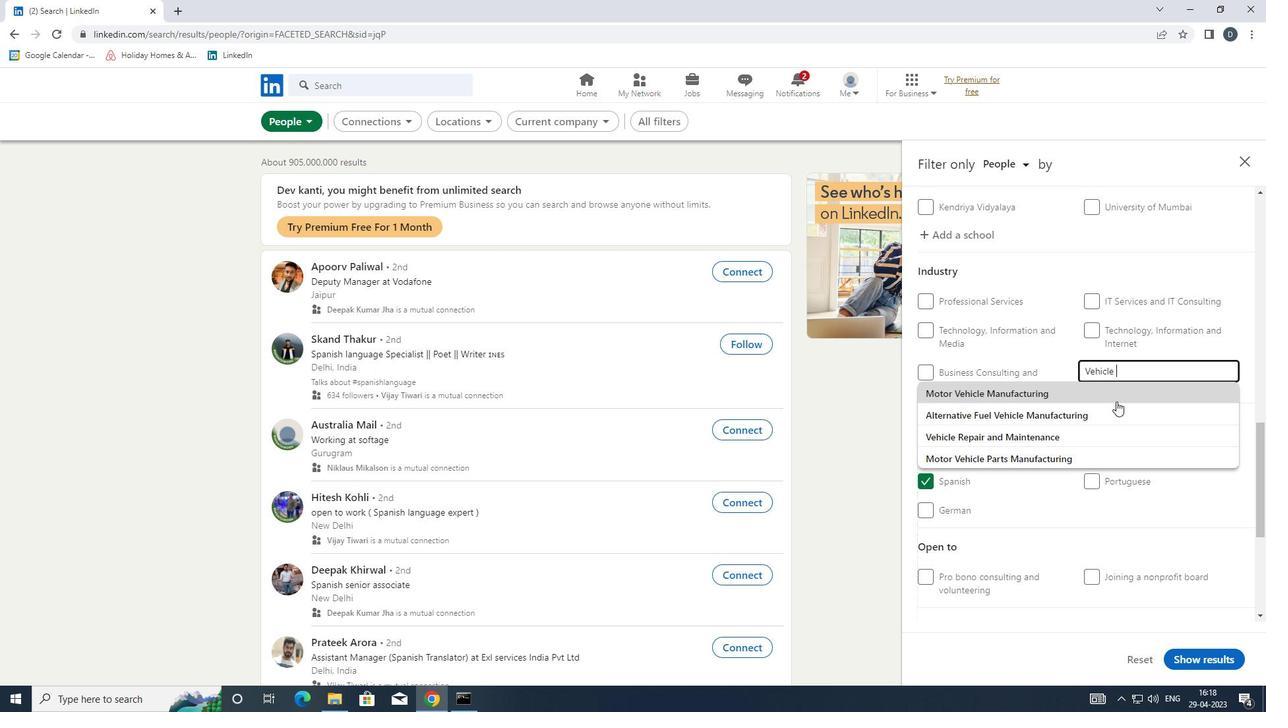 
Action: Mouse pressed left at (1101, 442)
Screenshot: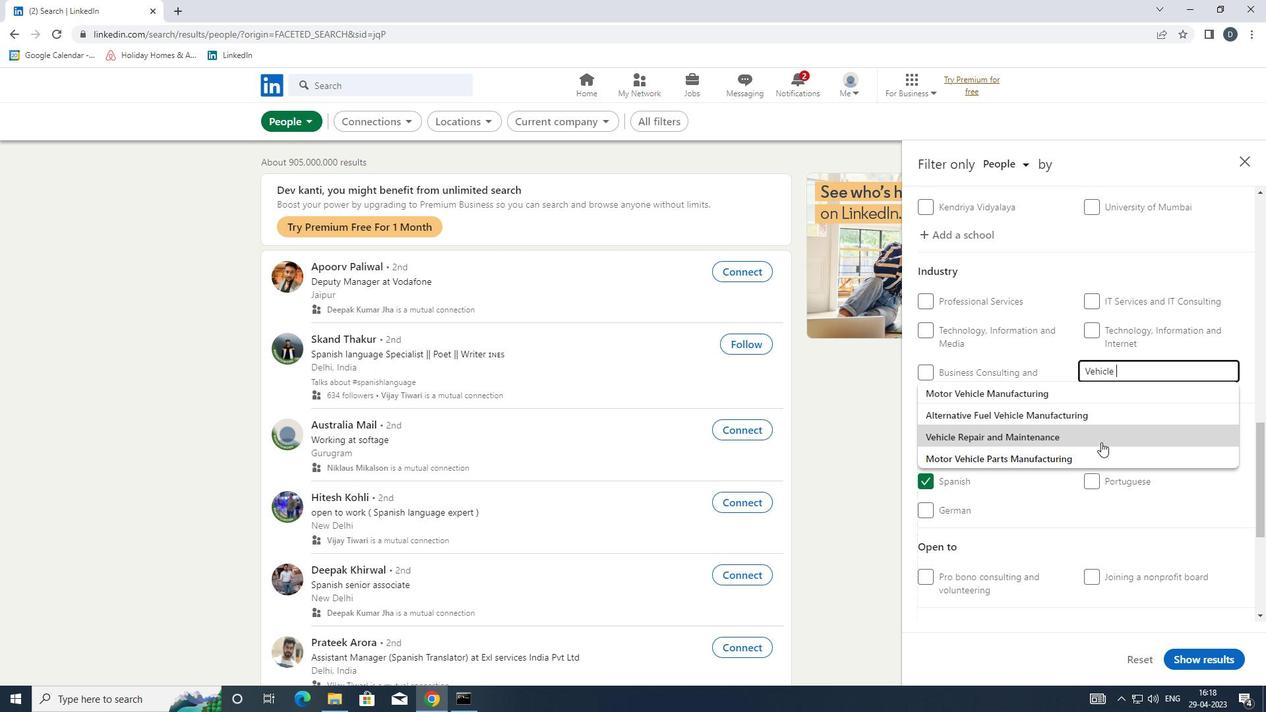 
Action: Mouse scrolled (1101, 441) with delta (0, 0)
Screenshot: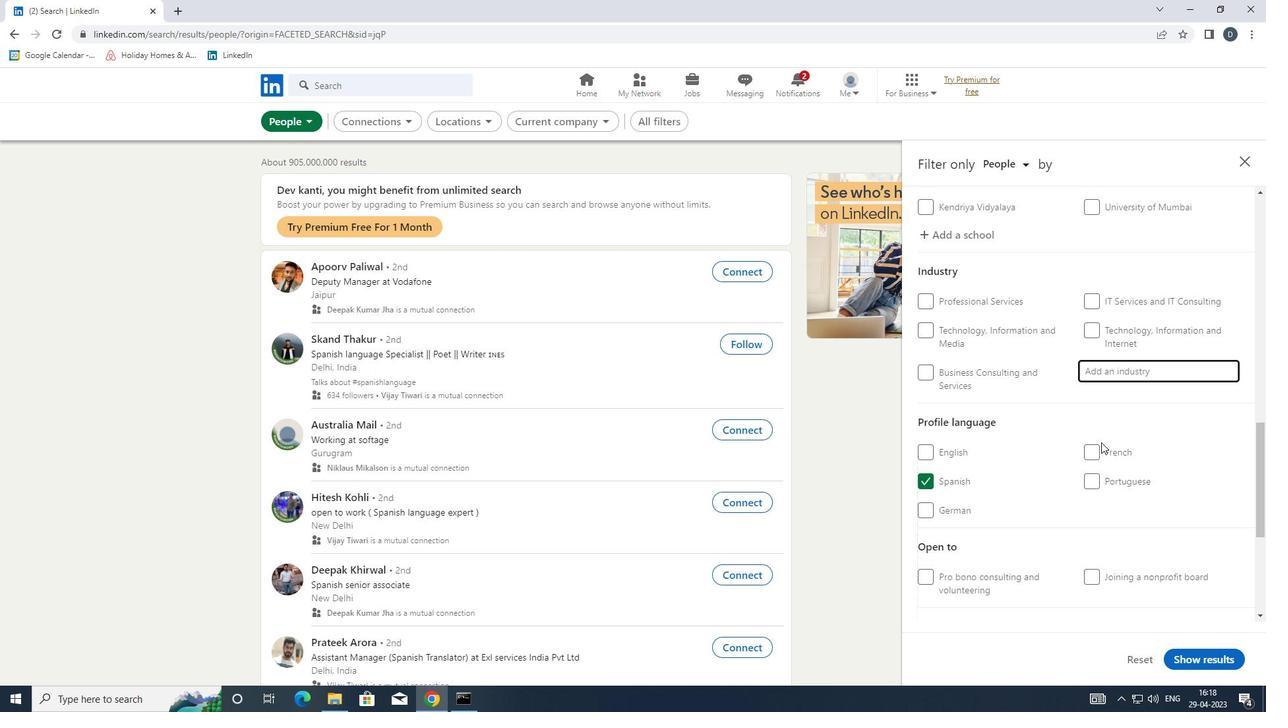 
Action: Mouse scrolled (1101, 441) with delta (0, 0)
Screenshot: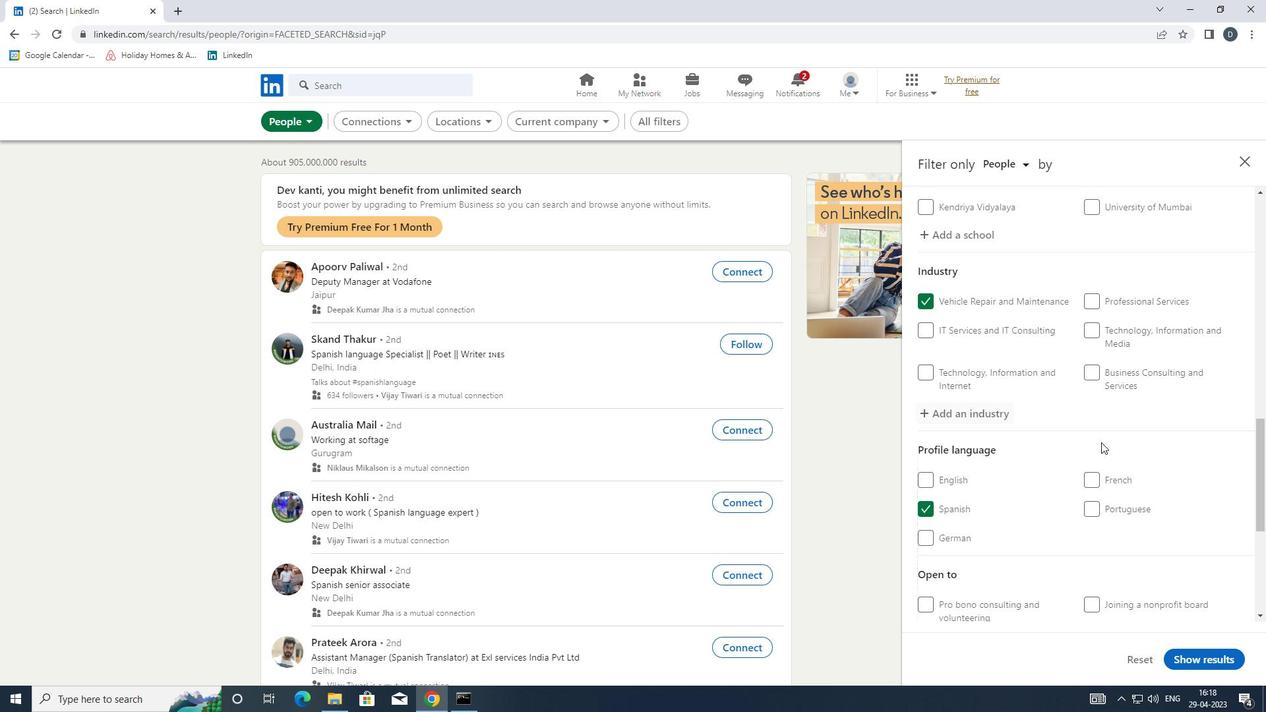 
Action: Mouse scrolled (1101, 441) with delta (0, 0)
Screenshot: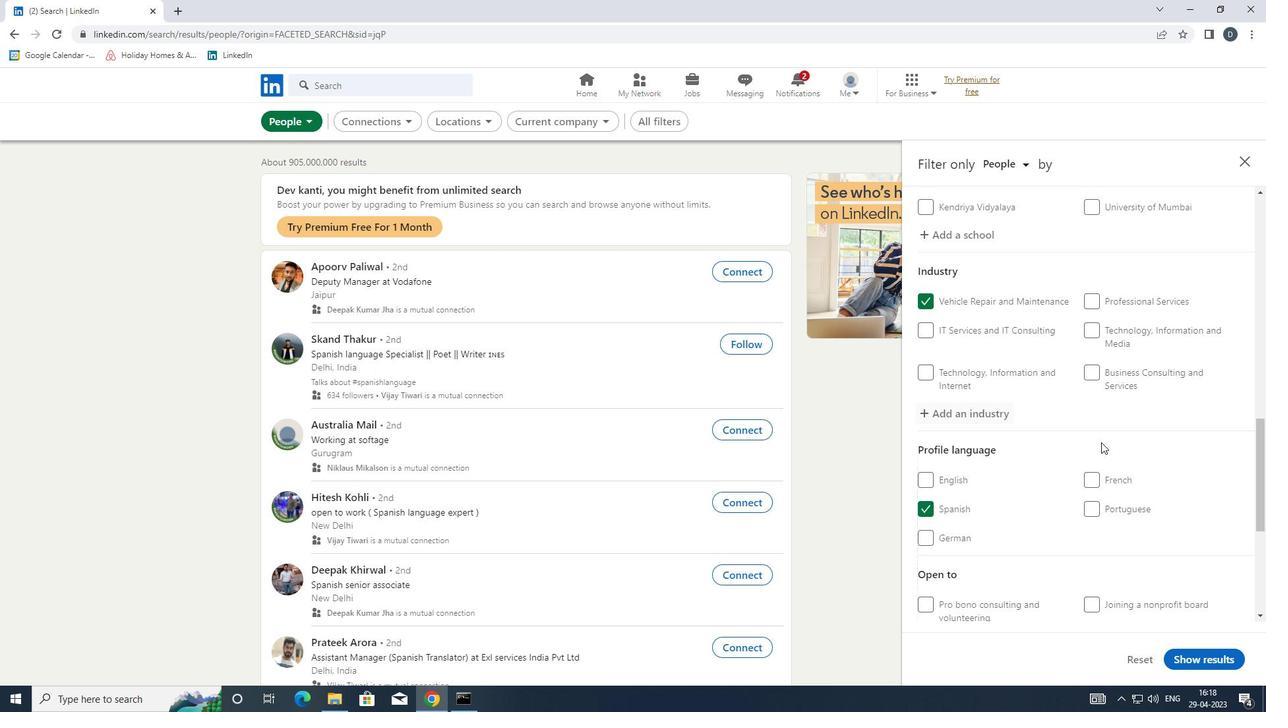 
Action: Mouse moved to (1124, 542)
Screenshot: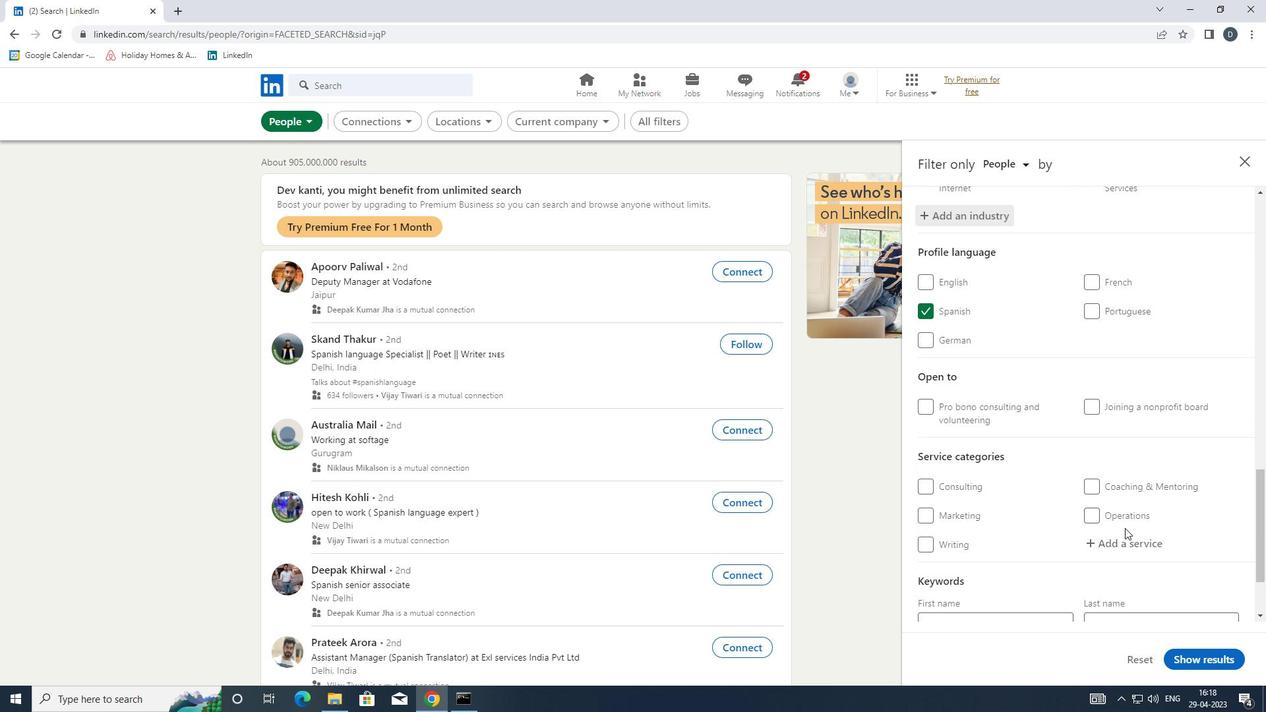 
Action: Mouse pressed left at (1124, 542)
Screenshot: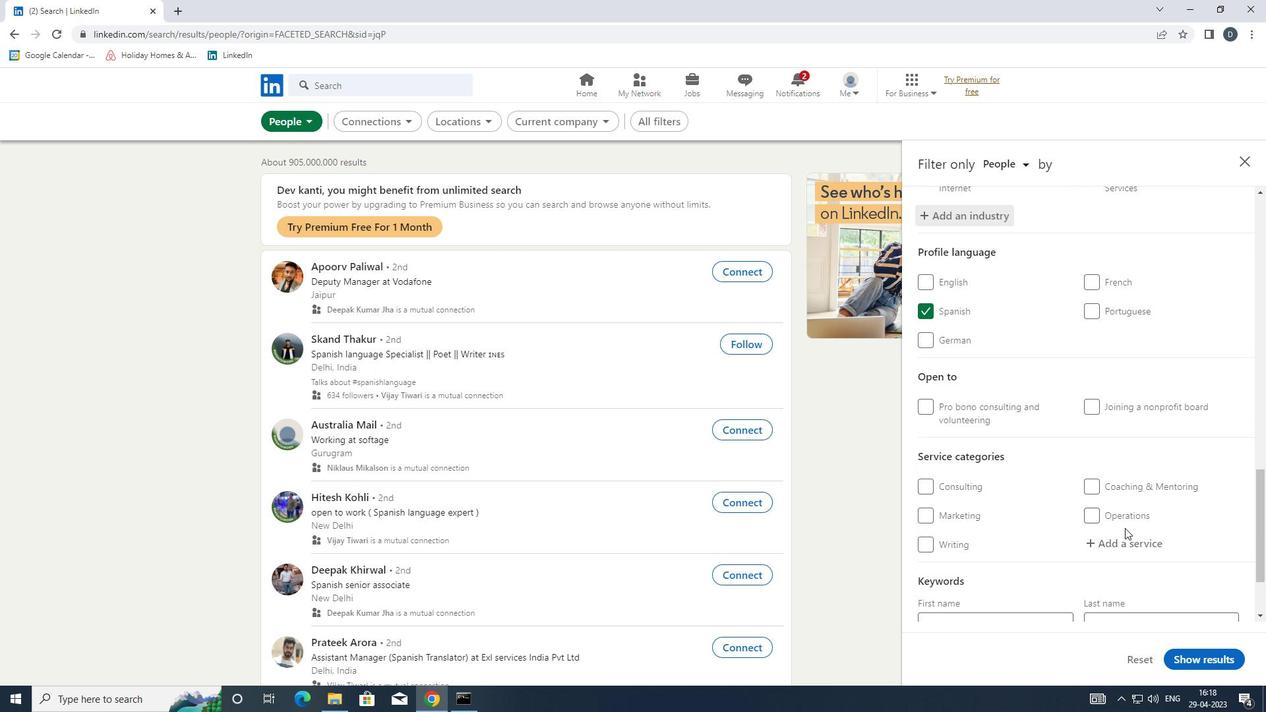 
Action: Mouse moved to (1131, 542)
Screenshot: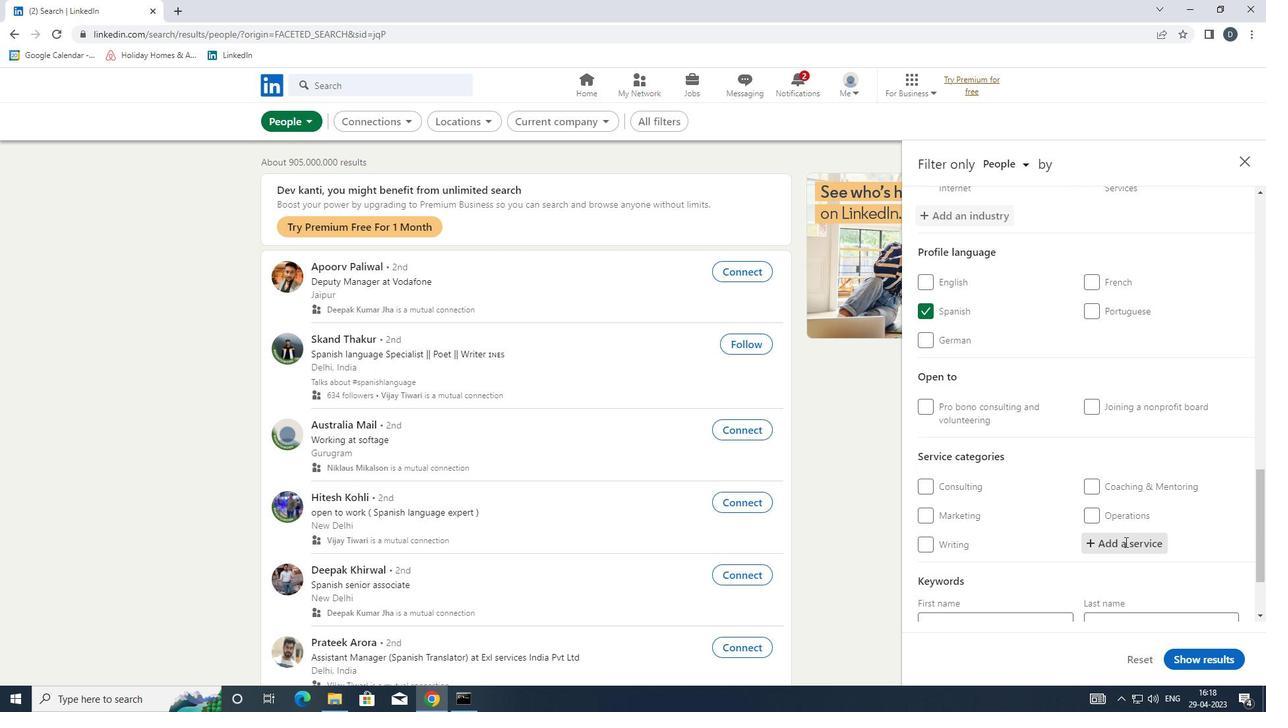 
Action: Key pressed <Key.shift><Key.shift><Key.shift><Key.shift>FAMILY<Key.space>
Screenshot: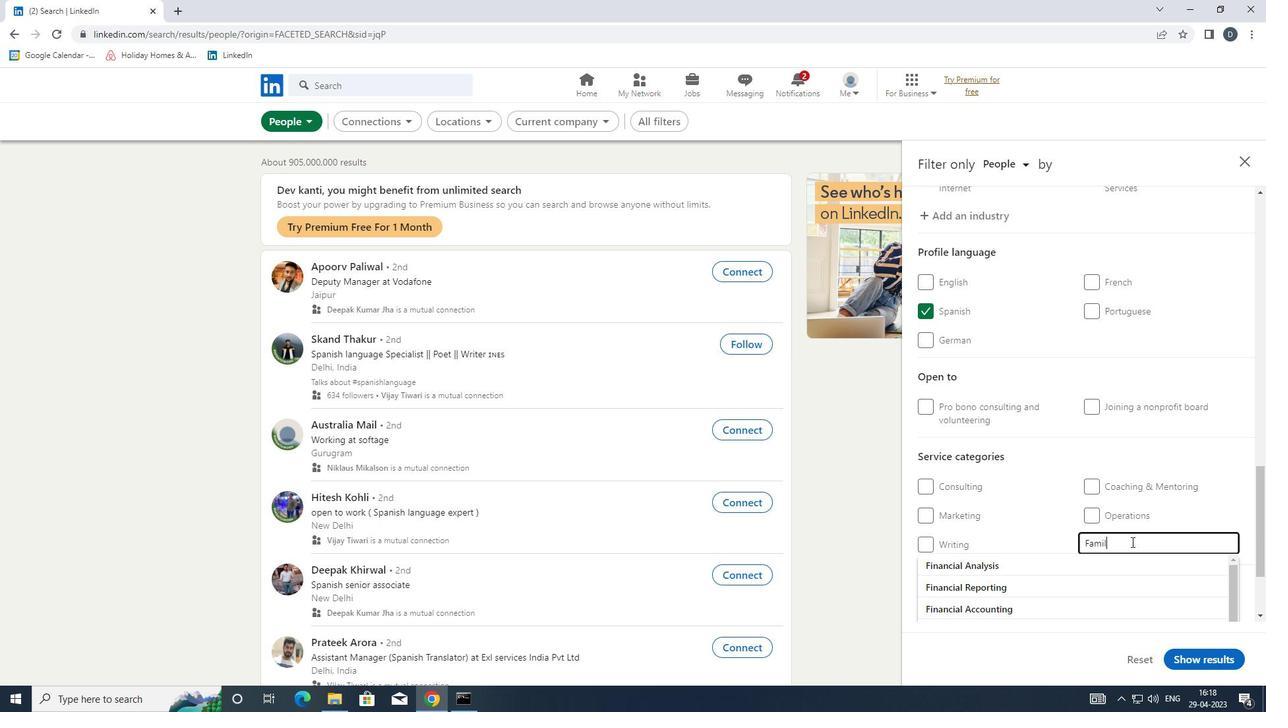 
Action: Mouse moved to (1091, 573)
Screenshot: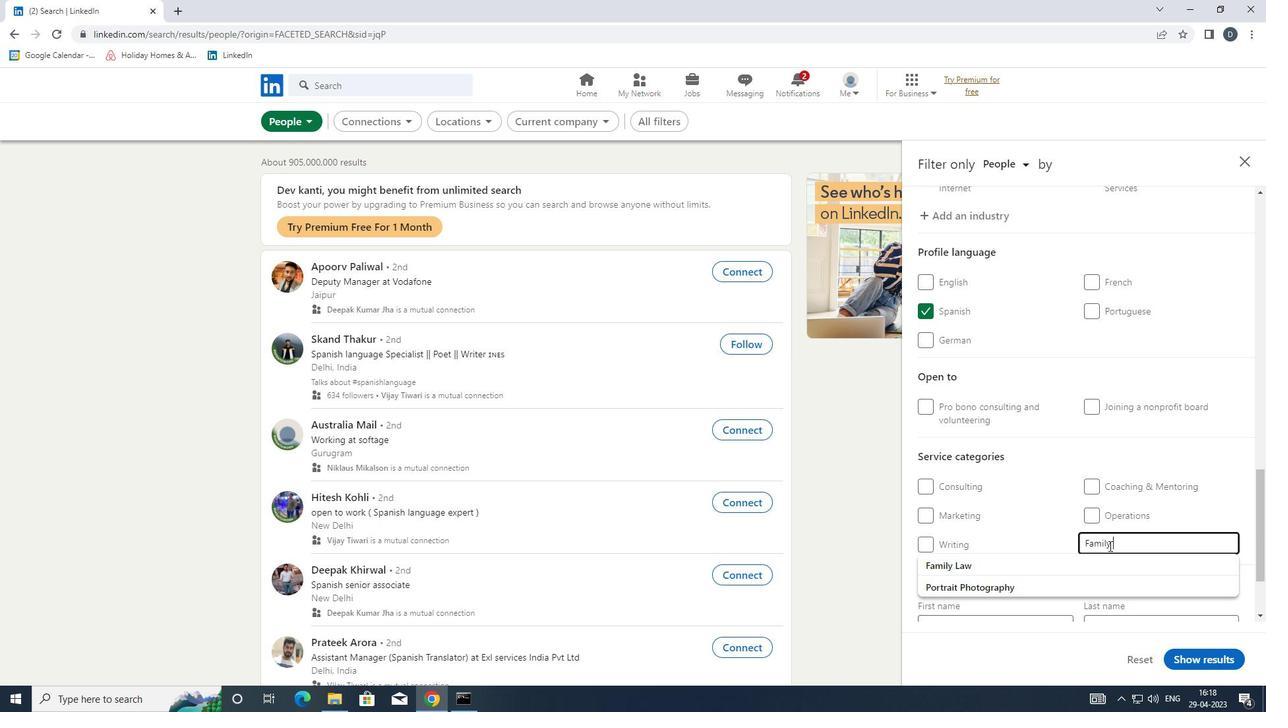 
Action: Mouse pressed left at (1091, 573)
Screenshot: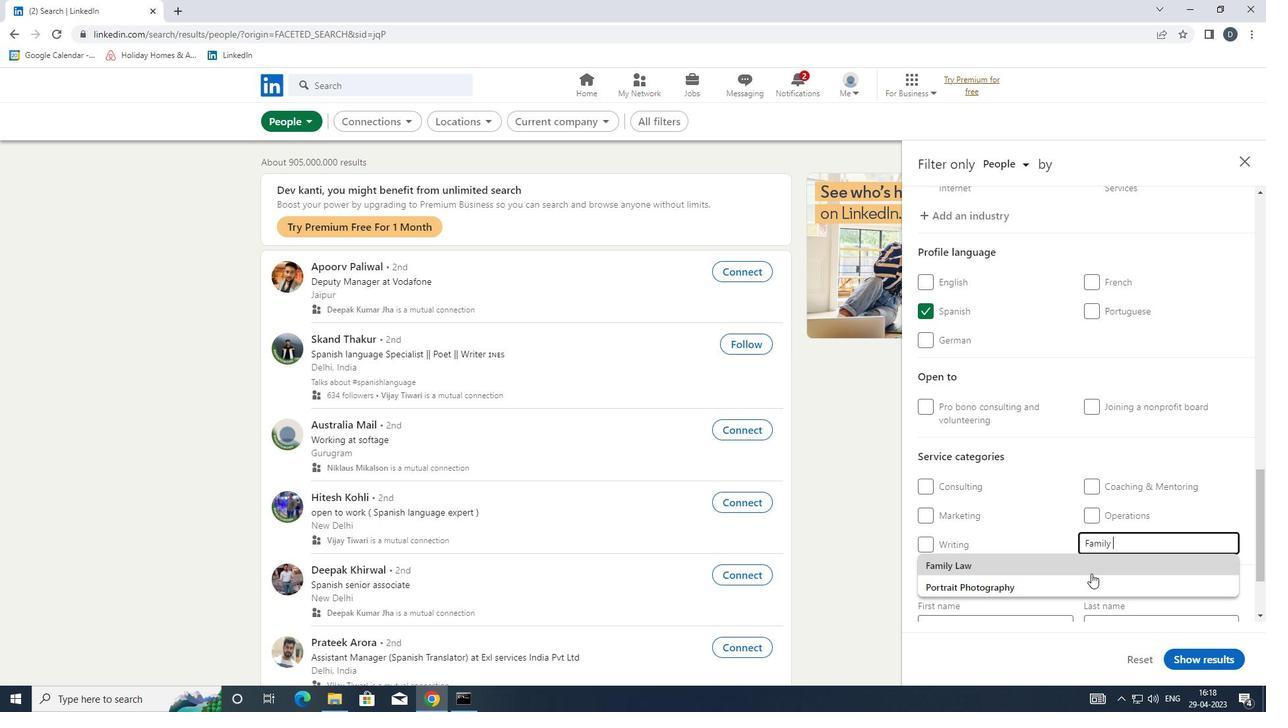 
Action: Mouse scrolled (1091, 573) with delta (0, 0)
Screenshot: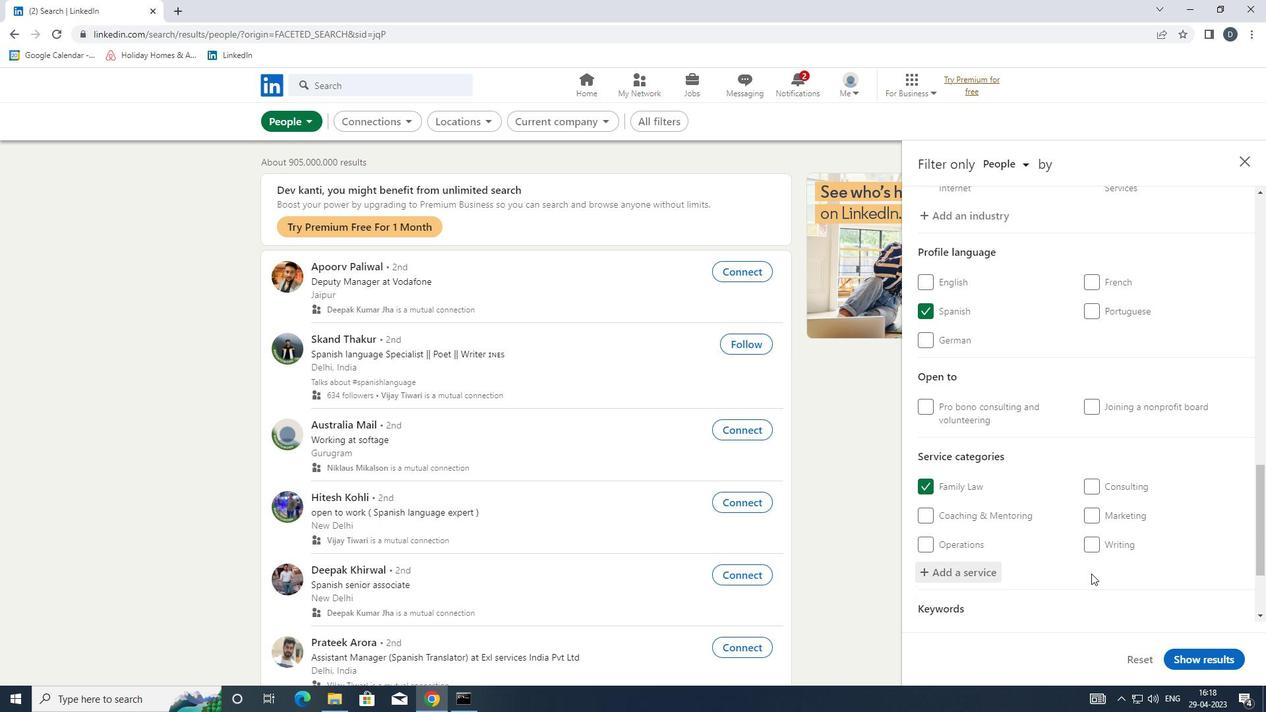 
Action: Mouse scrolled (1091, 573) with delta (0, 0)
Screenshot: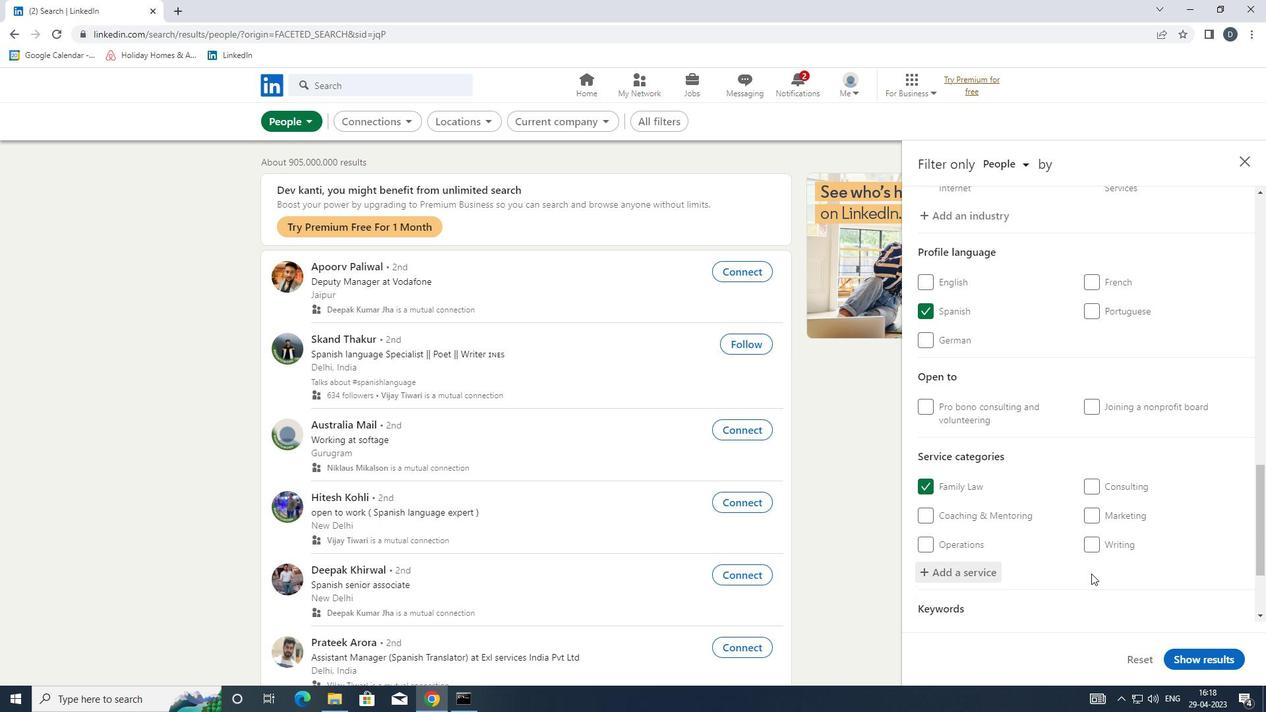 
Action: Mouse scrolled (1091, 573) with delta (0, 0)
Screenshot: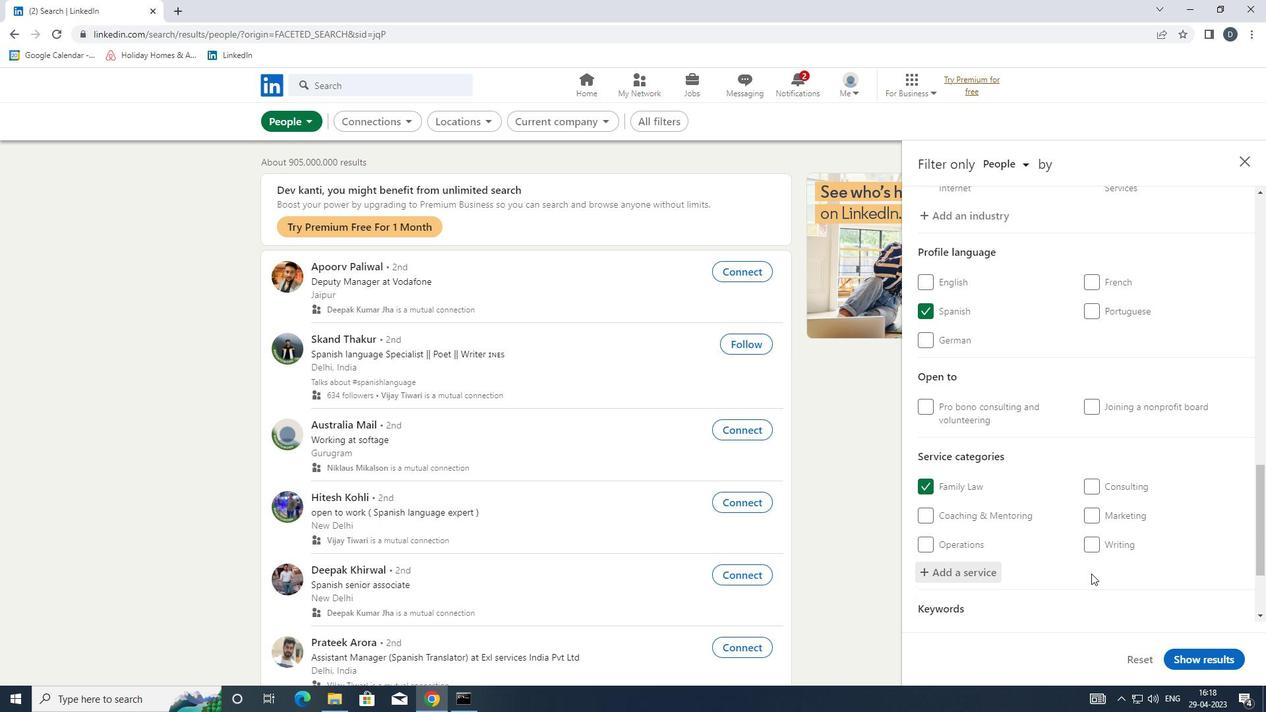 
Action: Mouse scrolled (1091, 573) with delta (0, 0)
Screenshot: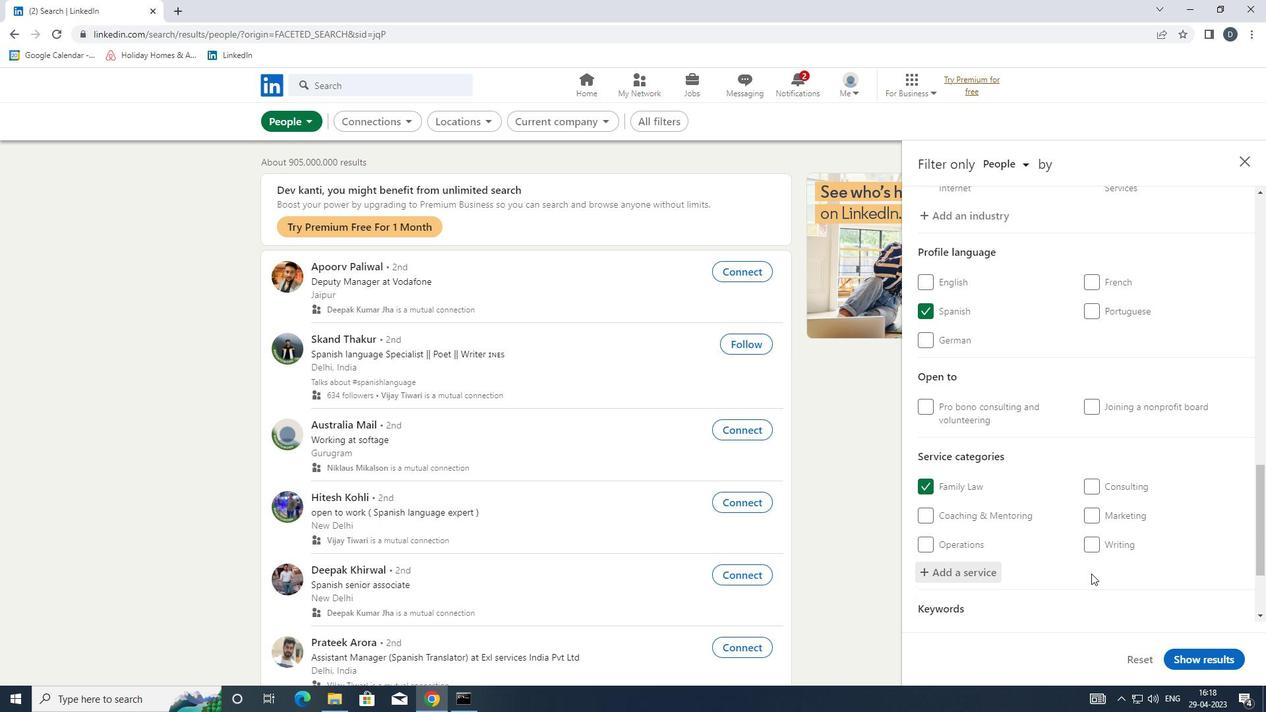 
Action: Mouse moved to (1013, 559)
Screenshot: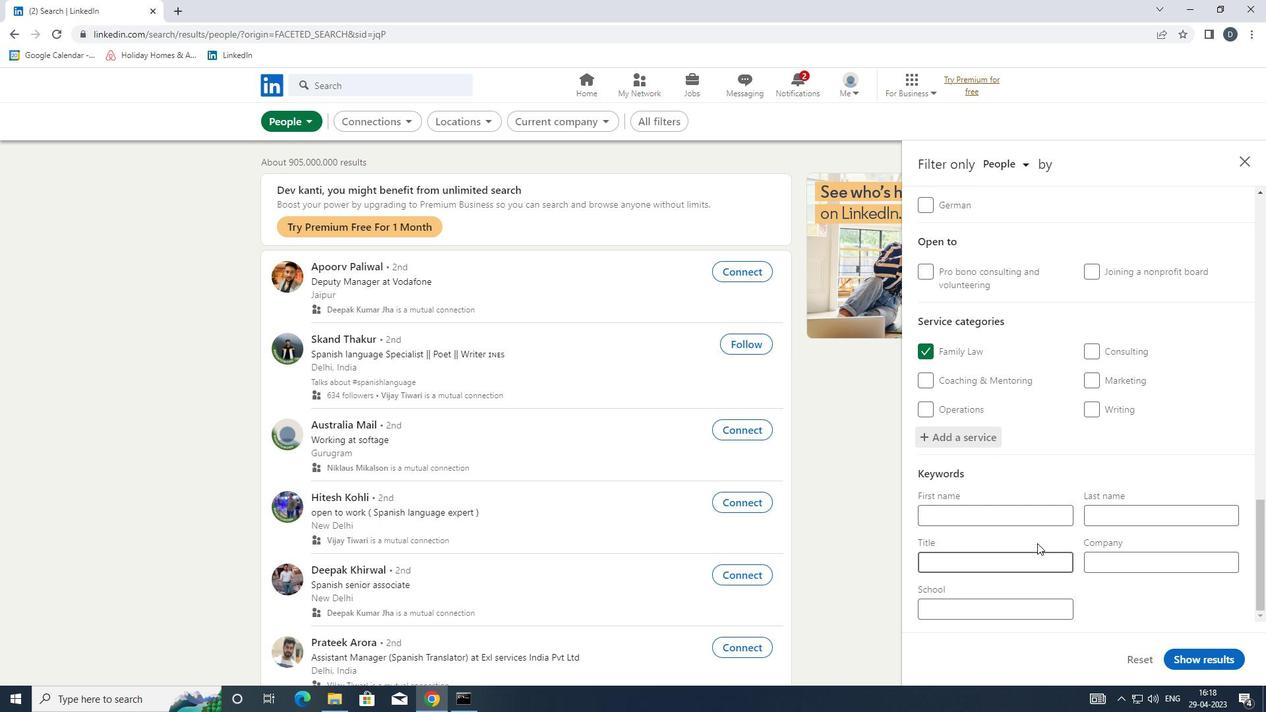 
Action: Mouse pressed left at (1013, 559)
Screenshot: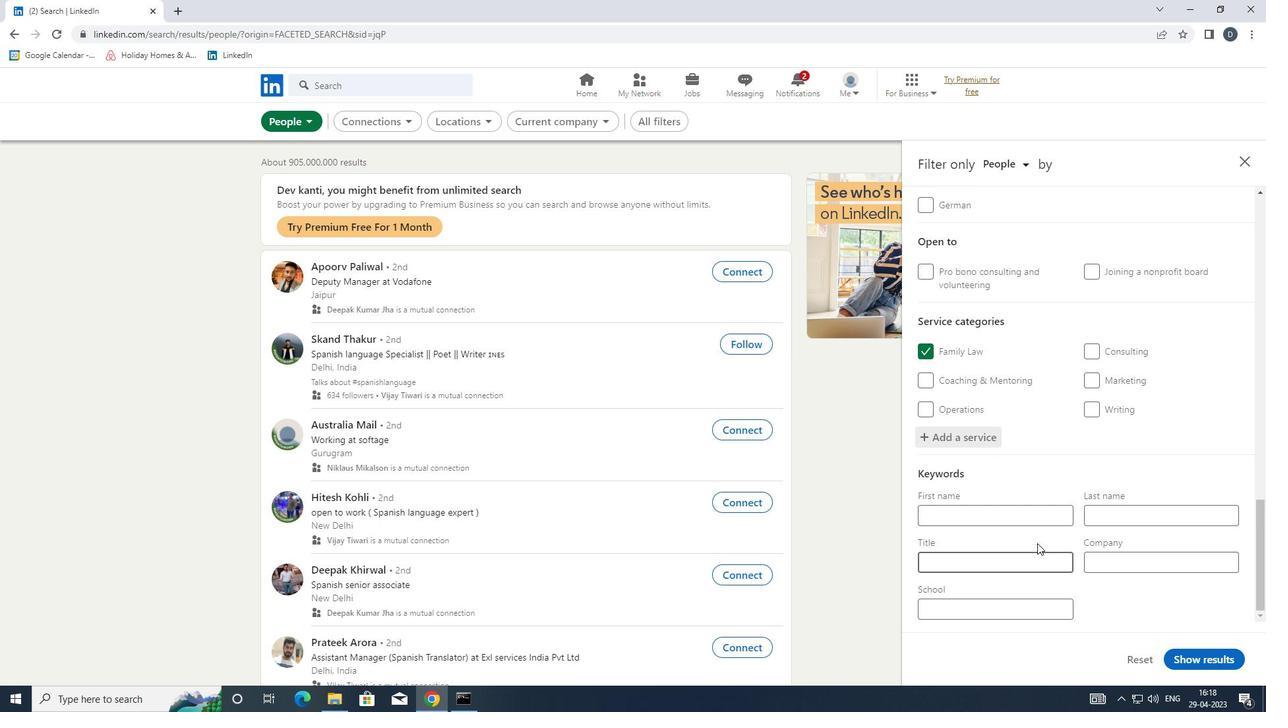 
Action: Mouse moved to (1019, 559)
Screenshot: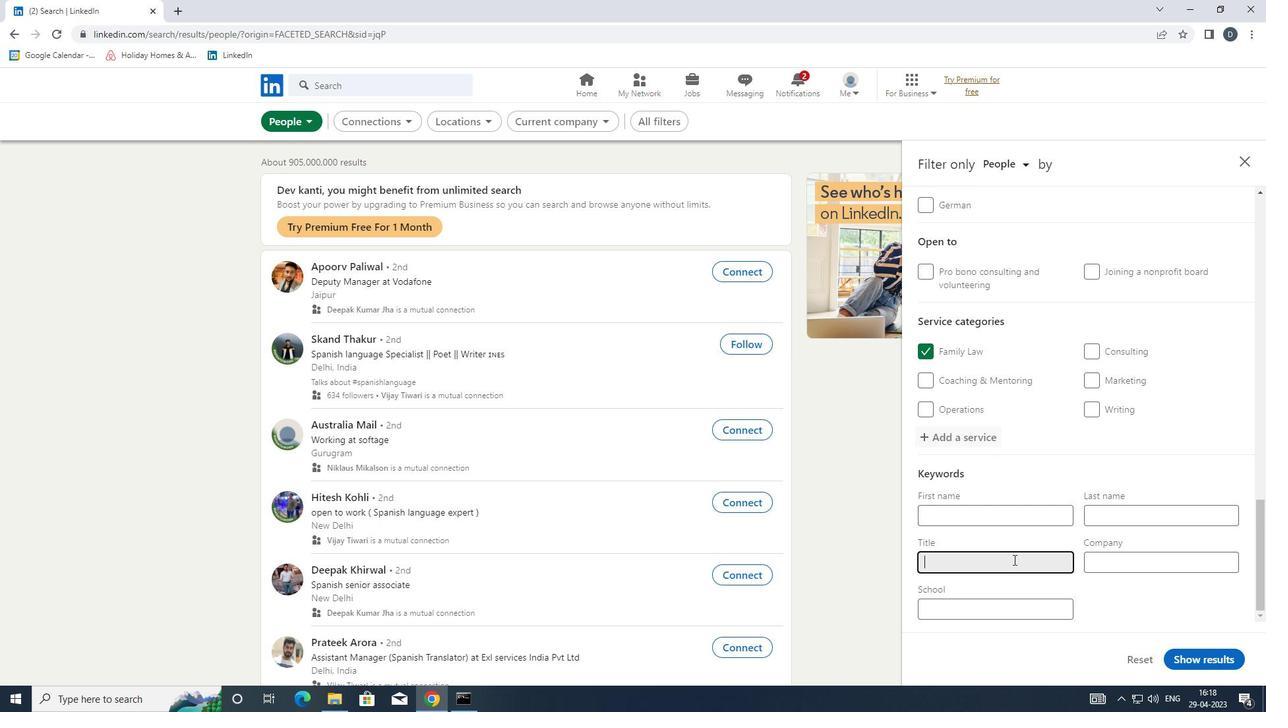
Action: Key pressed <Key.shift><Key.shift><Key.shift><Key.shift><Key.shift>GUIDANCE<Key.space><Key.shift><Key.shift><Key.shift><Key.shift><Key.shift><Key.shift><Key.shift><Key.shift><Key.shift><Key.shift><Key.shift><Key.shift><Key.shift><Key.shift><Key.shift>COUS<Key.backspace>NSELOR
Screenshot: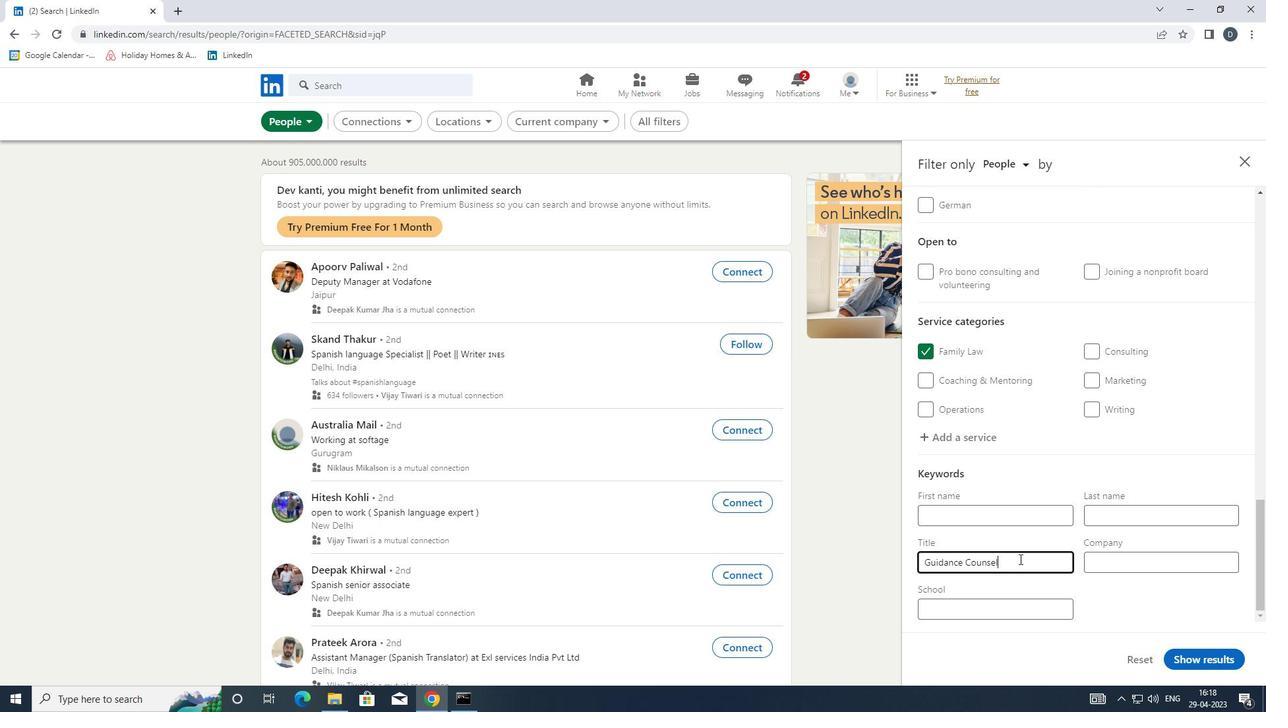 
Action: Mouse moved to (1209, 664)
Screenshot: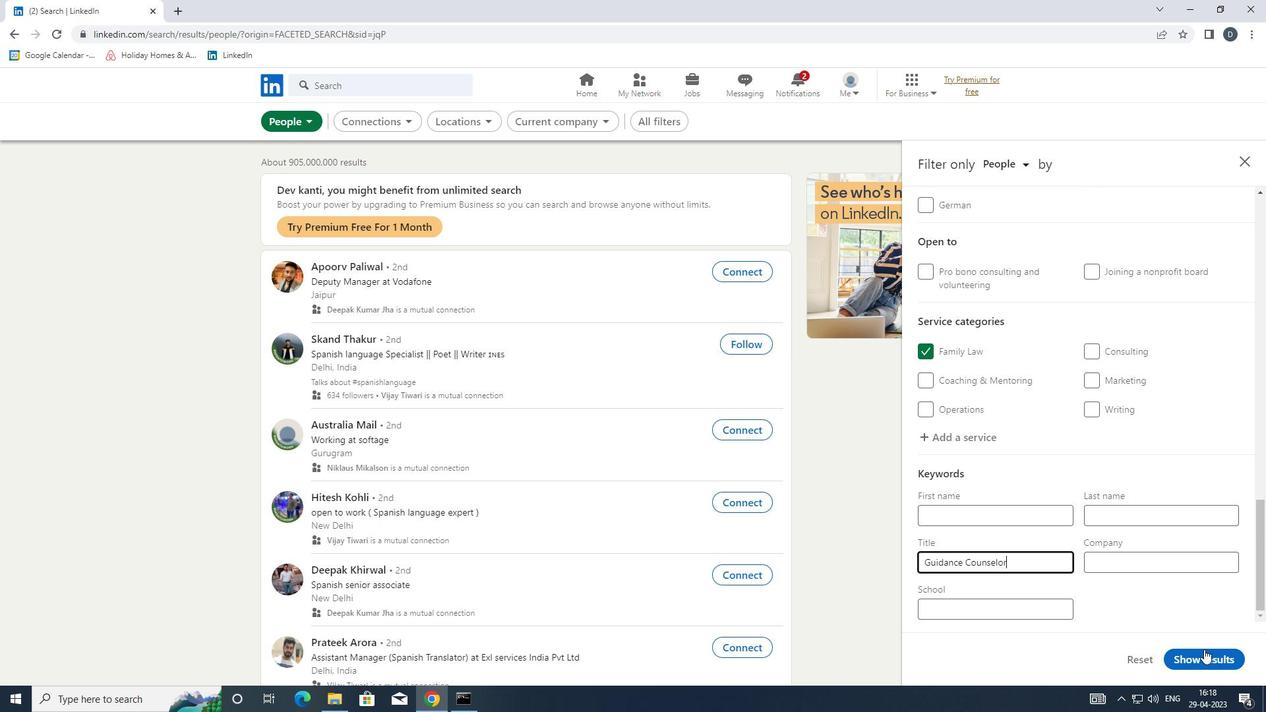 
Action: Mouse pressed left at (1209, 664)
Screenshot: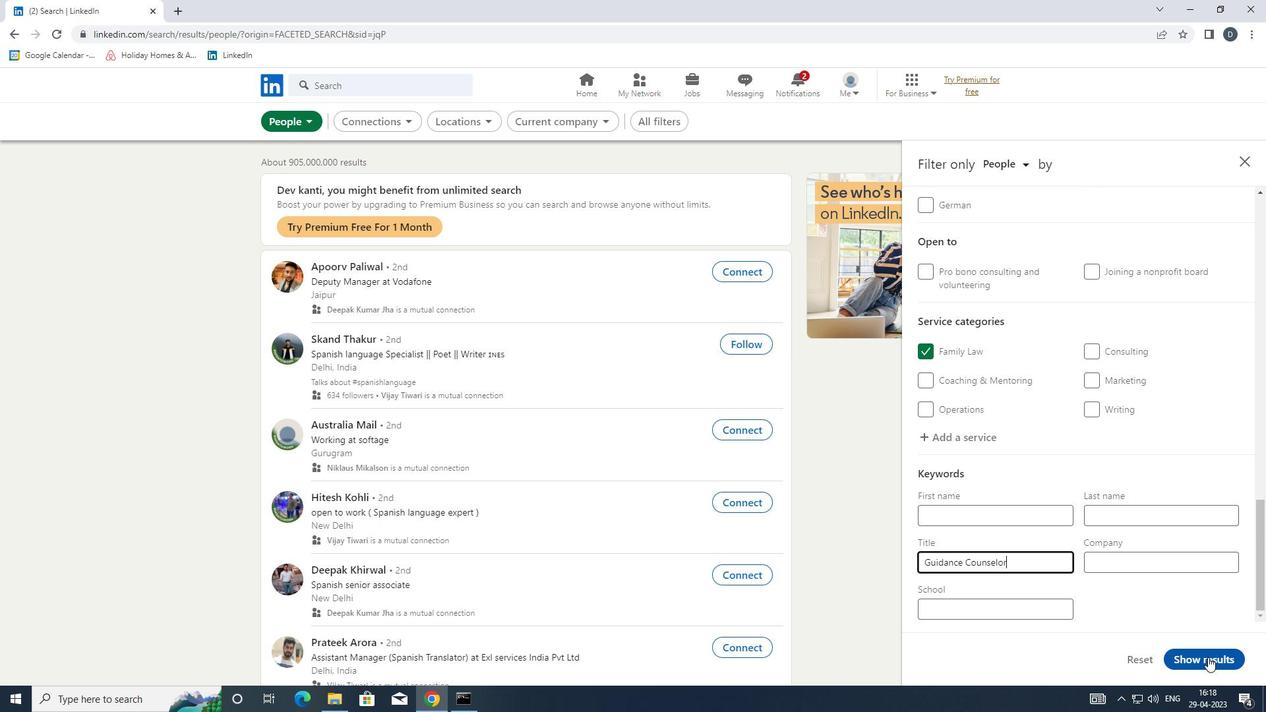 
Action: Mouse moved to (267, 106)
Screenshot: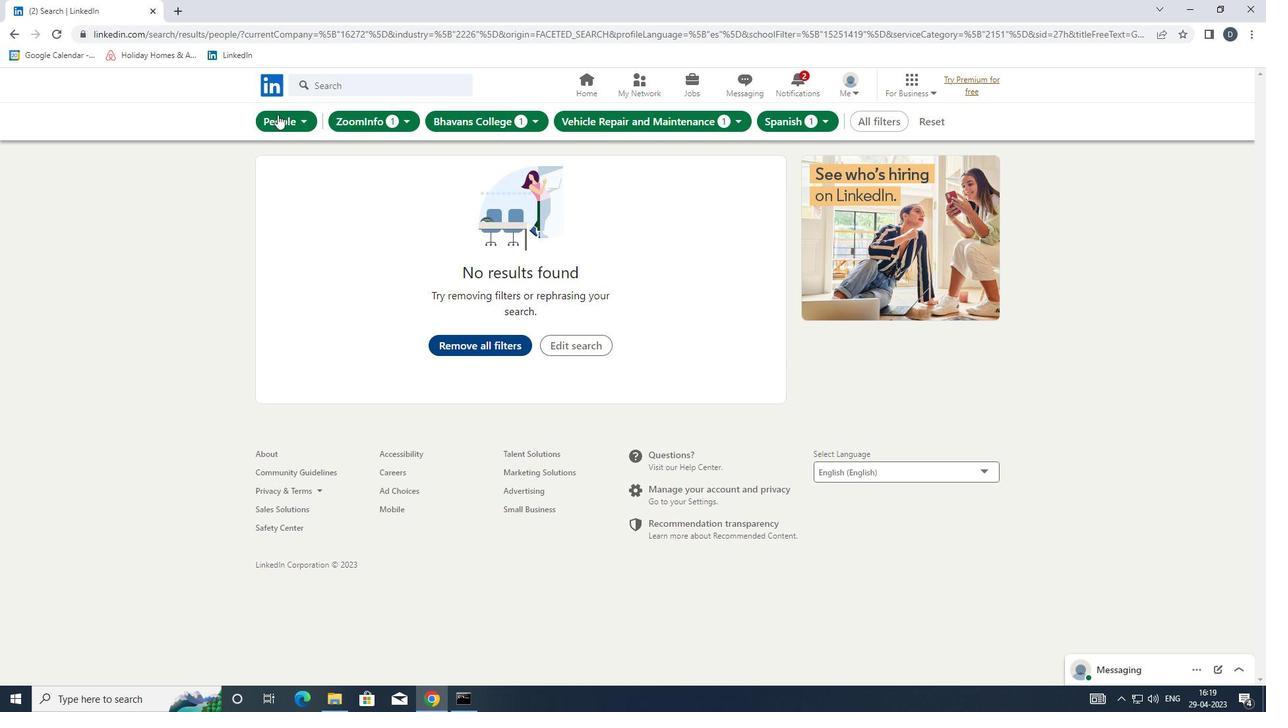 
